 Task: Open Card Sales Call Scheduling in Board Data Analysis to Workspace Content Marketing and add a team member Softage.4@softage.net, a label Red, a checklist Human Resources Management, an attachment from your google drive, a color Red and finally, add a card description 'Develop and launch new customer referral program' and a comment 'This task requires us to be detail-oriented and meticulous, ensuring that we do not overlook anything important.'. Add a start date 'Jan 04, 1900' with a due date 'Jan 11, 1900'
Action: Mouse moved to (513, 213)
Screenshot: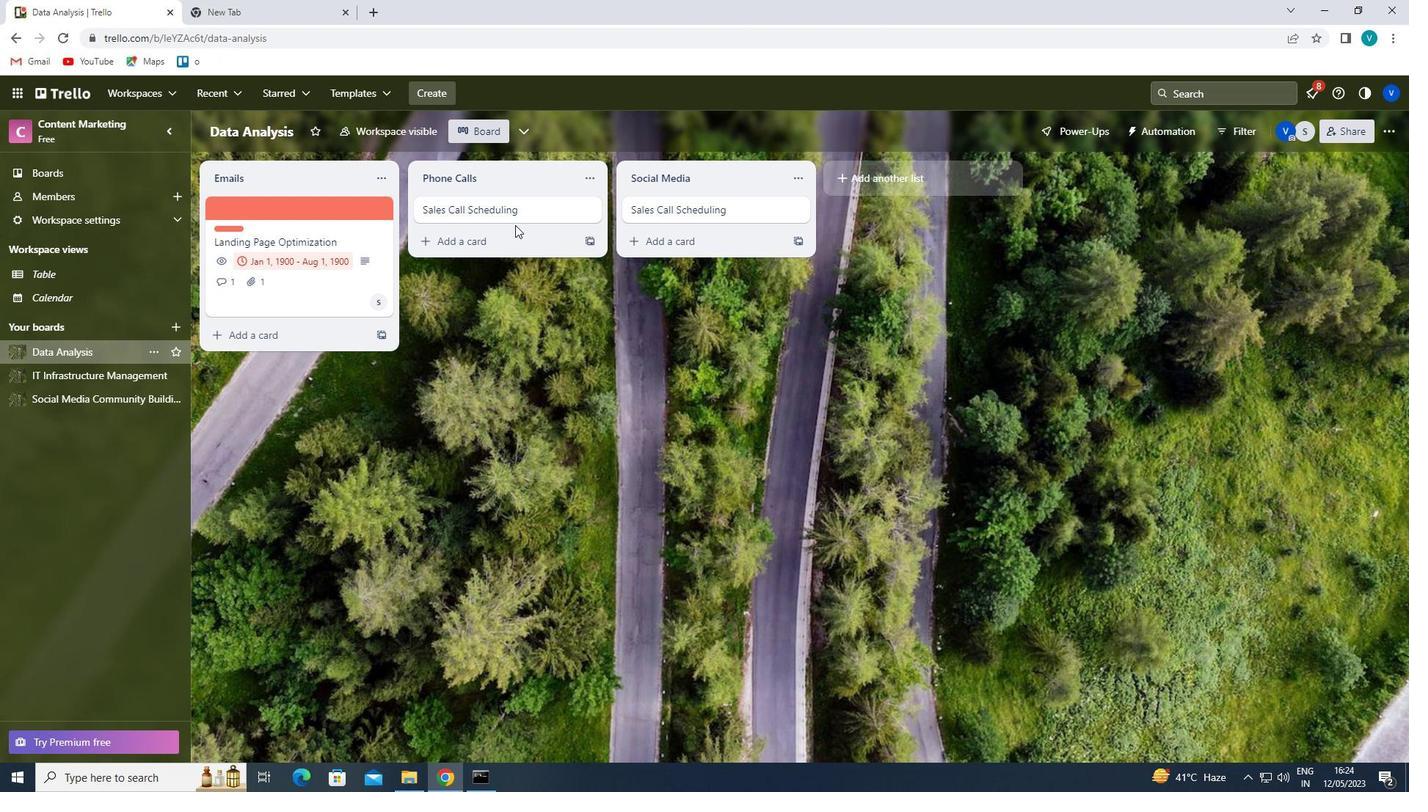 
Action: Mouse pressed left at (513, 213)
Screenshot: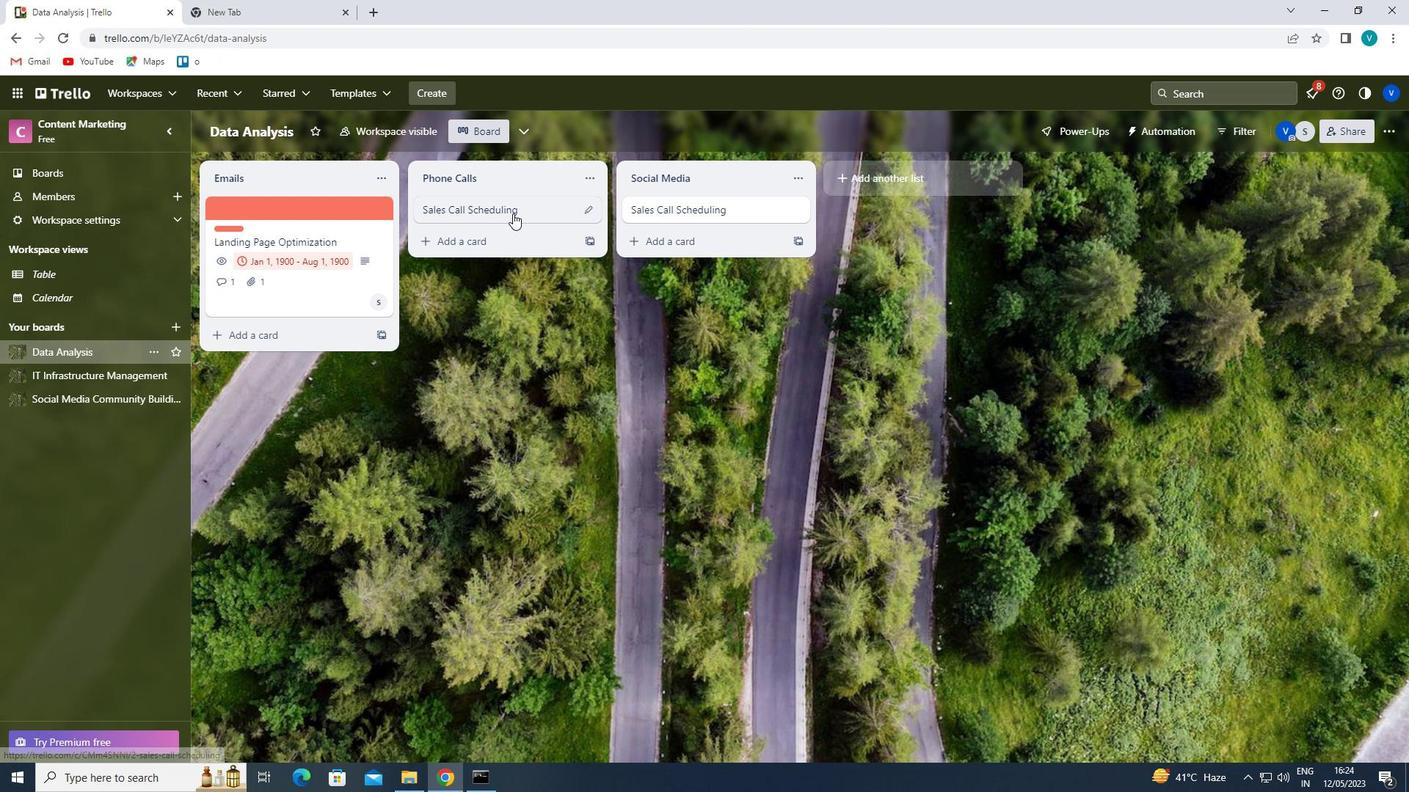 
Action: Mouse moved to (917, 256)
Screenshot: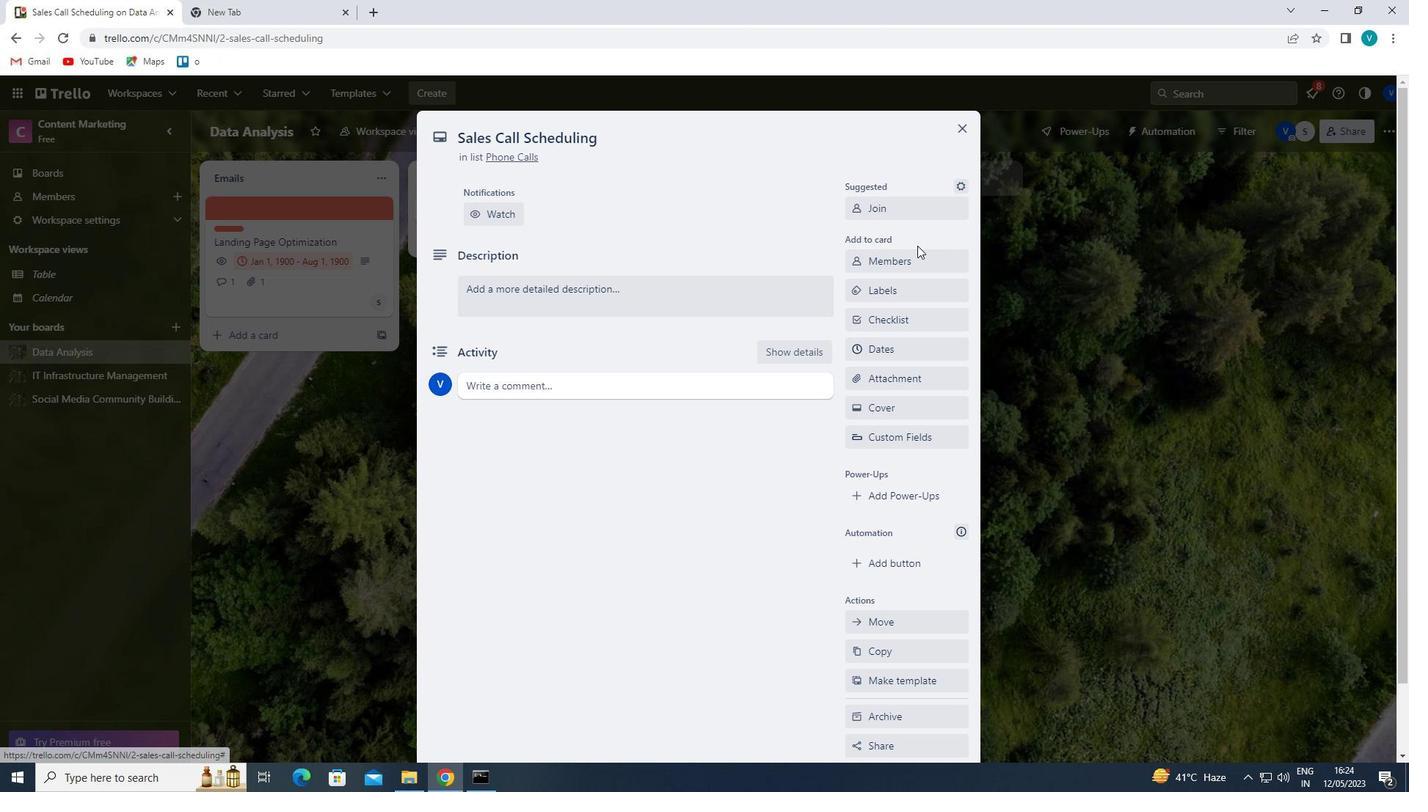 
Action: Mouse pressed left at (917, 256)
Screenshot: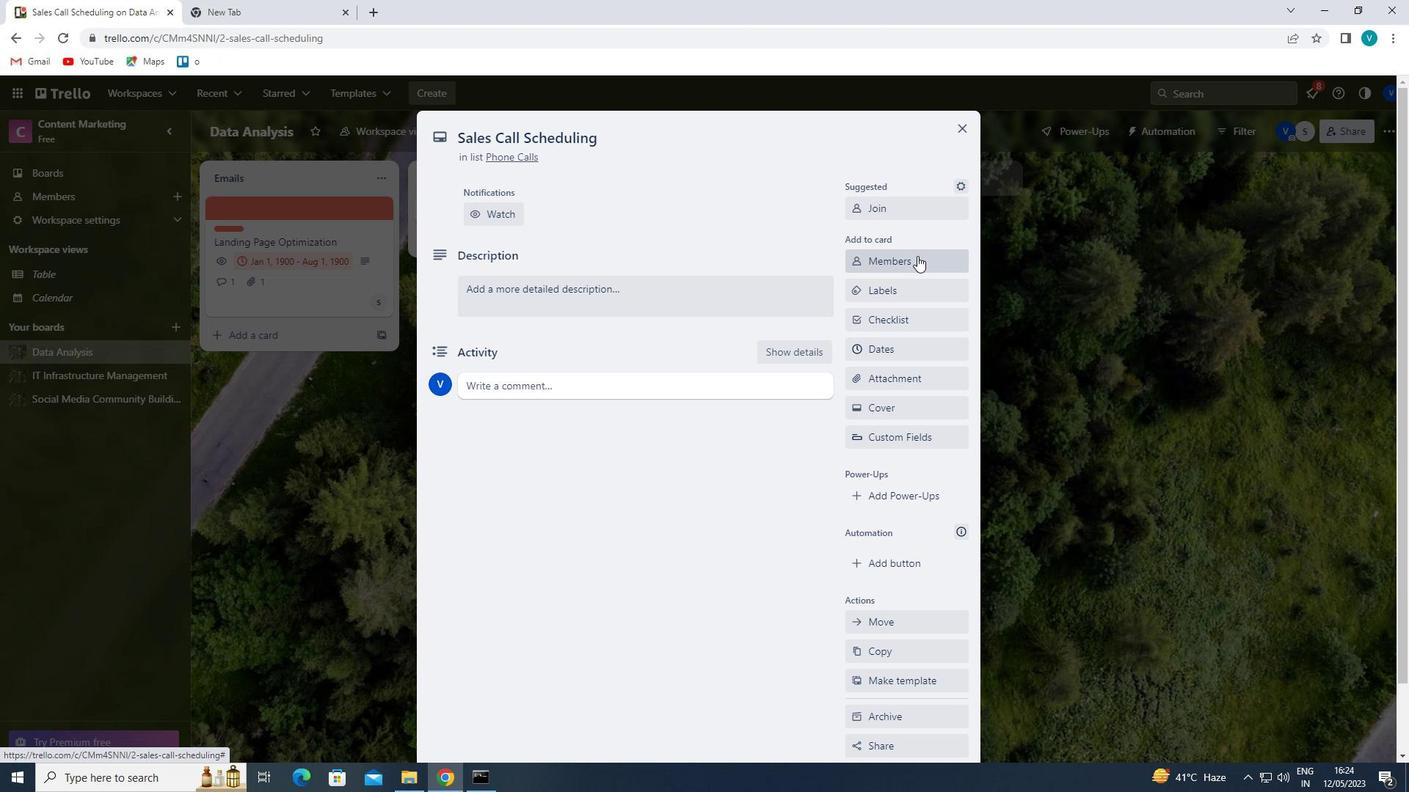 
Action: Key pressed <Key.shift>SOFTAG
Screenshot: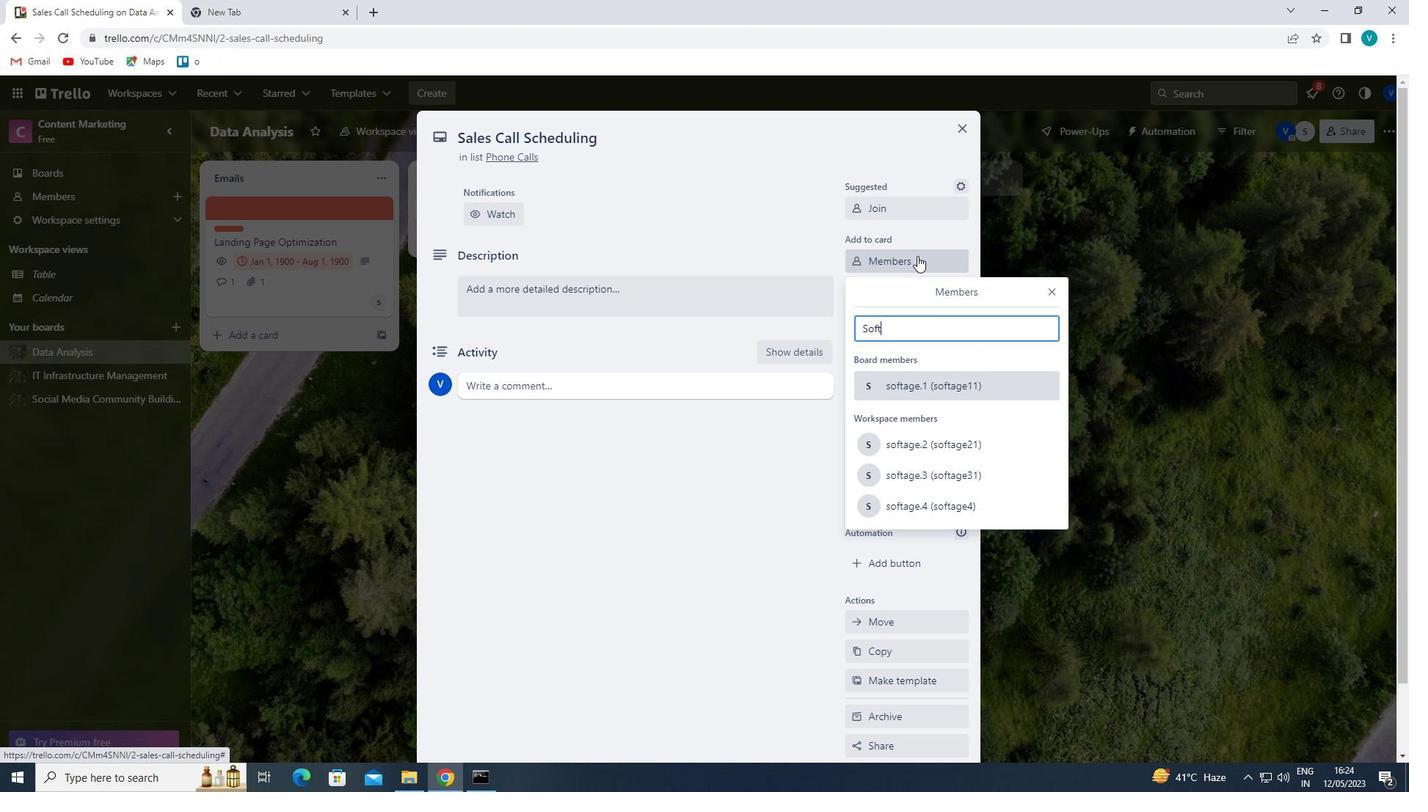 
Action: Mouse moved to (920, 502)
Screenshot: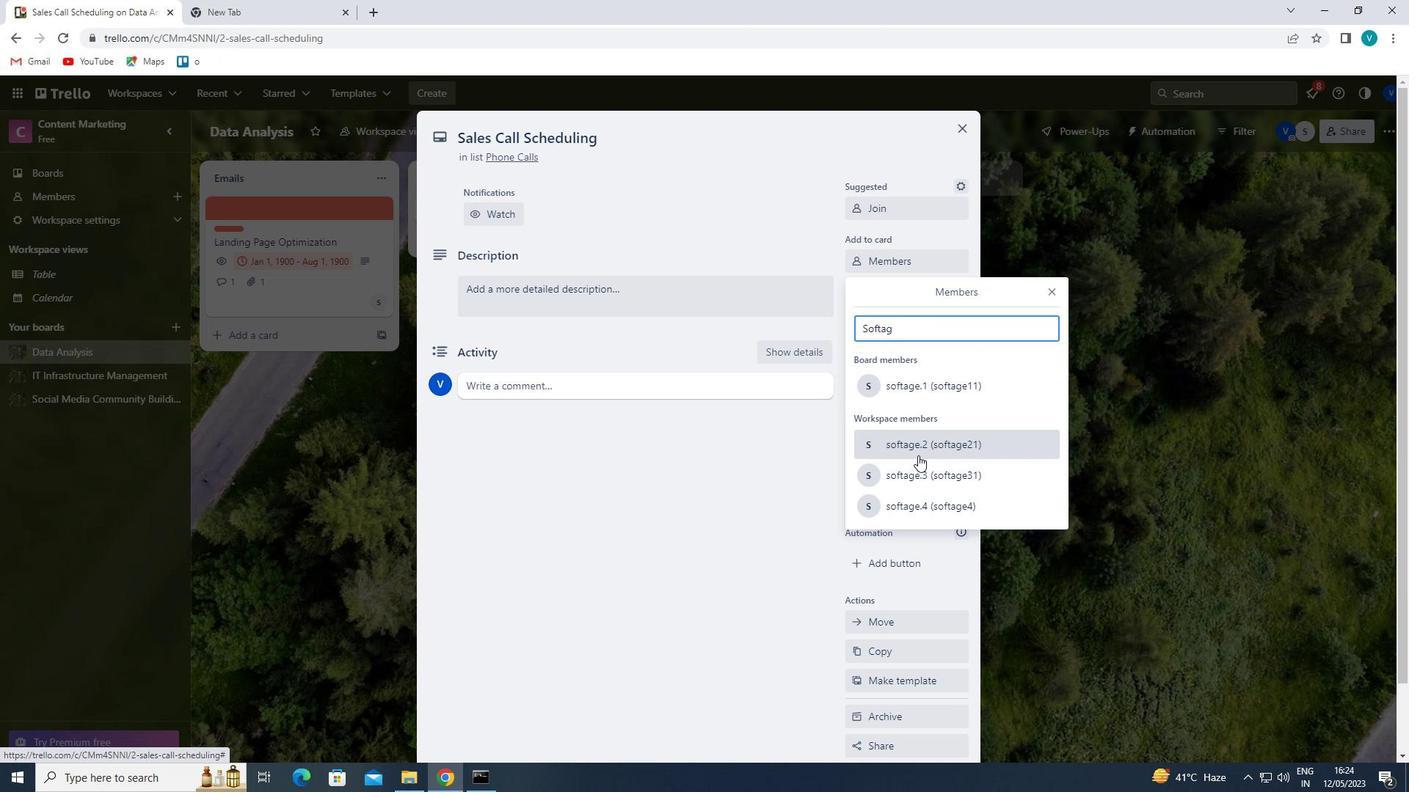 
Action: Mouse pressed left at (920, 502)
Screenshot: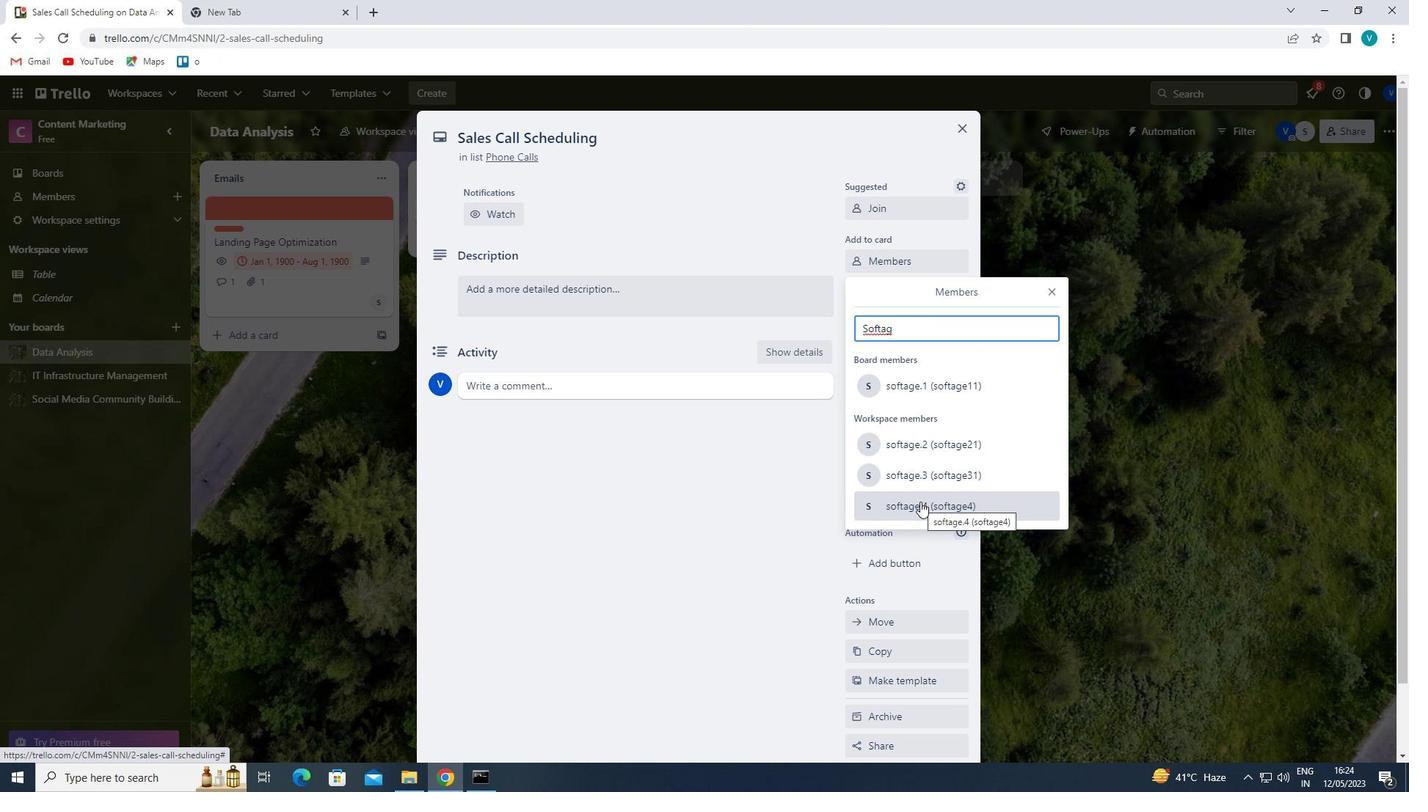 
Action: Mouse moved to (1052, 284)
Screenshot: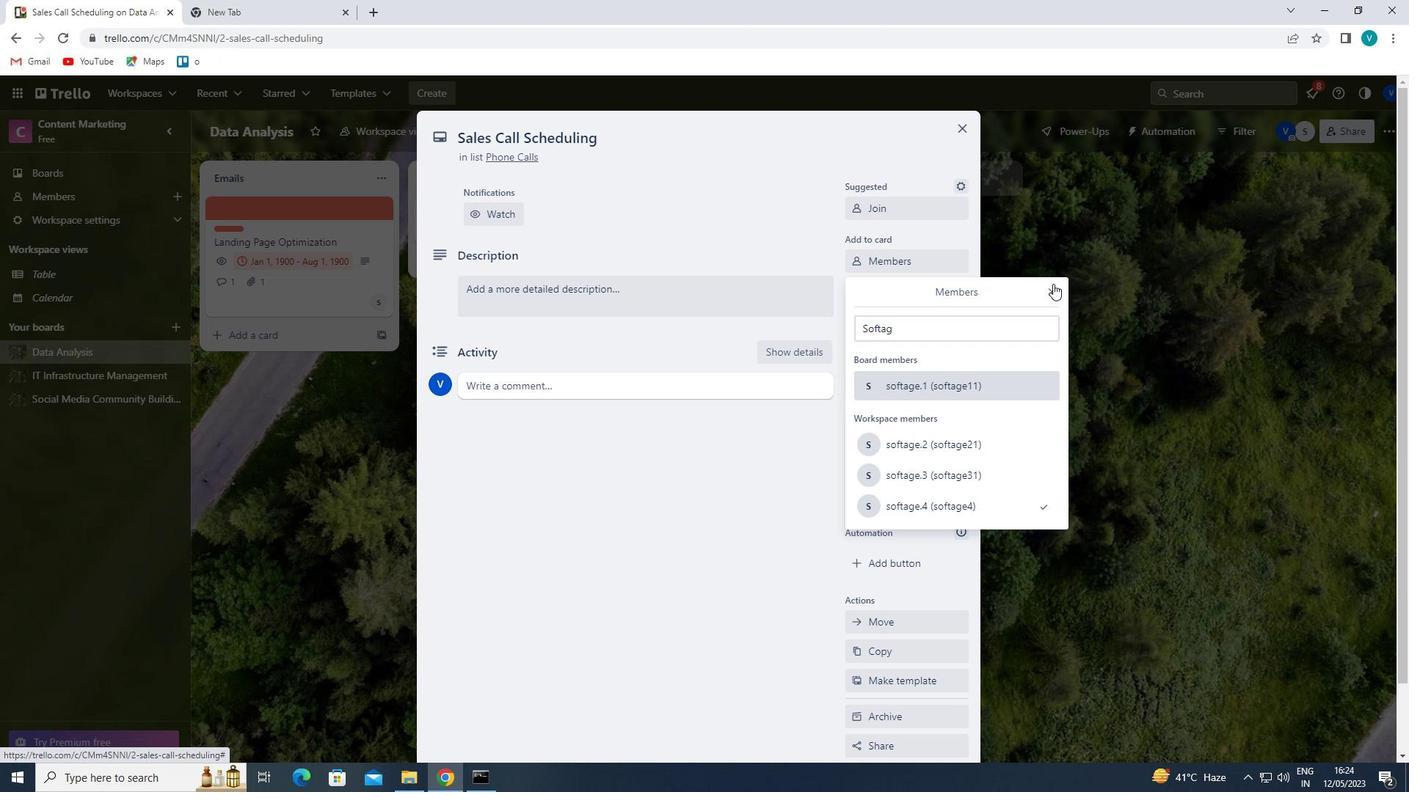
Action: Mouse pressed left at (1052, 284)
Screenshot: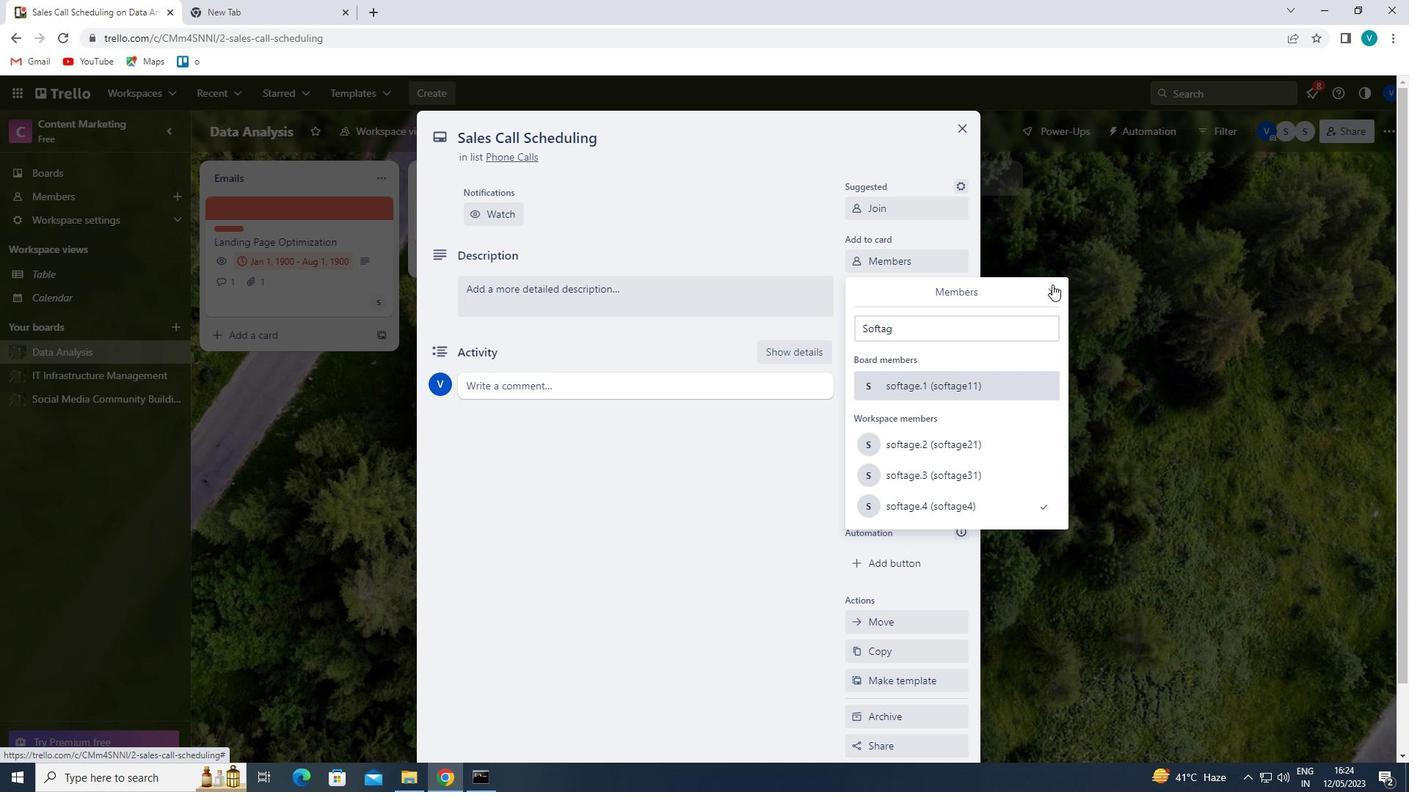 
Action: Mouse moved to (911, 301)
Screenshot: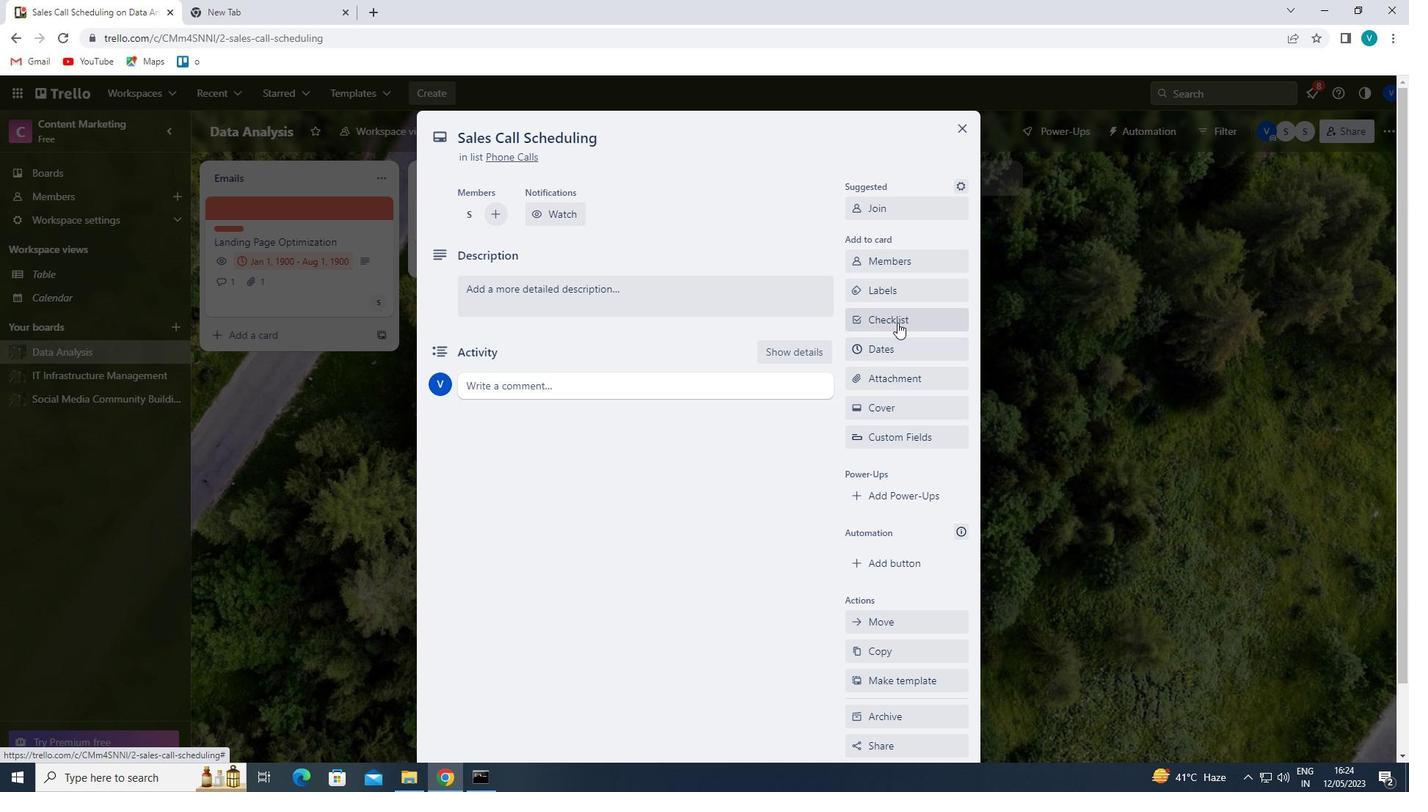 
Action: Mouse pressed left at (911, 301)
Screenshot: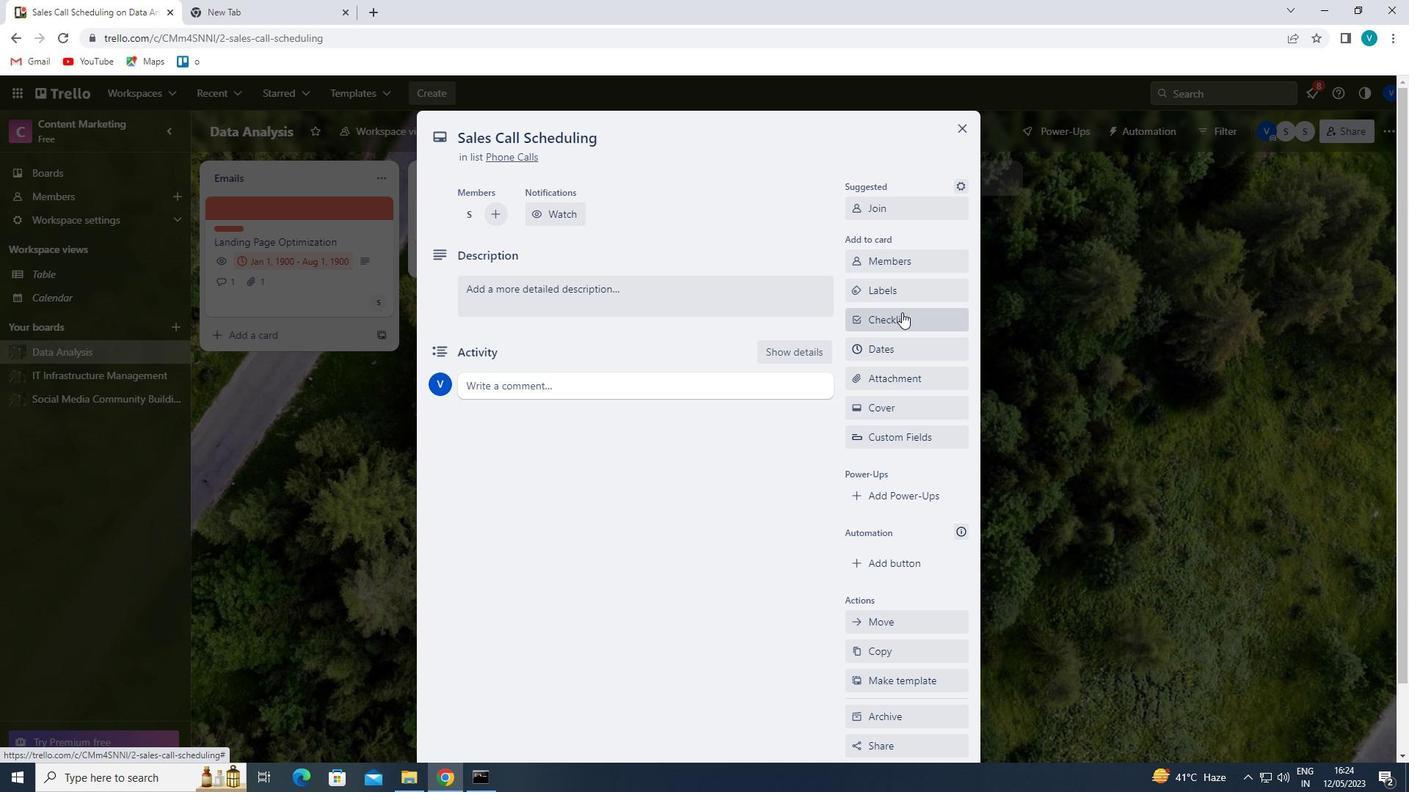 
Action: Mouse moved to (907, 487)
Screenshot: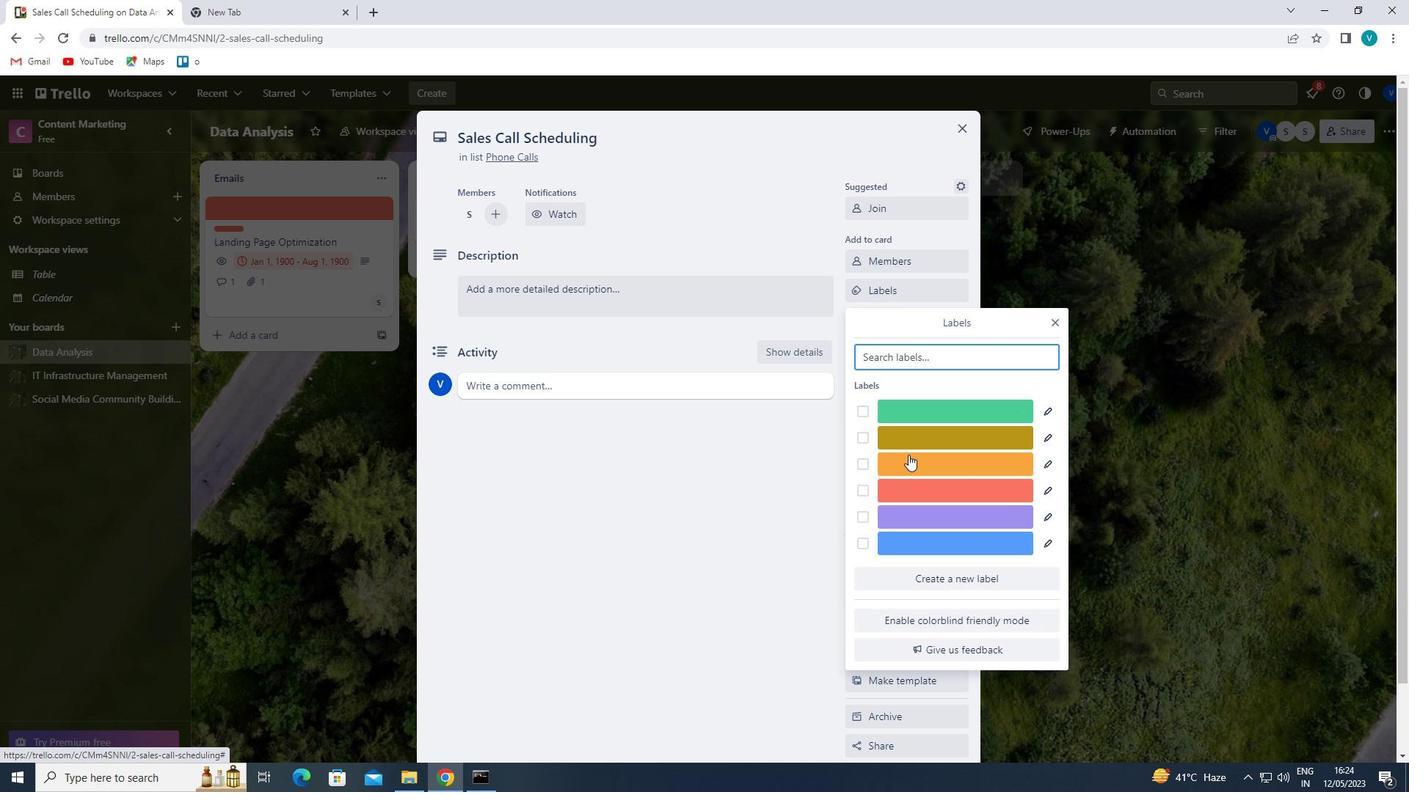 
Action: Mouse pressed left at (907, 487)
Screenshot: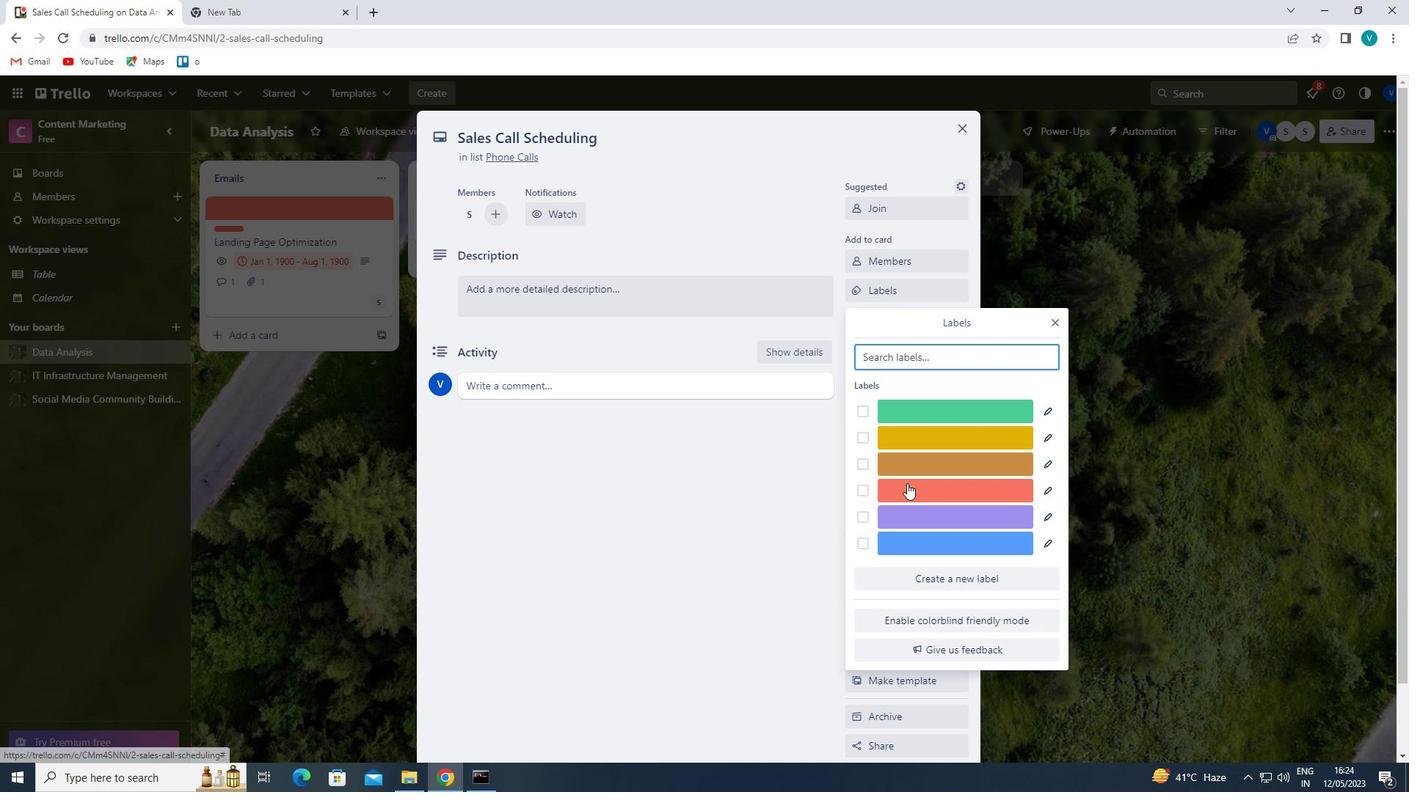 
Action: Mouse moved to (1052, 319)
Screenshot: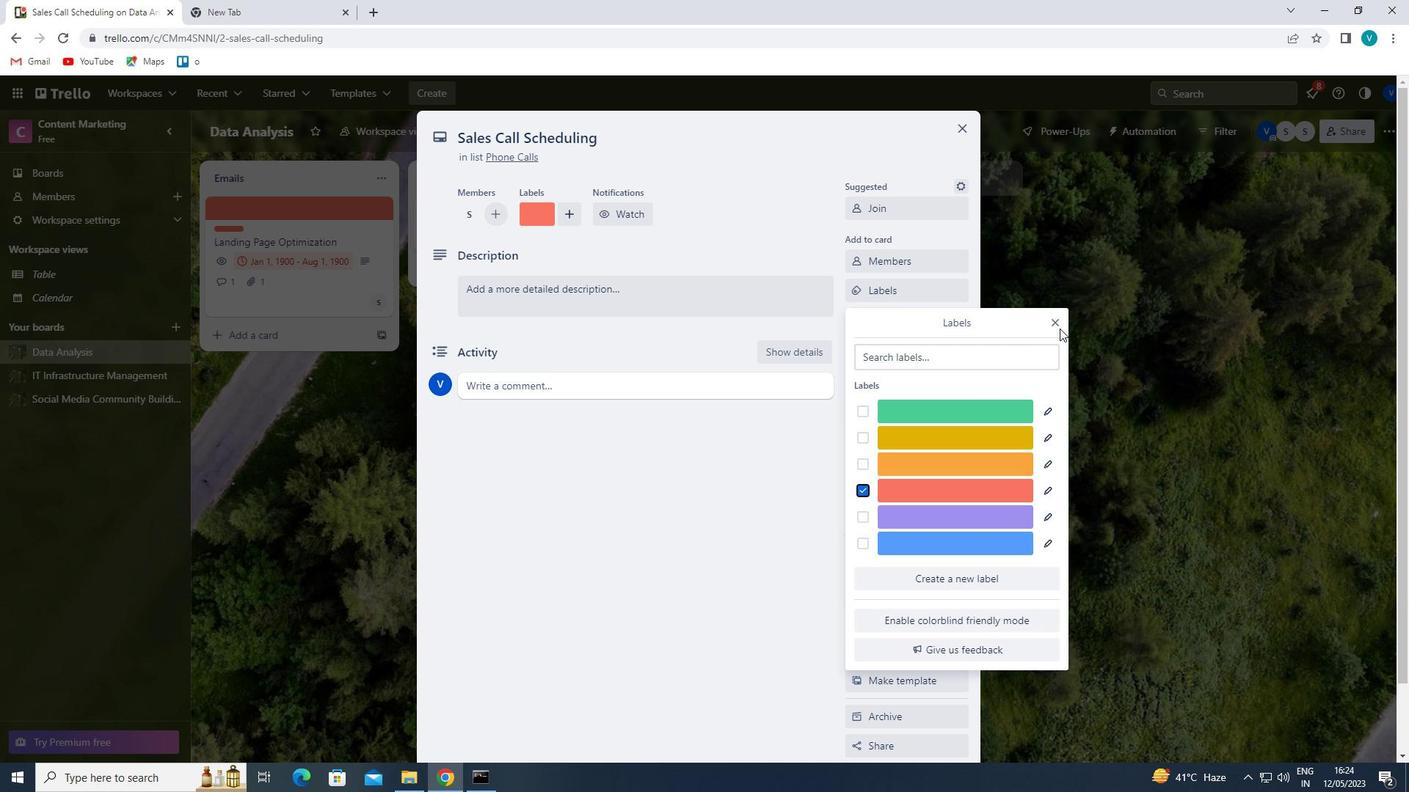 
Action: Mouse pressed left at (1052, 319)
Screenshot: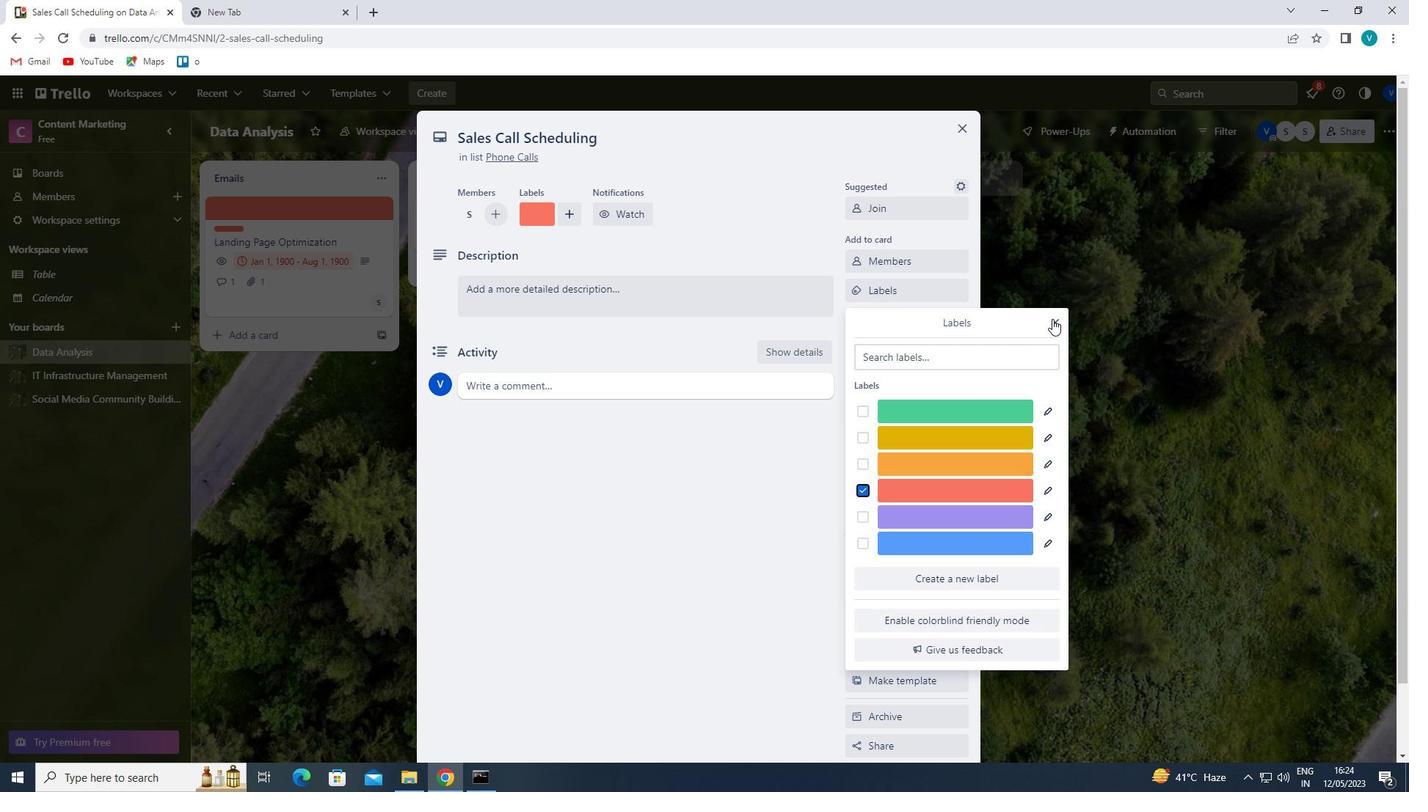 
Action: Mouse moved to (939, 316)
Screenshot: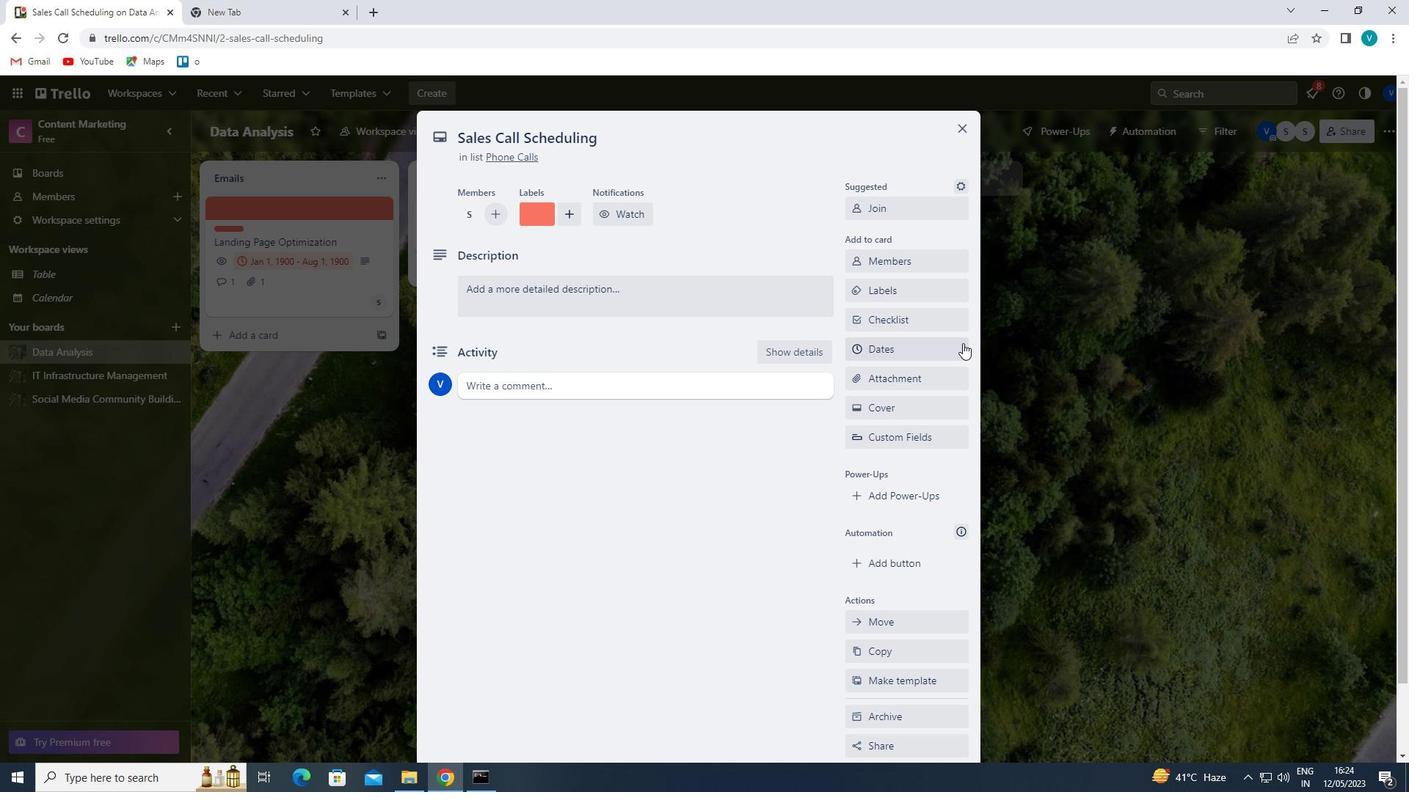 
Action: Mouse pressed left at (939, 316)
Screenshot: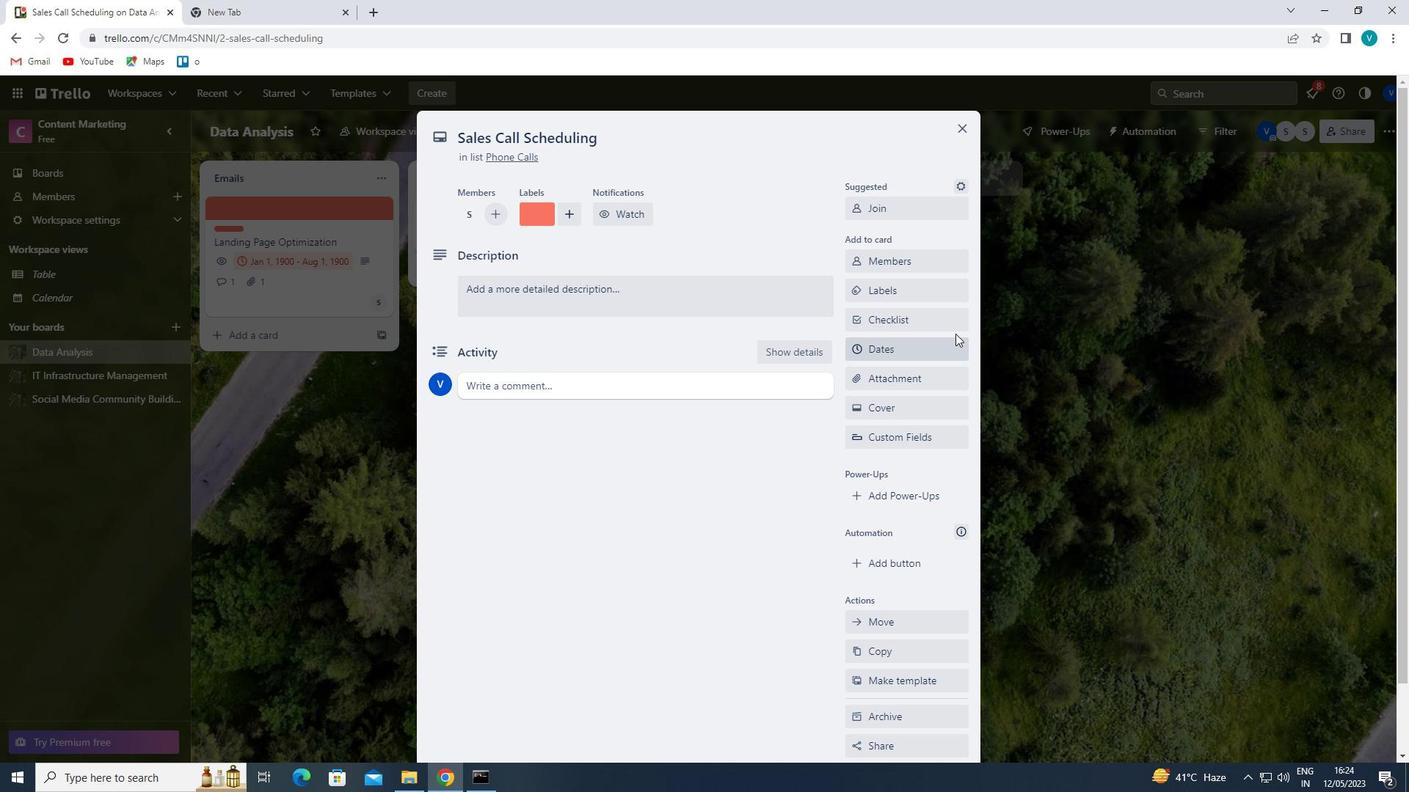 
Action: Mouse moved to (928, 352)
Screenshot: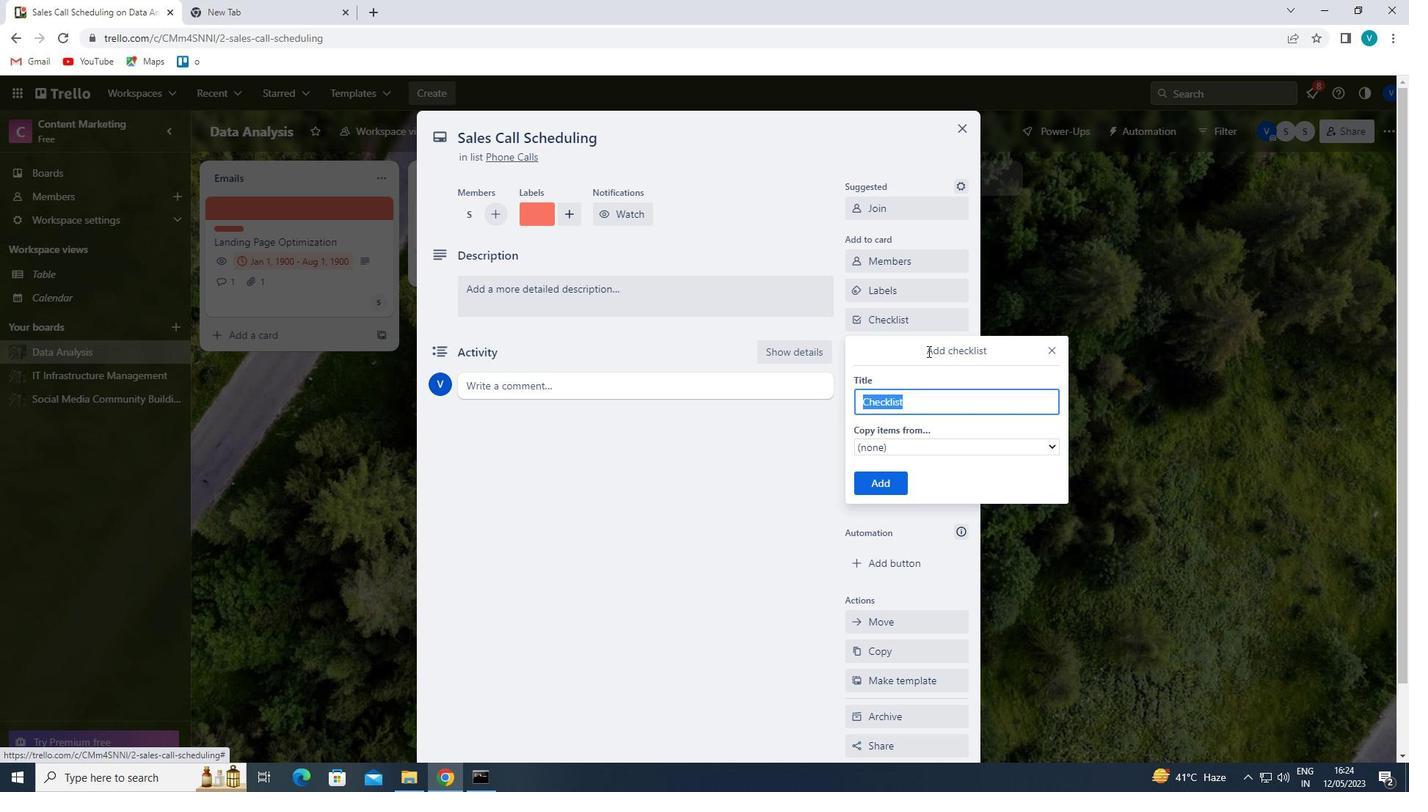 
Action: Key pressed <Key.shift>HUMAN<Key.space><Key.shift>RESOURCES<Key.space>
Screenshot: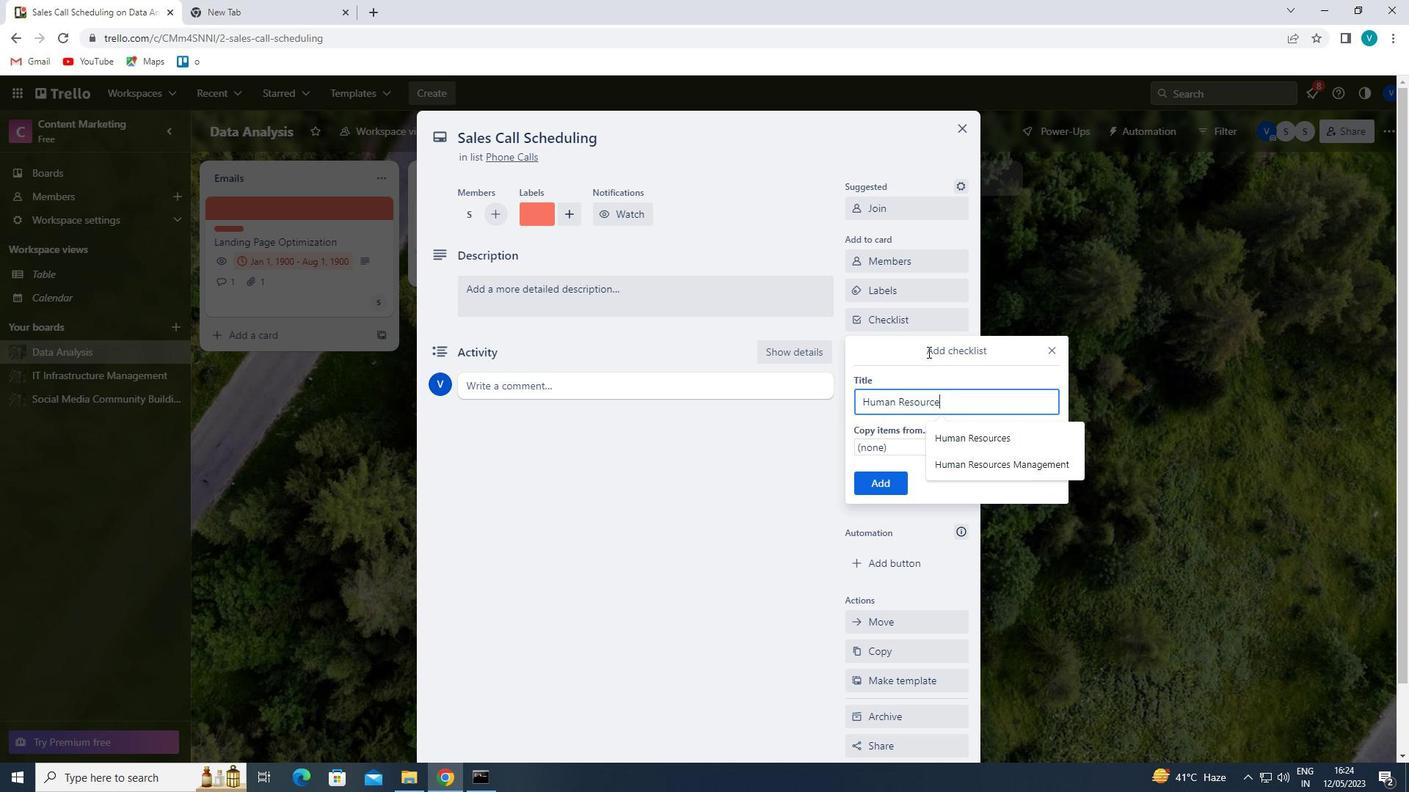 
Action: Mouse moved to (1007, 450)
Screenshot: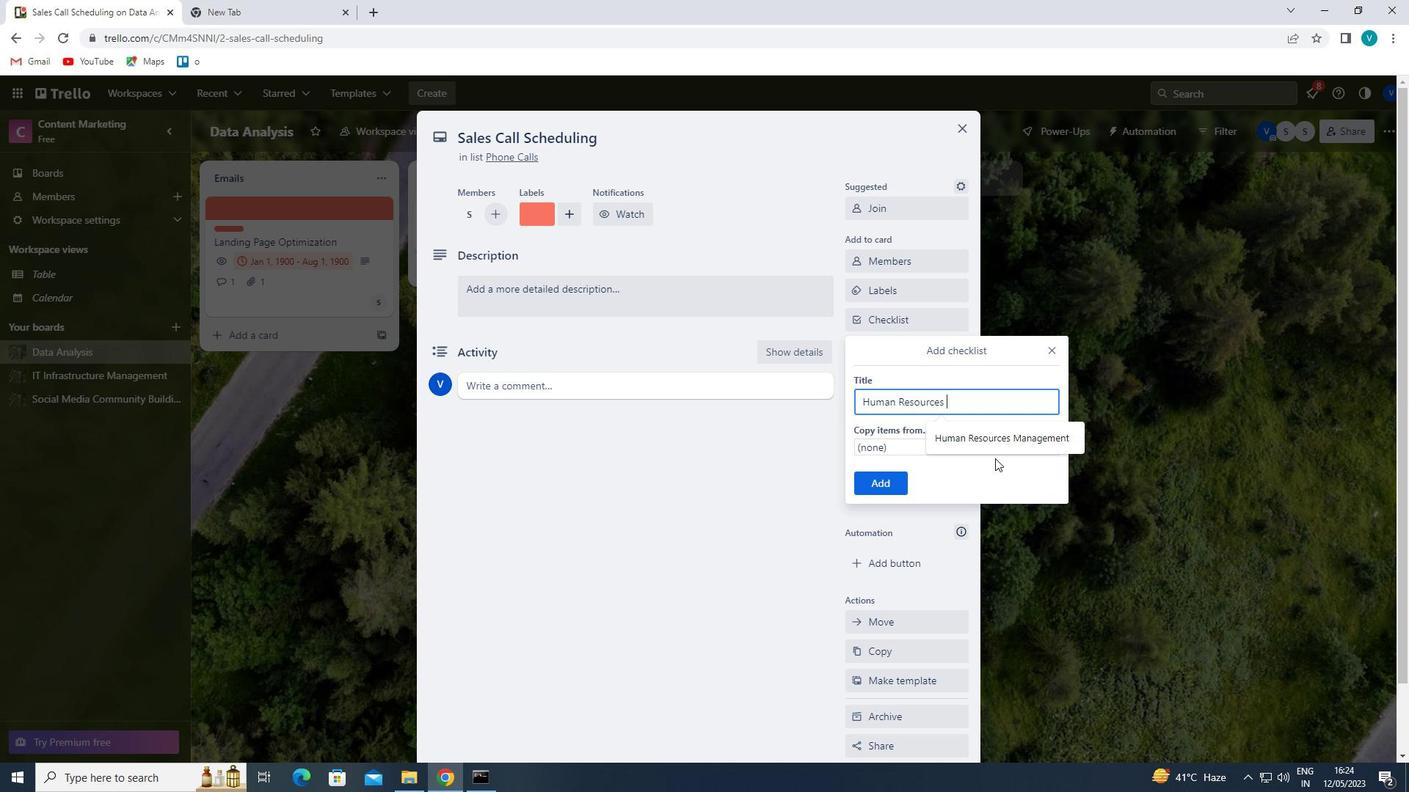 
Action: Mouse pressed left at (1007, 450)
Screenshot: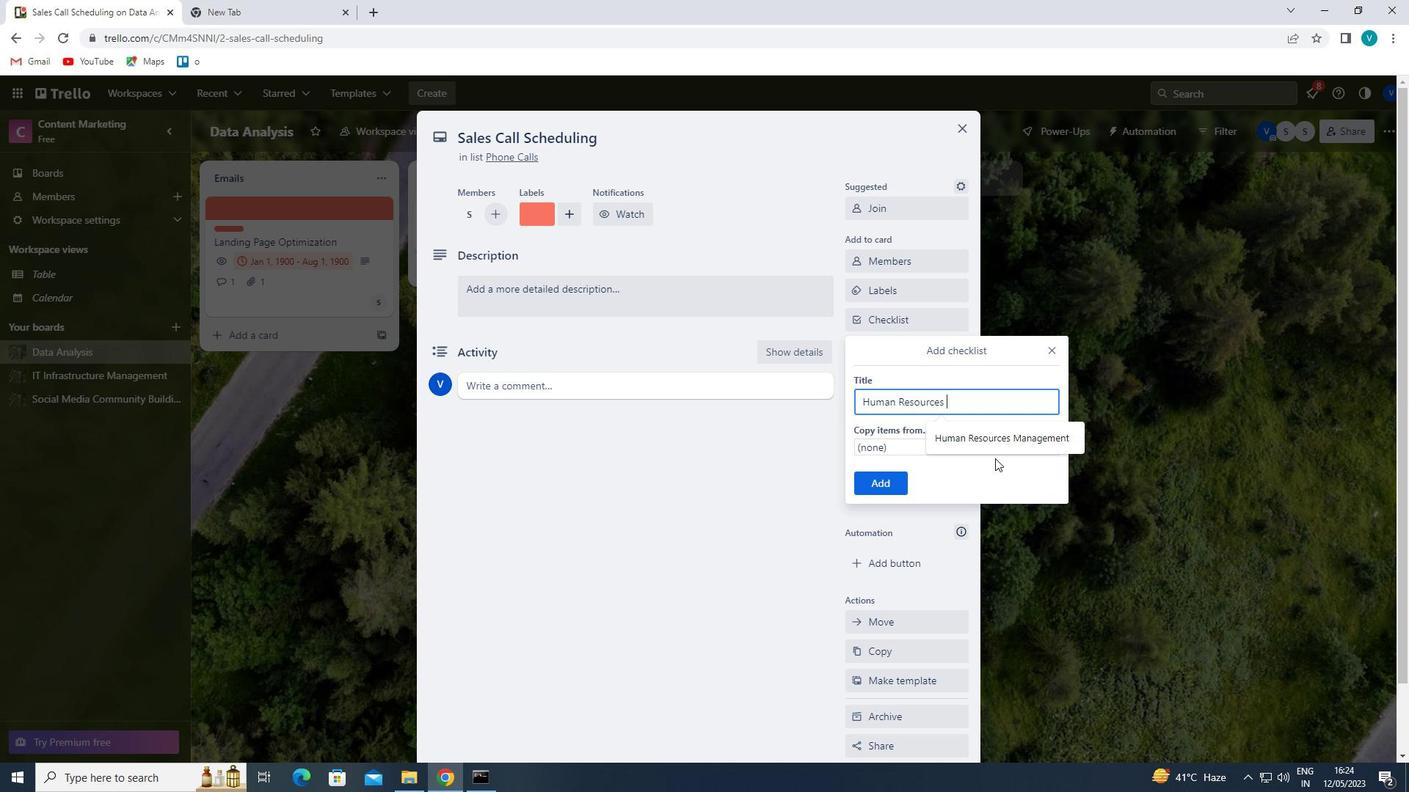 
Action: Mouse moved to (880, 484)
Screenshot: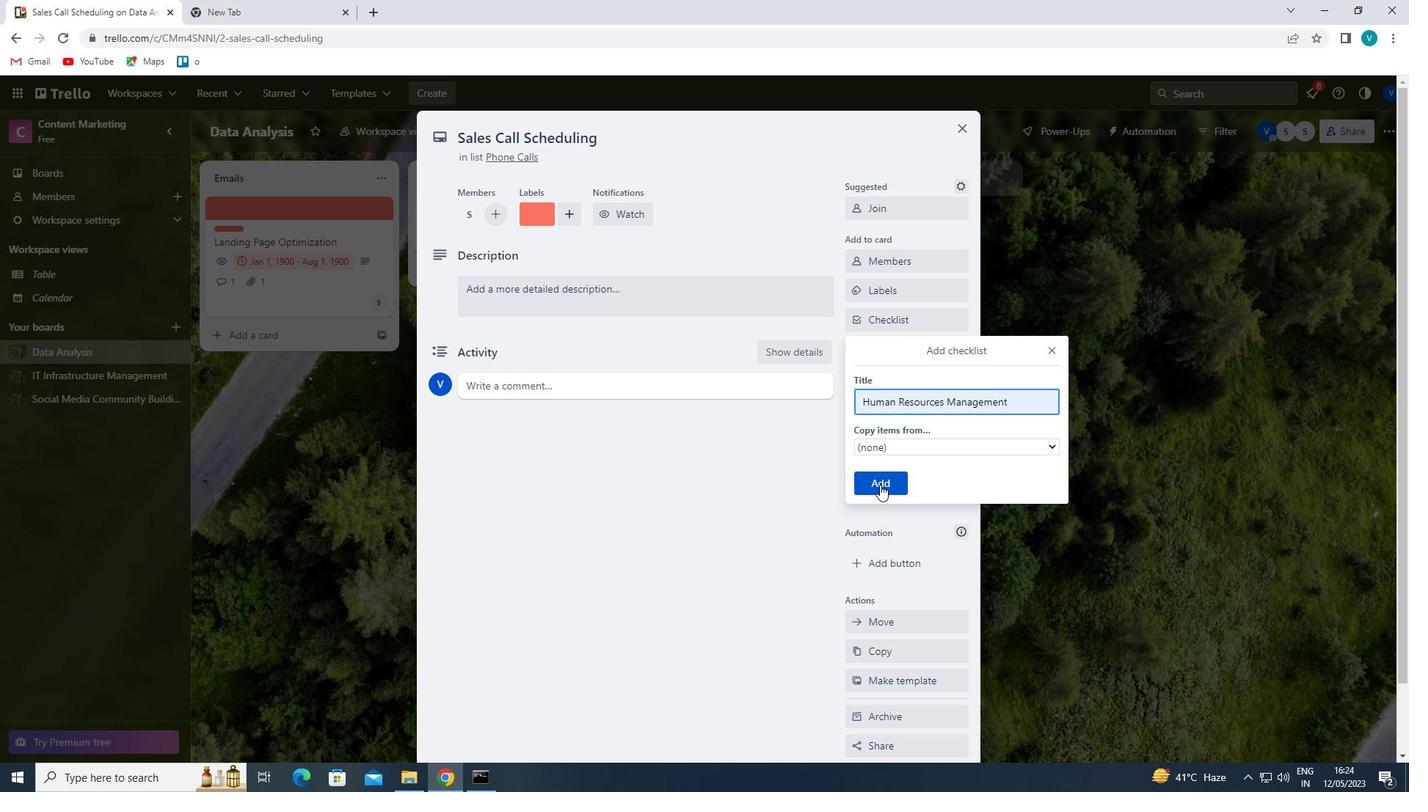 
Action: Mouse pressed left at (880, 484)
Screenshot: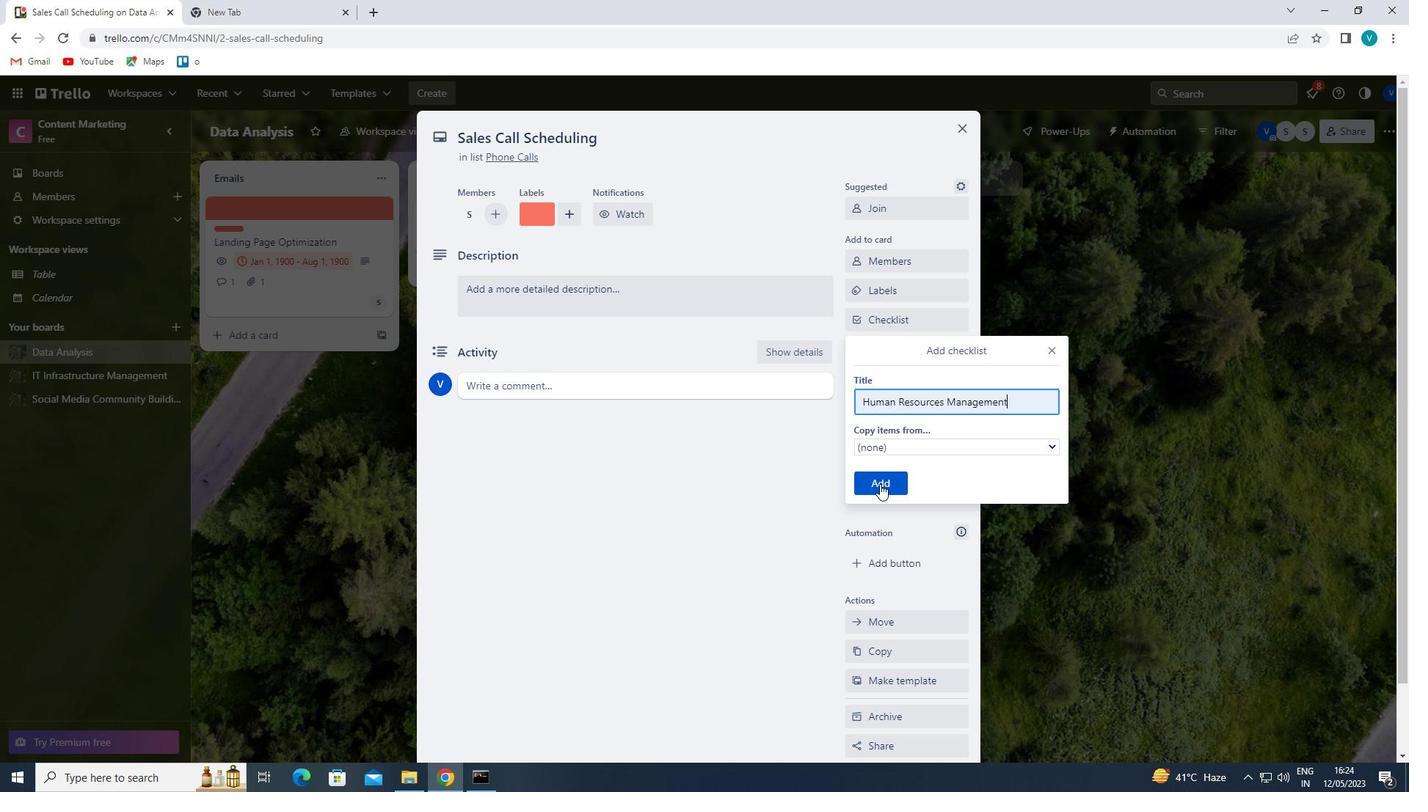 
Action: Mouse moved to (892, 376)
Screenshot: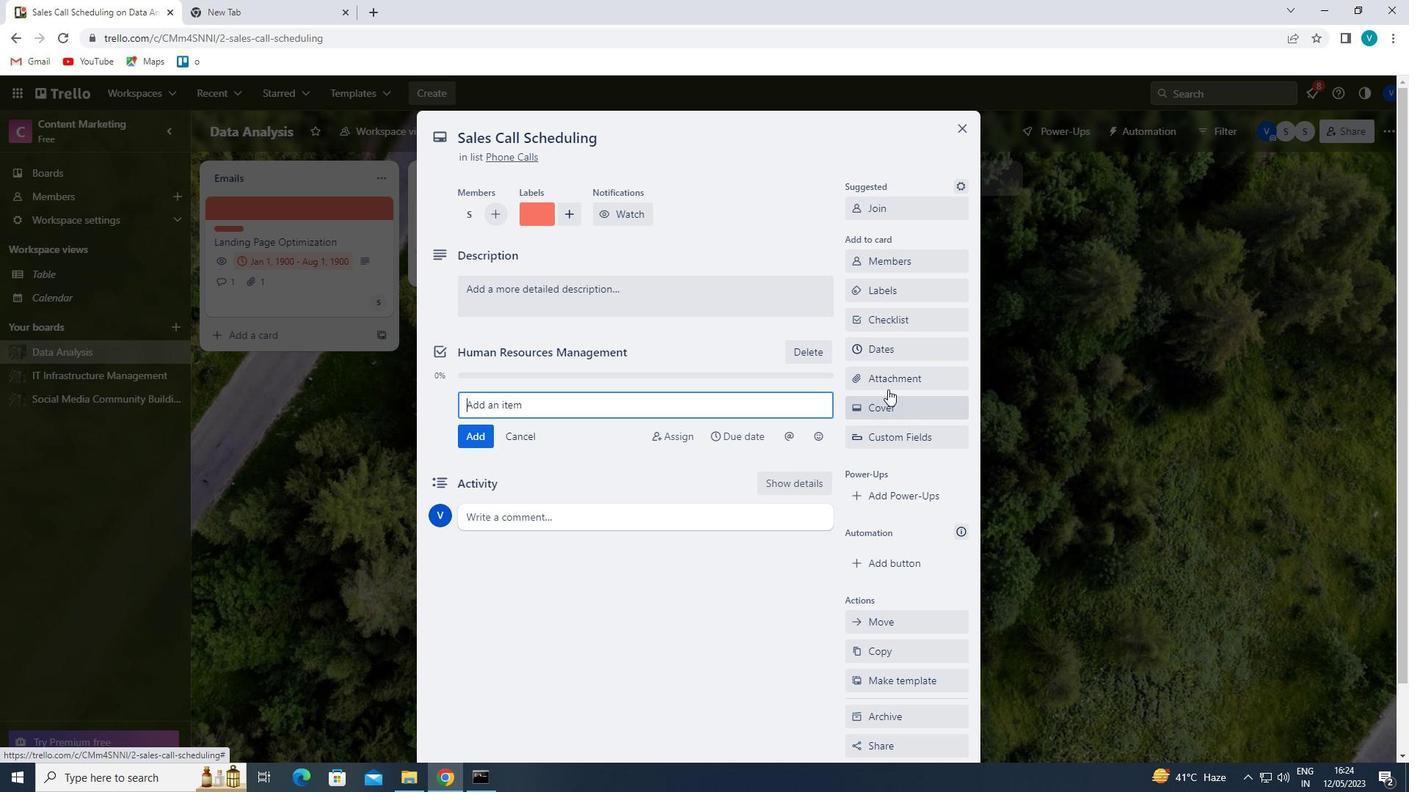 
Action: Mouse pressed left at (892, 376)
Screenshot: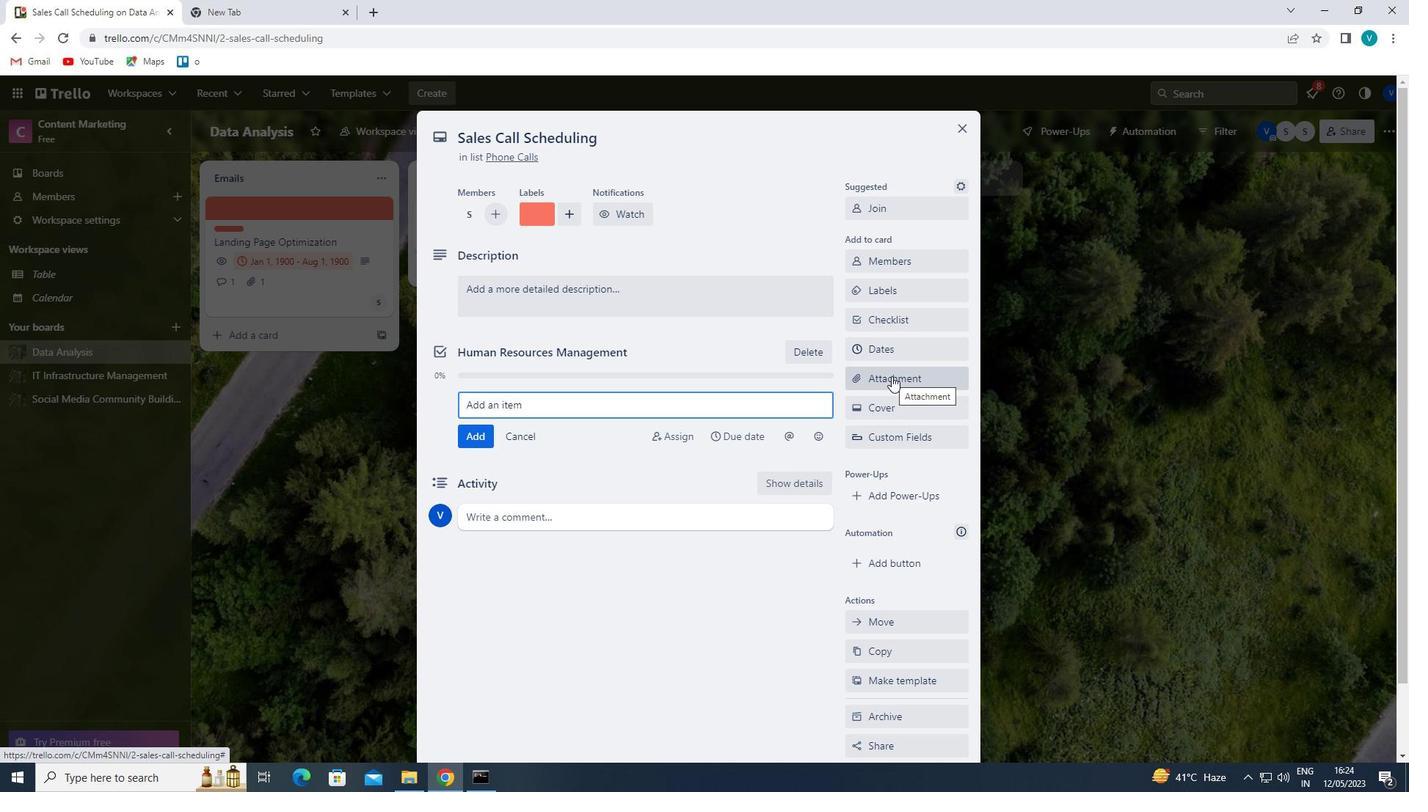 
Action: Mouse moved to (884, 485)
Screenshot: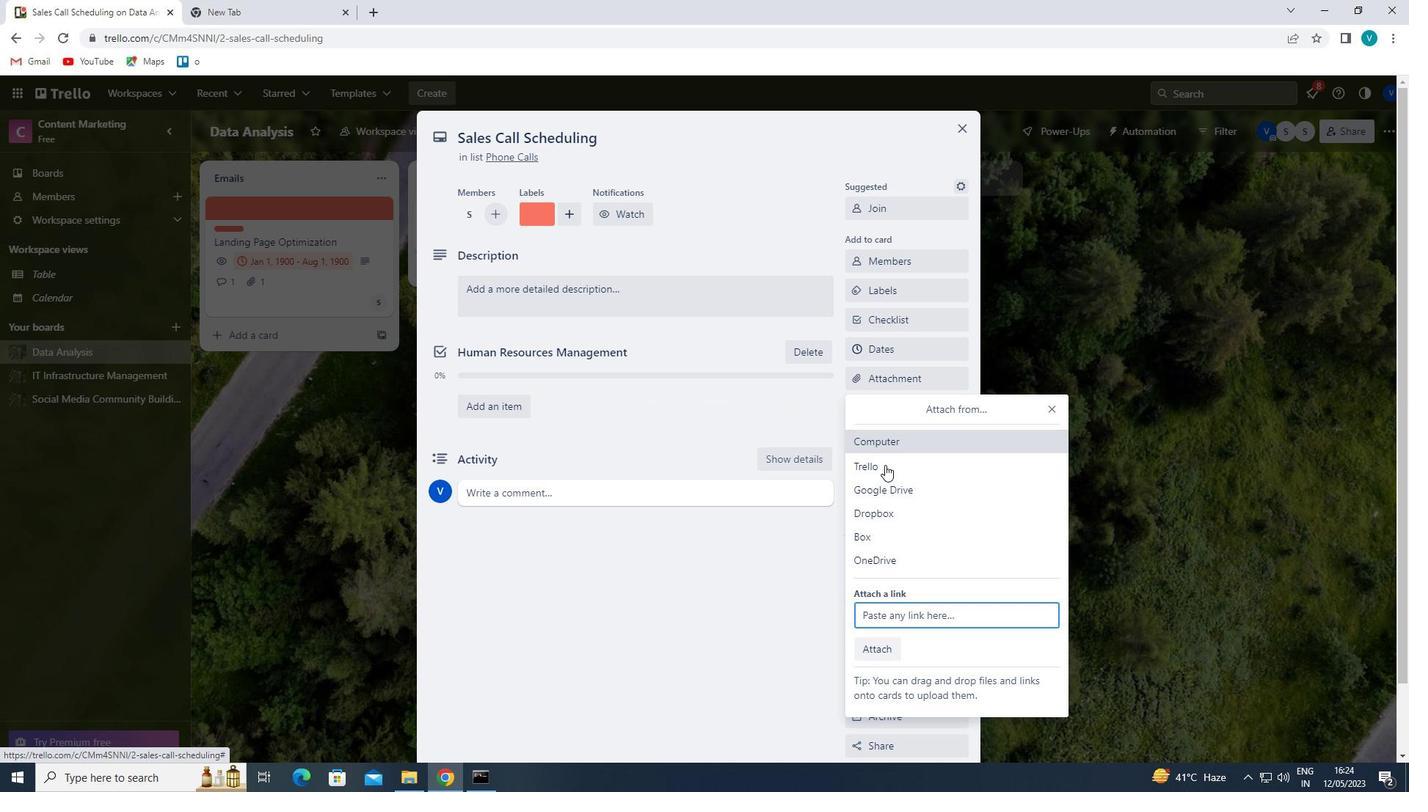 
Action: Mouse pressed left at (884, 485)
Screenshot: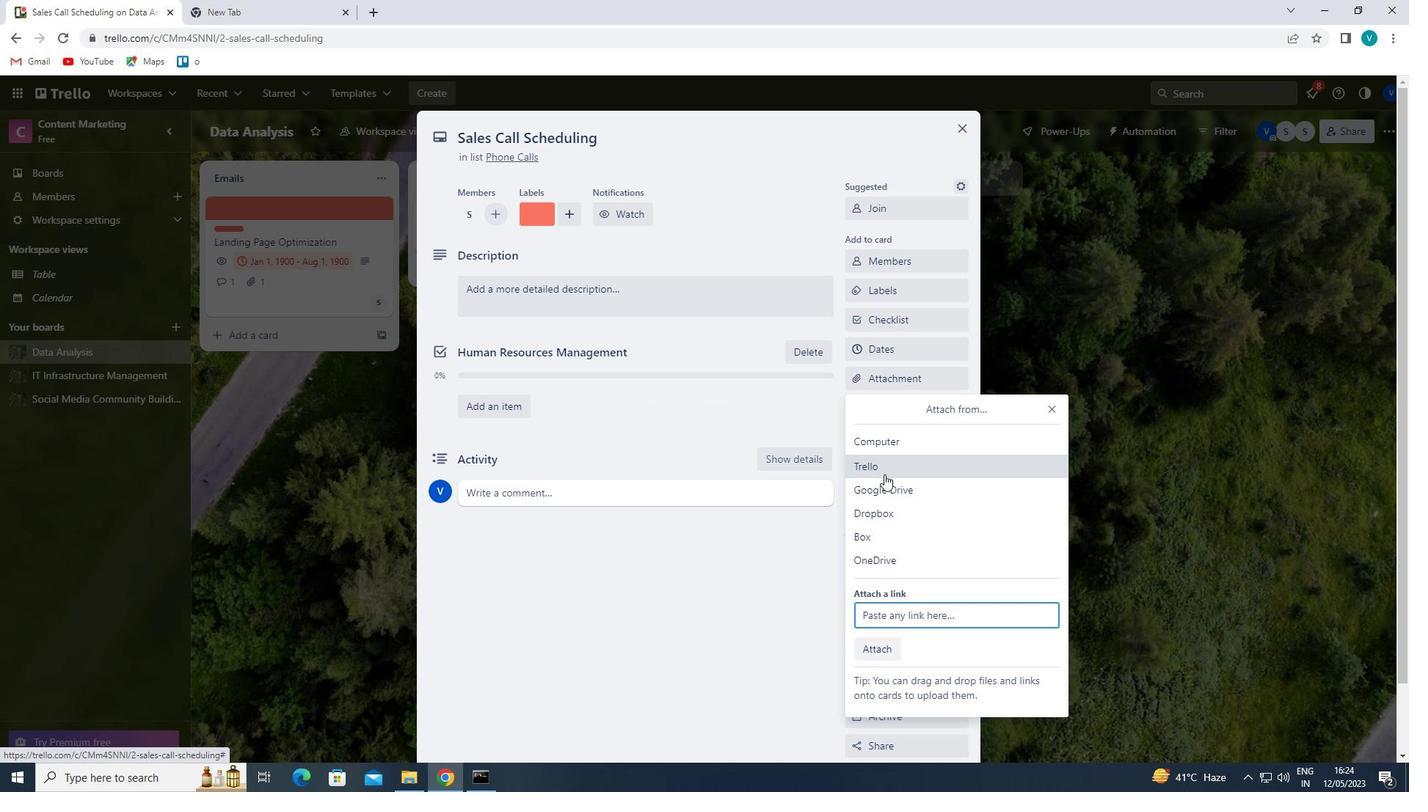 
Action: Mouse moved to (798, 378)
Screenshot: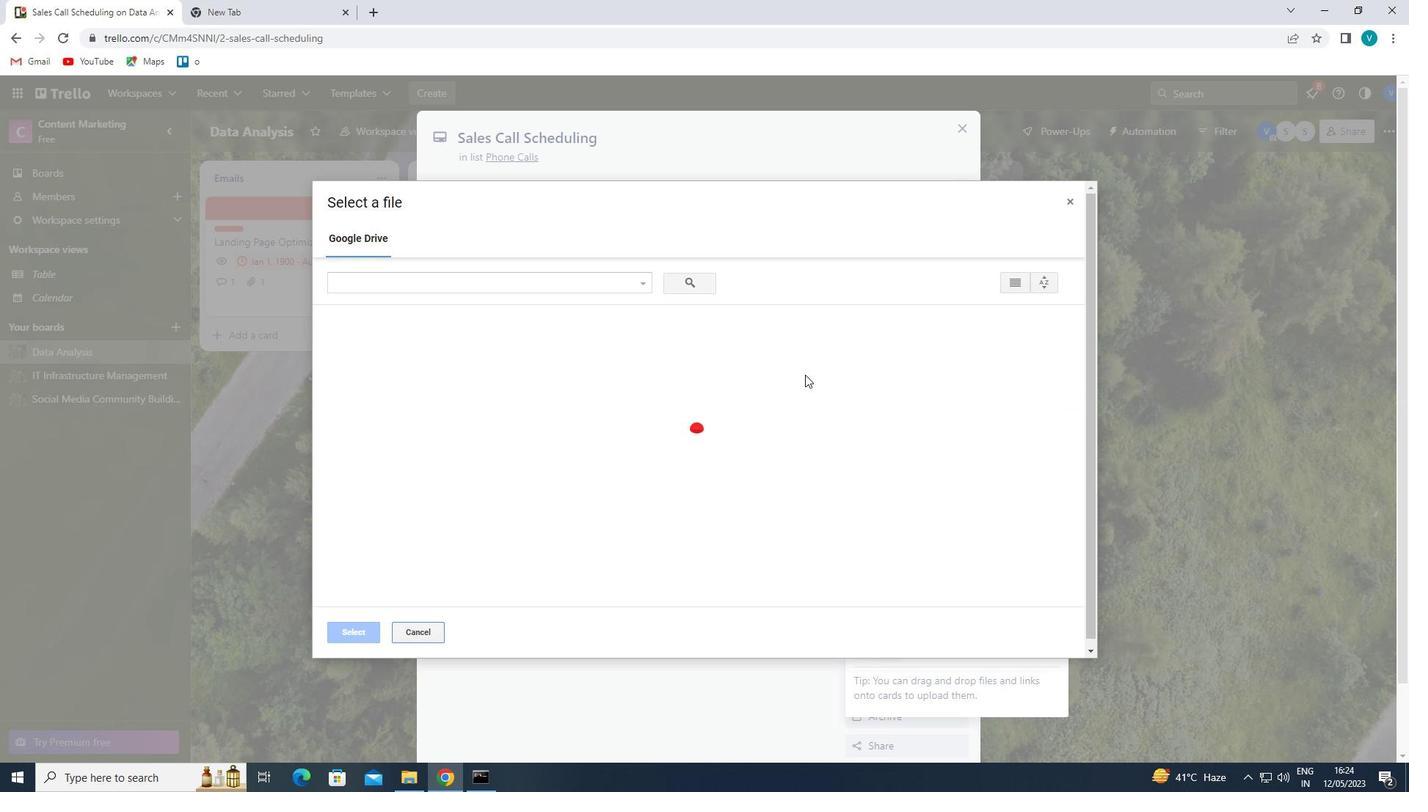 
Action: Mouse pressed left at (798, 378)
Screenshot: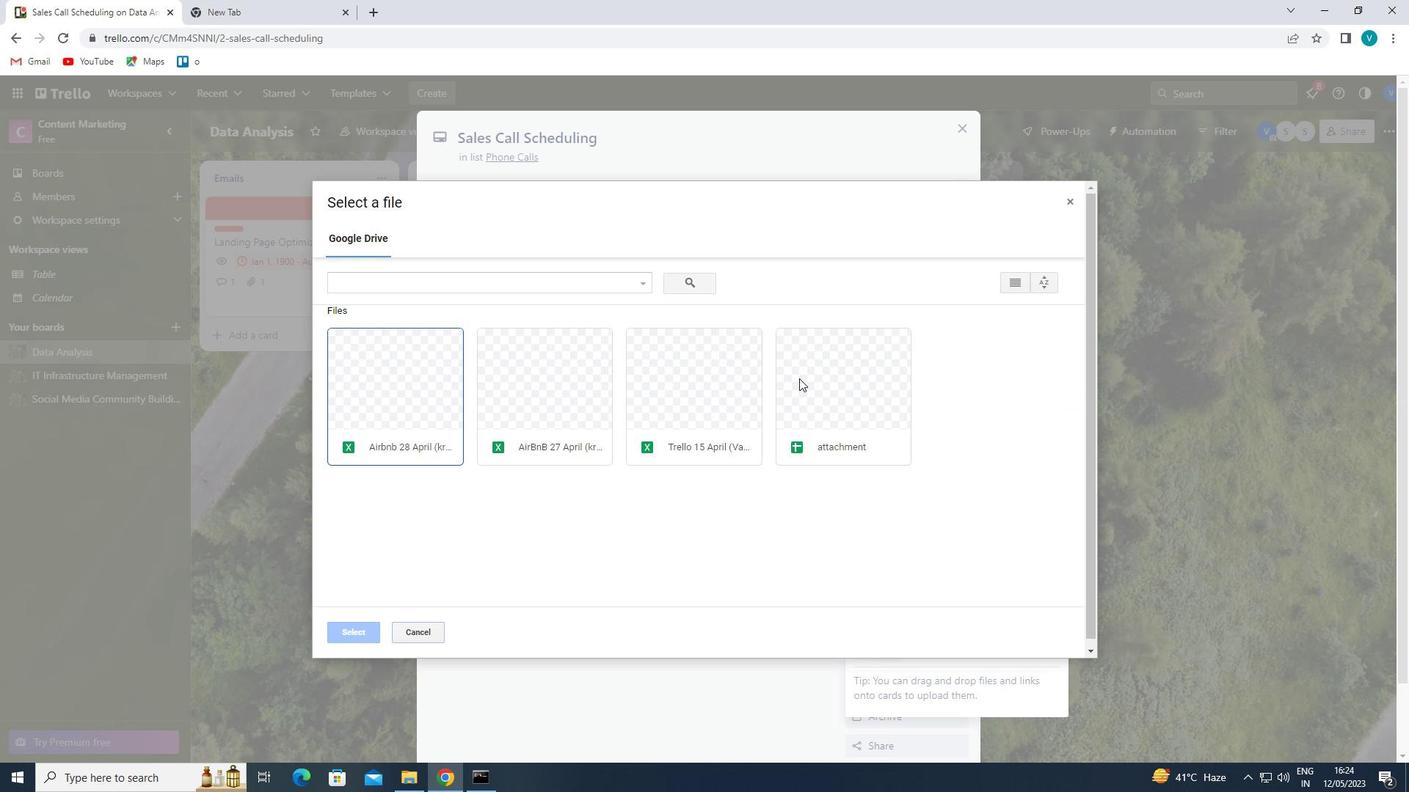 
Action: Mouse moved to (345, 636)
Screenshot: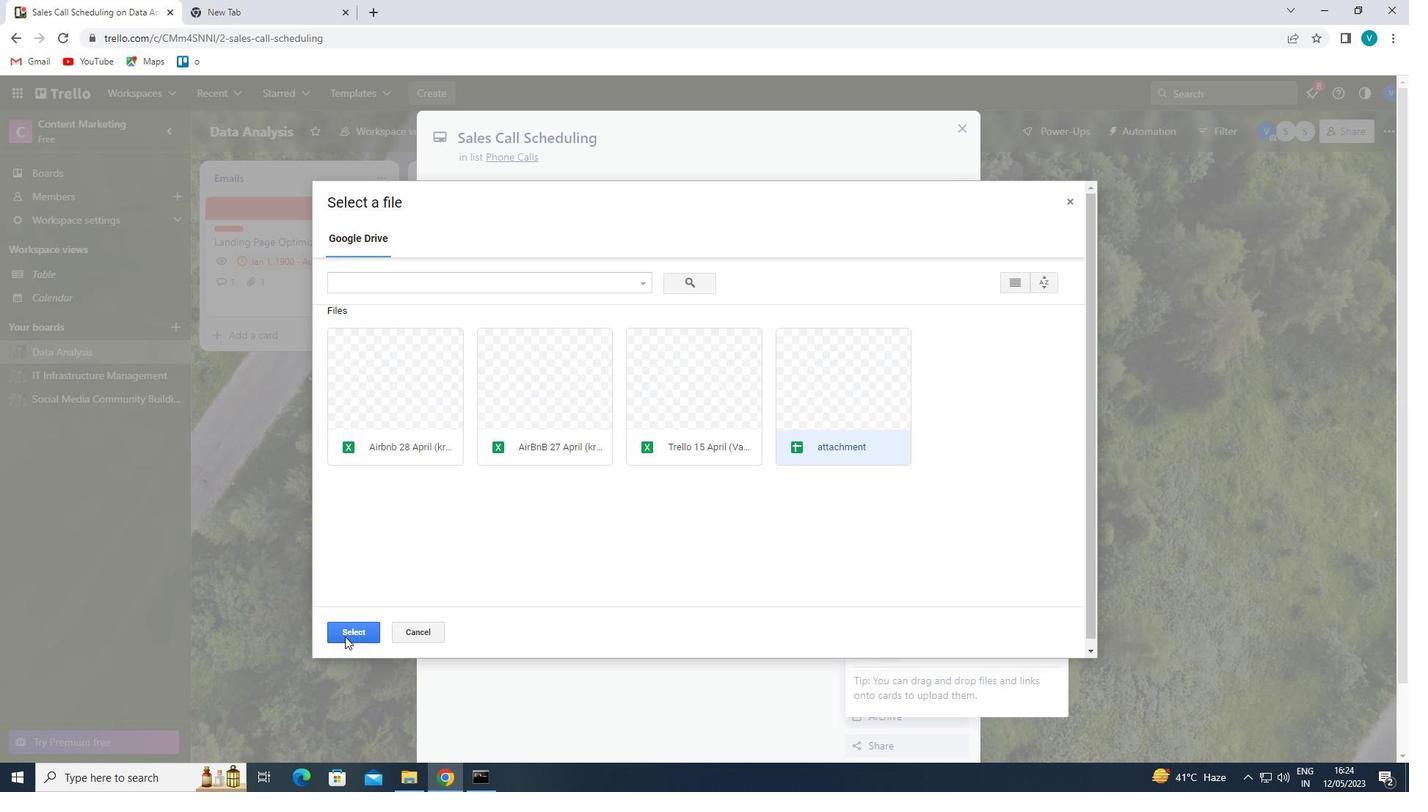 
Action: Mouse pressed left at (345, 636)
Screenshot: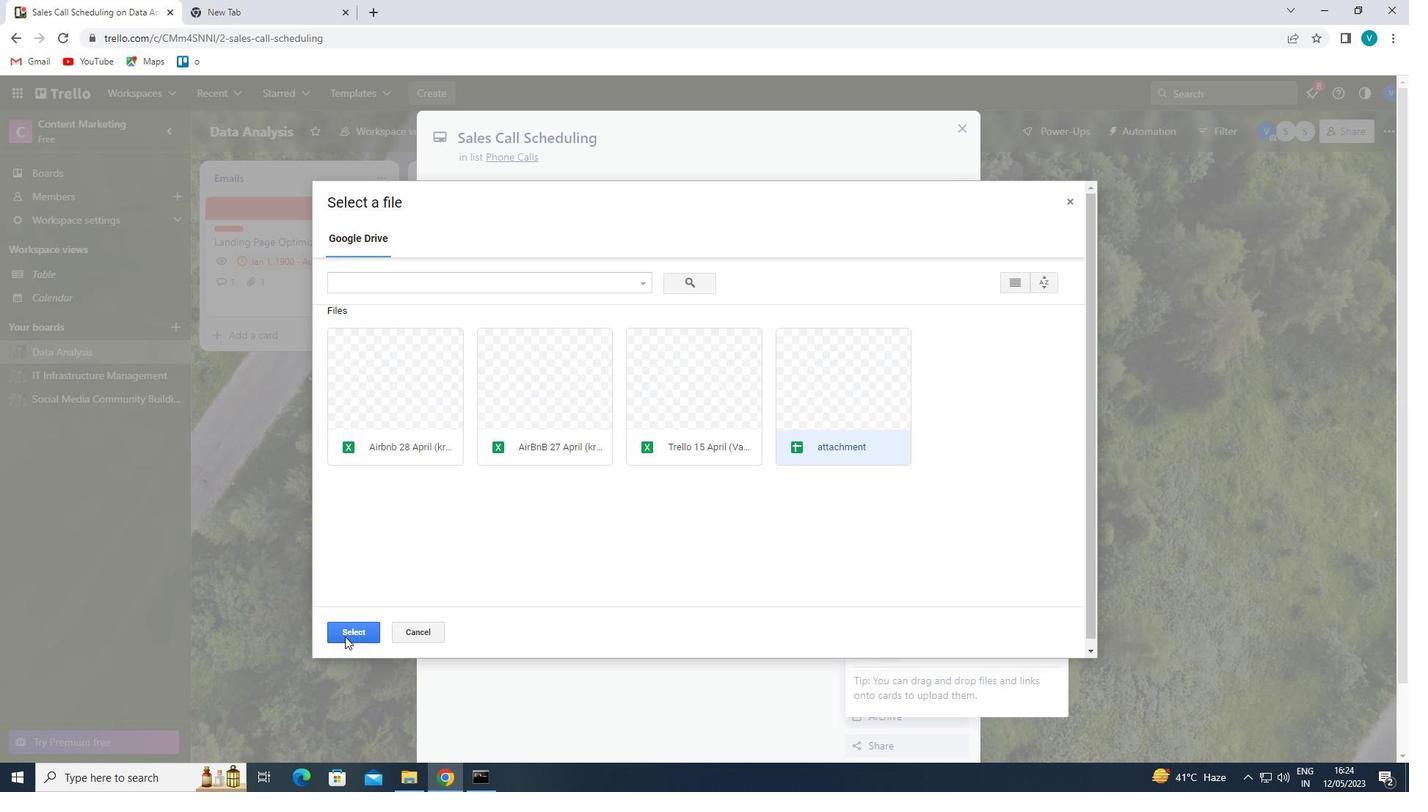 
Action: Mouse moved to (872, 411)
Screenshot: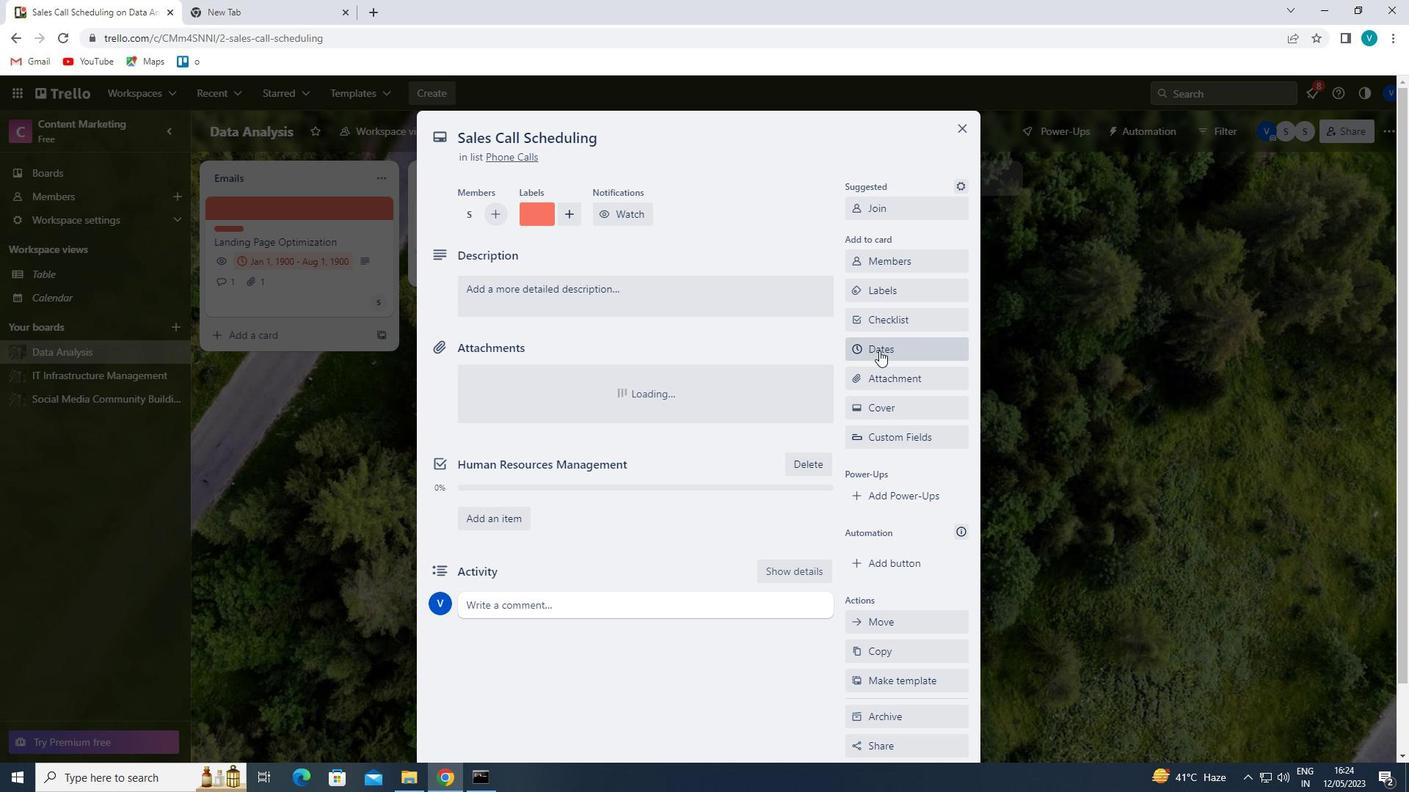 
Action: Mouse pressed left at (872, 411)
Screenshot: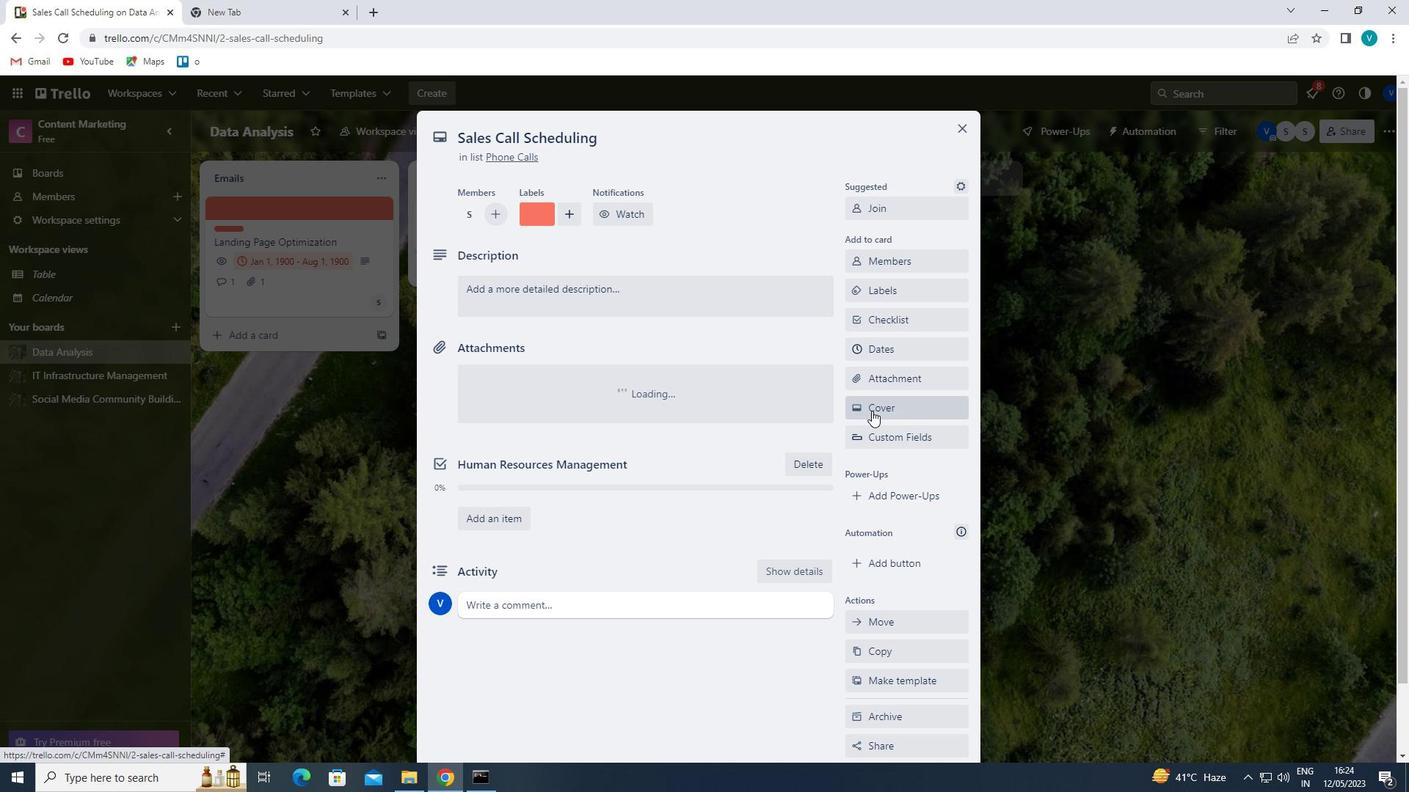 
Action: Mouse moved to (1011, 466)
Screenshot: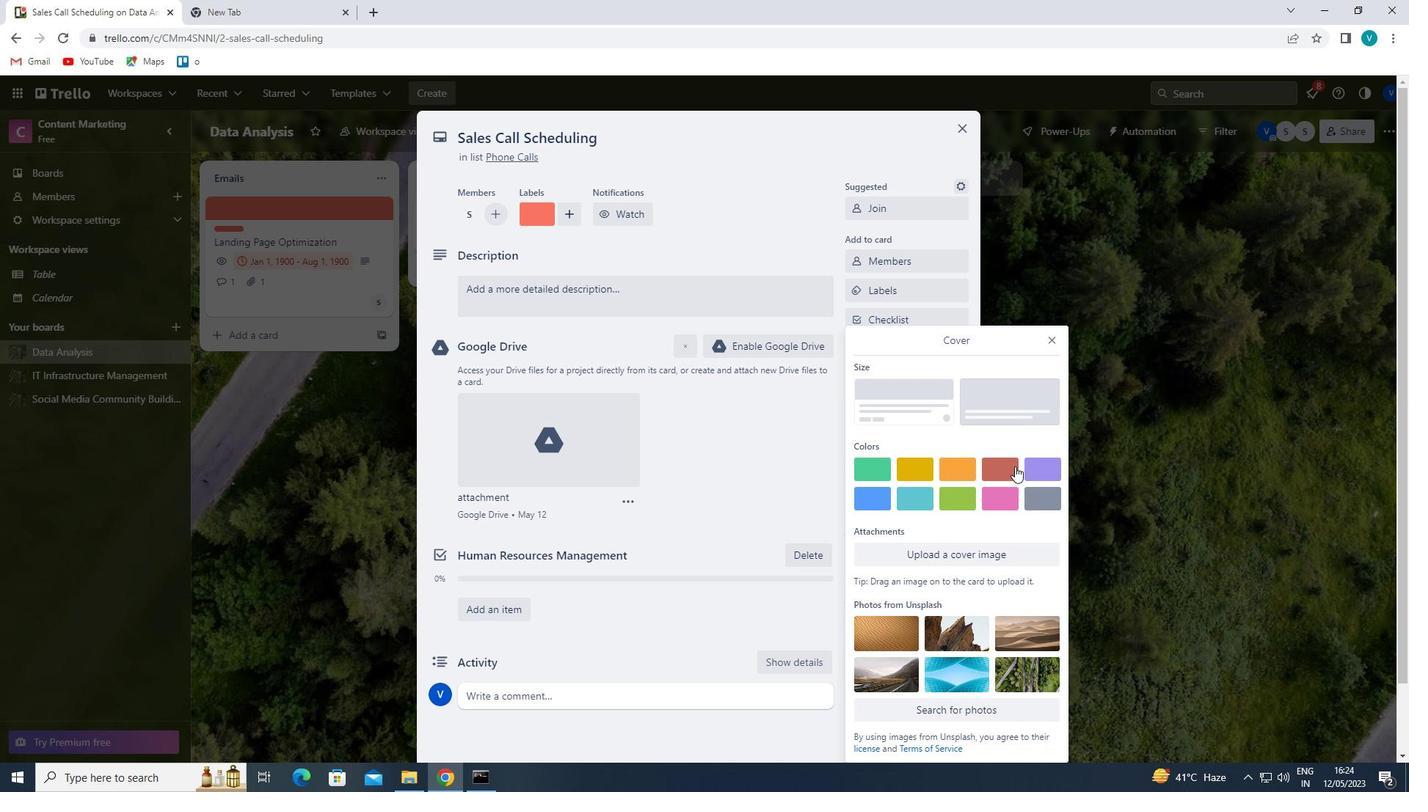 
Action: Mouse pressed left at (1011, 466)
Screenshot: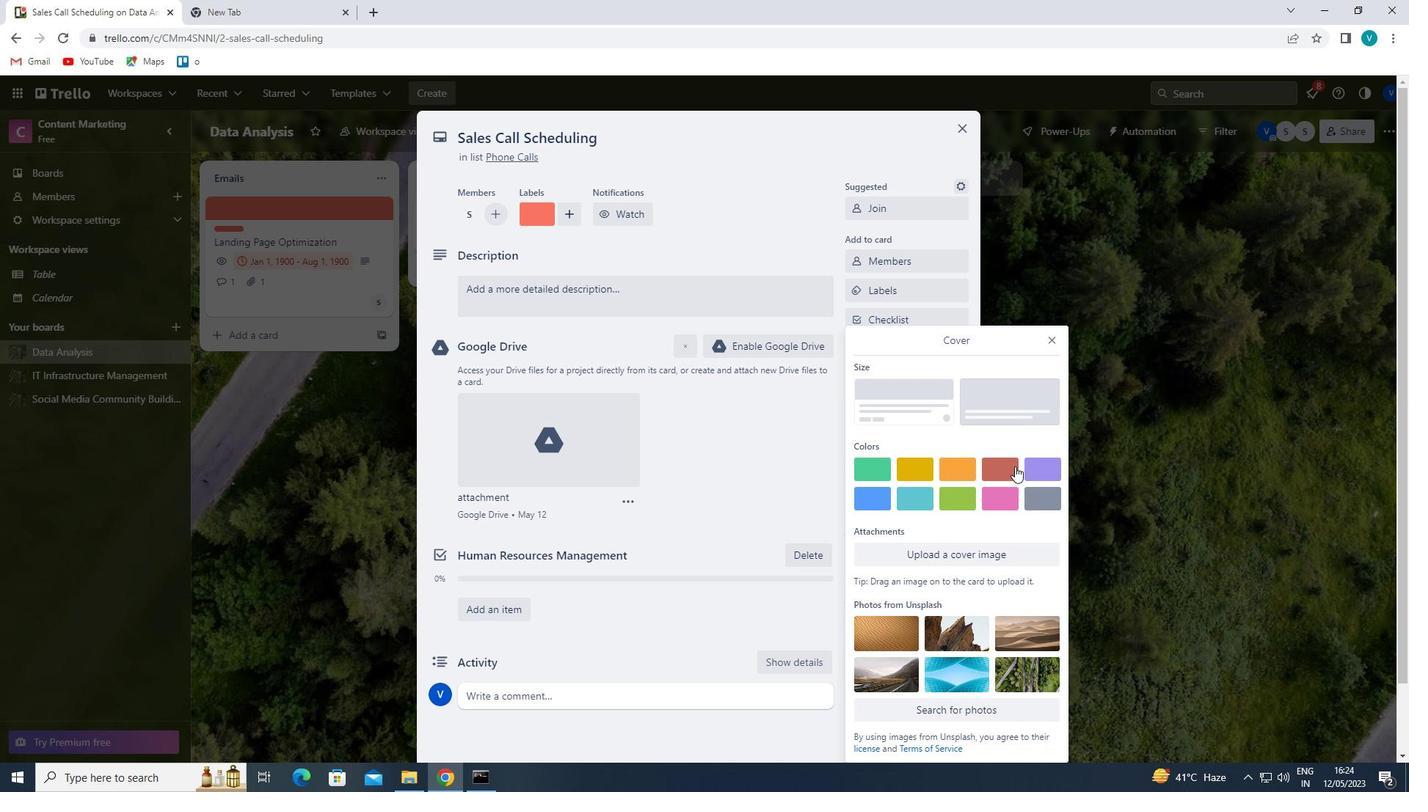 
Action: Mouse moved to (1050, 317)
Screenshot: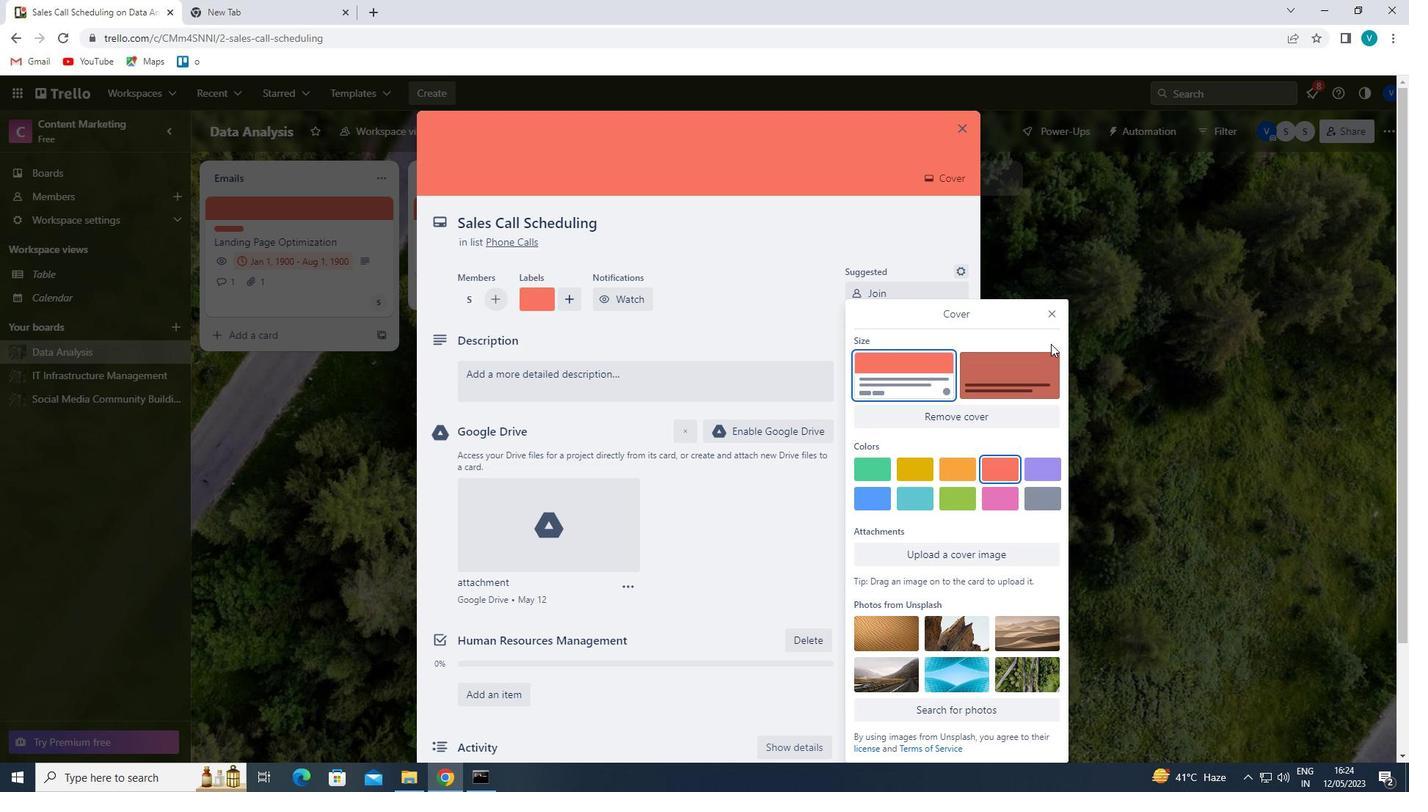 
Action: Mouse pressed left at (1050, 317)
Screenshot: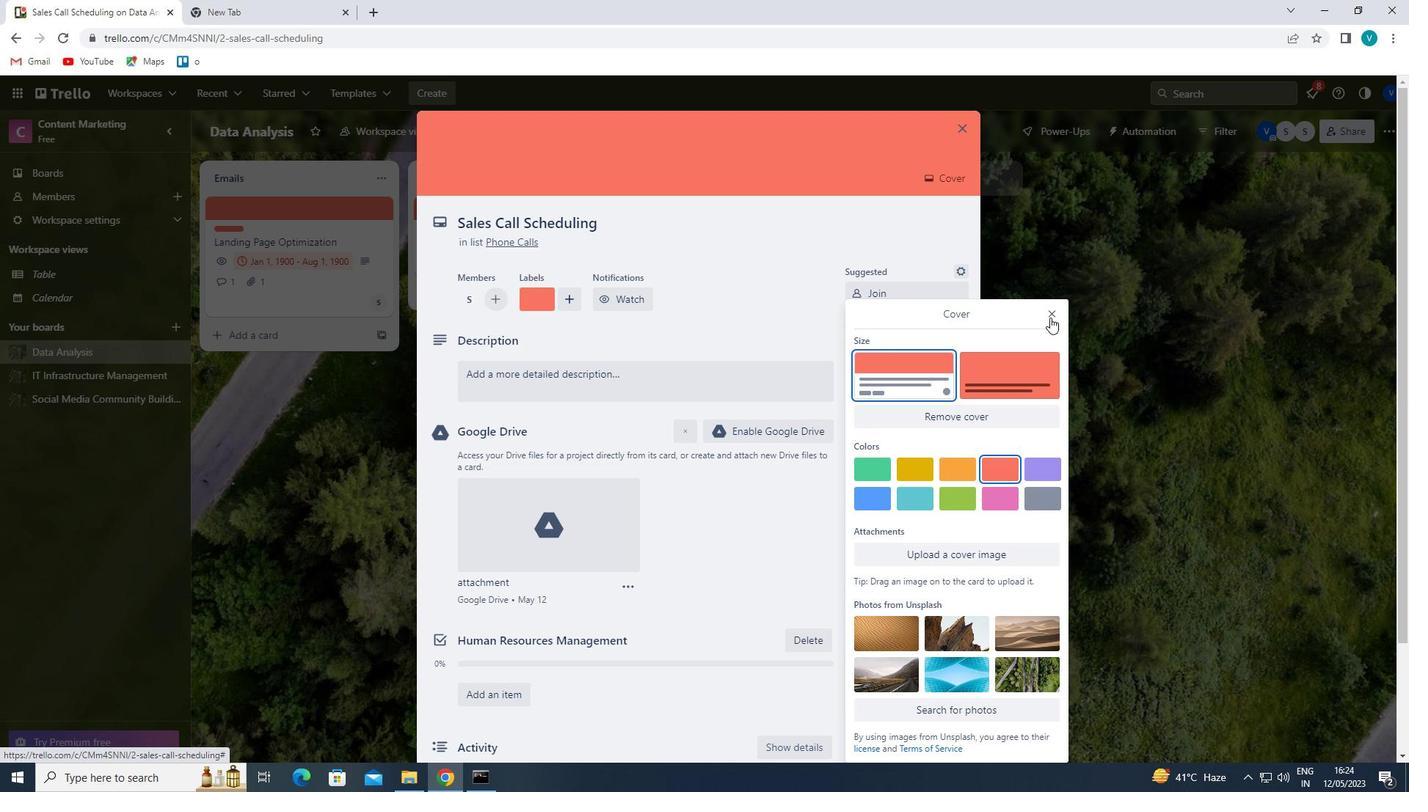 
Action: Mouse moved to (718, 396)
Screenshot: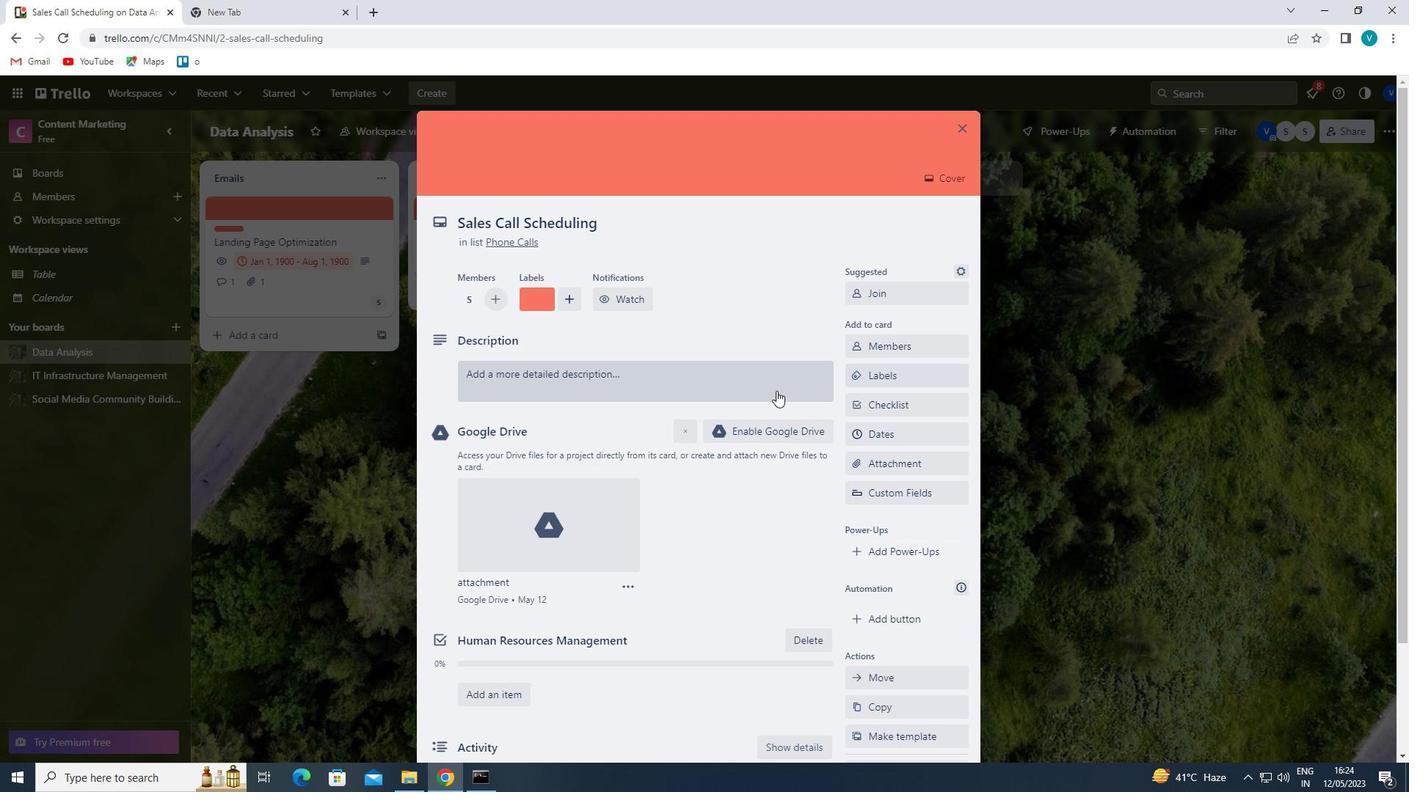 
Action: Mouse pressed left at (718, 396)
Screenshot: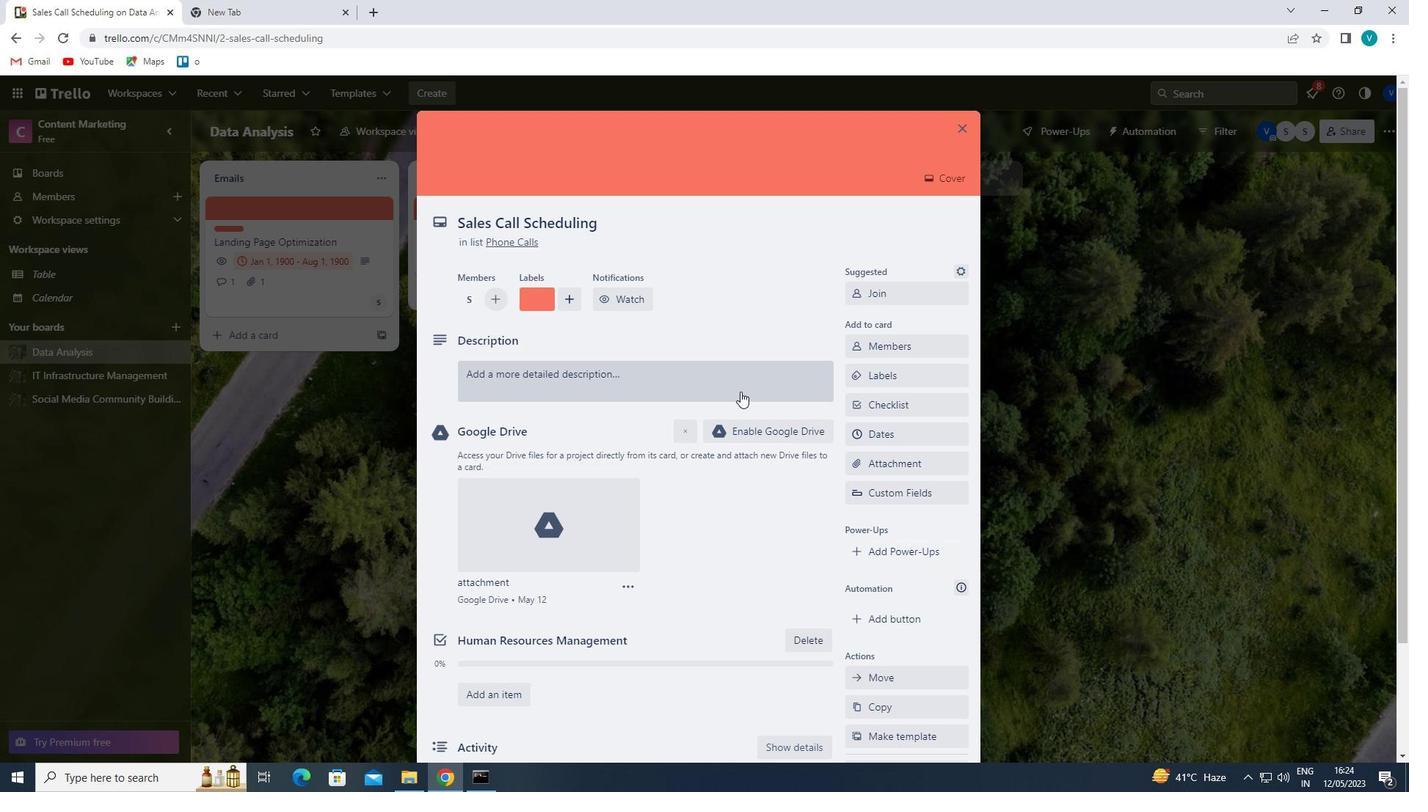 
Action: Key pressed '<Key.shift>DEVELOP<Key.space>AND<Key.space>LAUNCH<Key.space>NEW<Key.space>CUSTOMER<Key.space>REFERRAL<Key.space>PROGRAM'
Screenshot: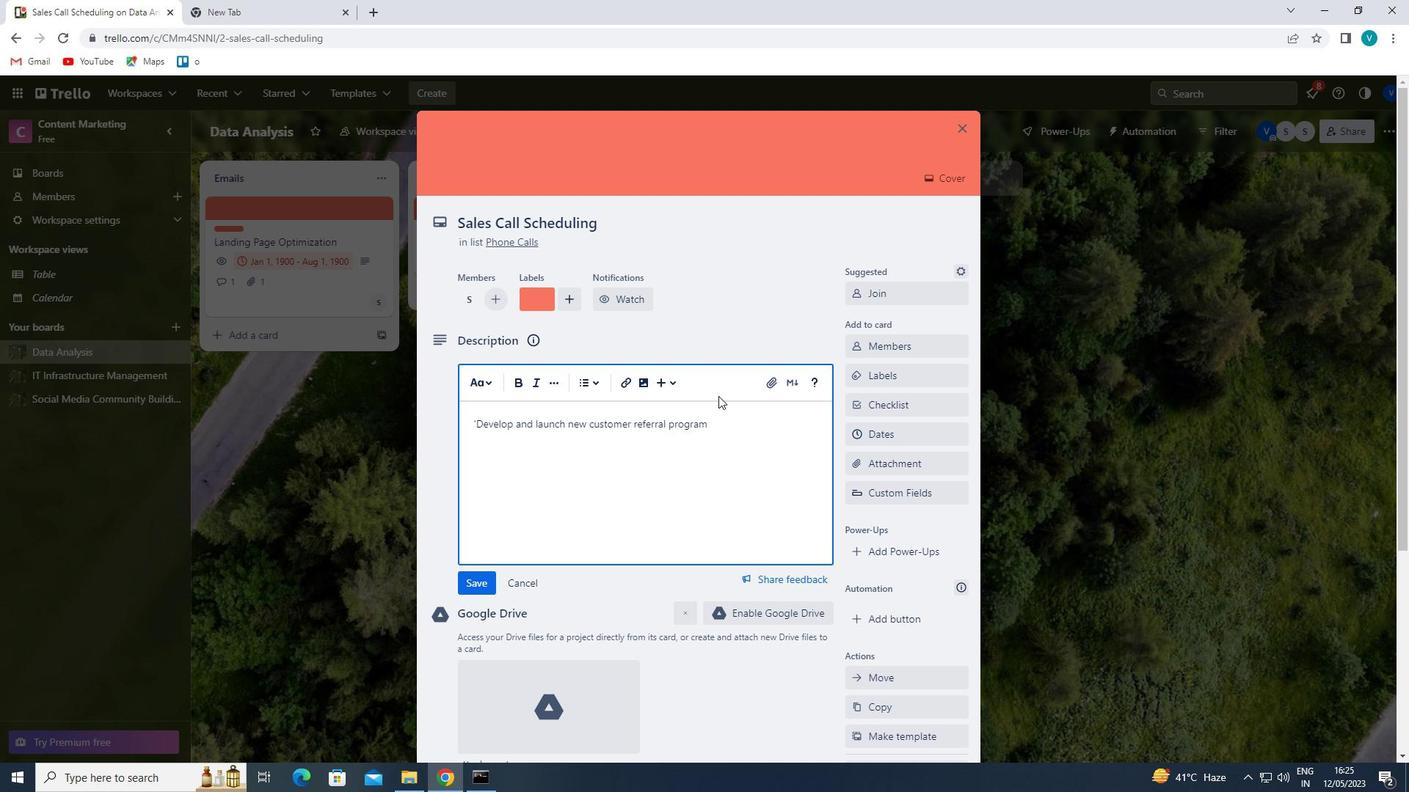 
Action: Mouse moved to (483, 580)
Screenshot: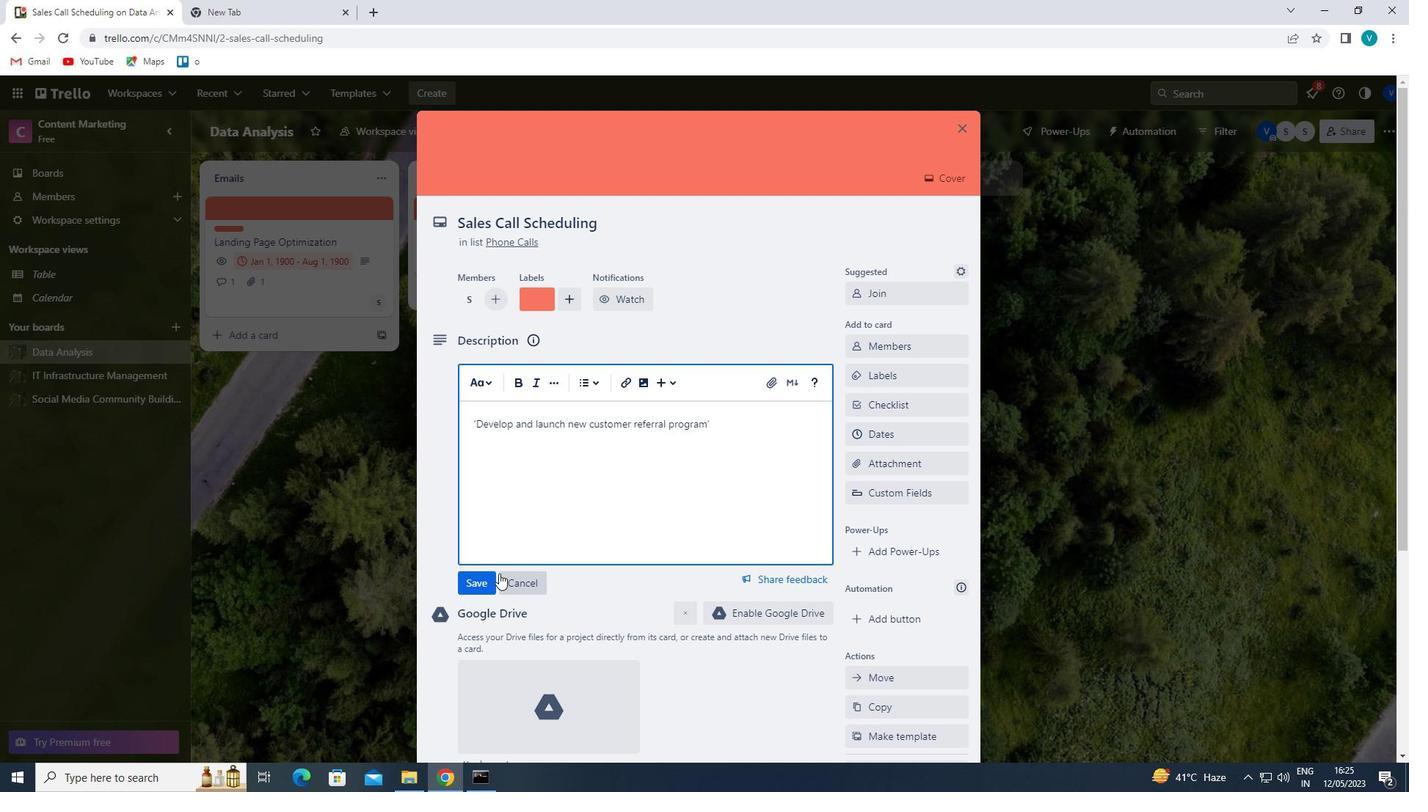 
Action: Mouse pressed left at (483, 580)
Screenshot: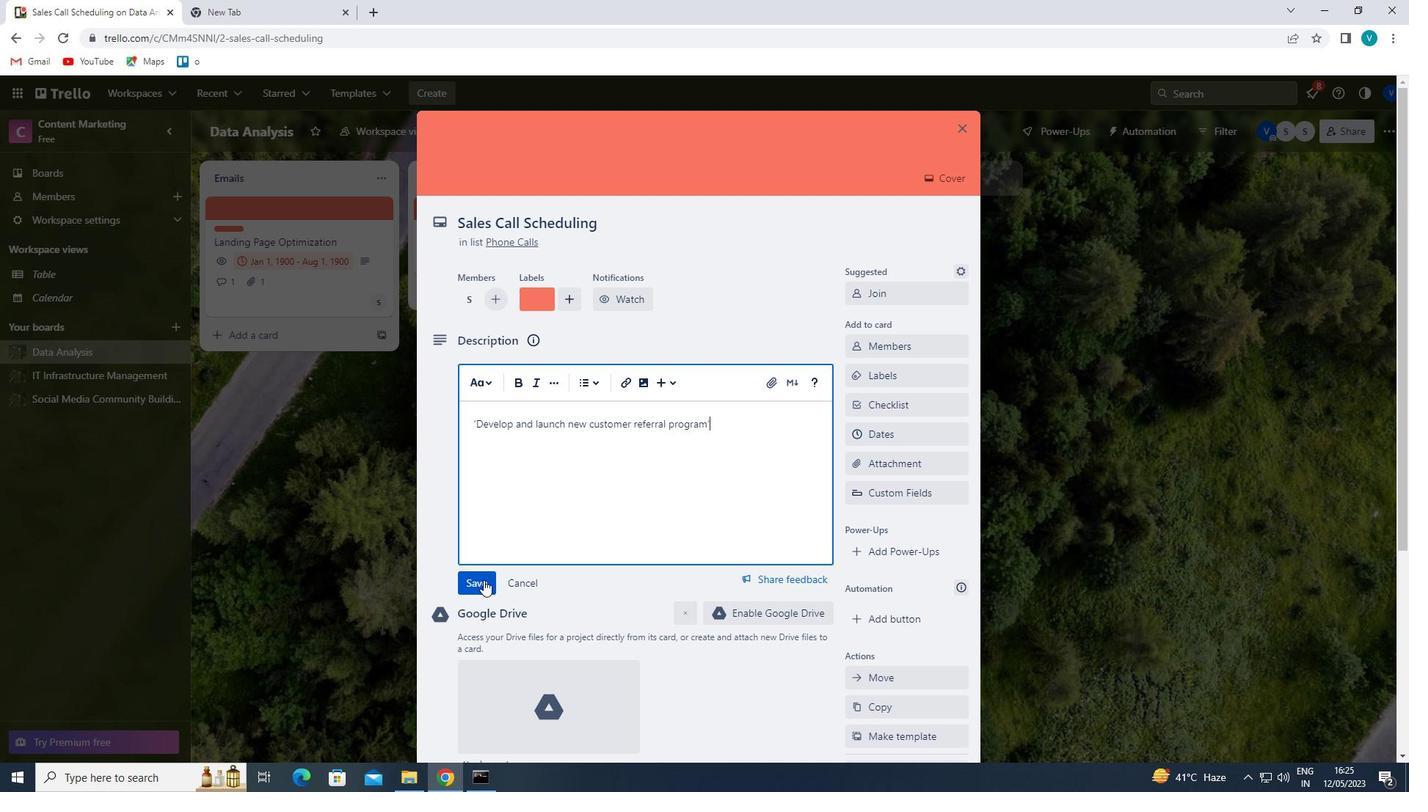 
Action: Mouse moved to (487, 580)
Screenshot: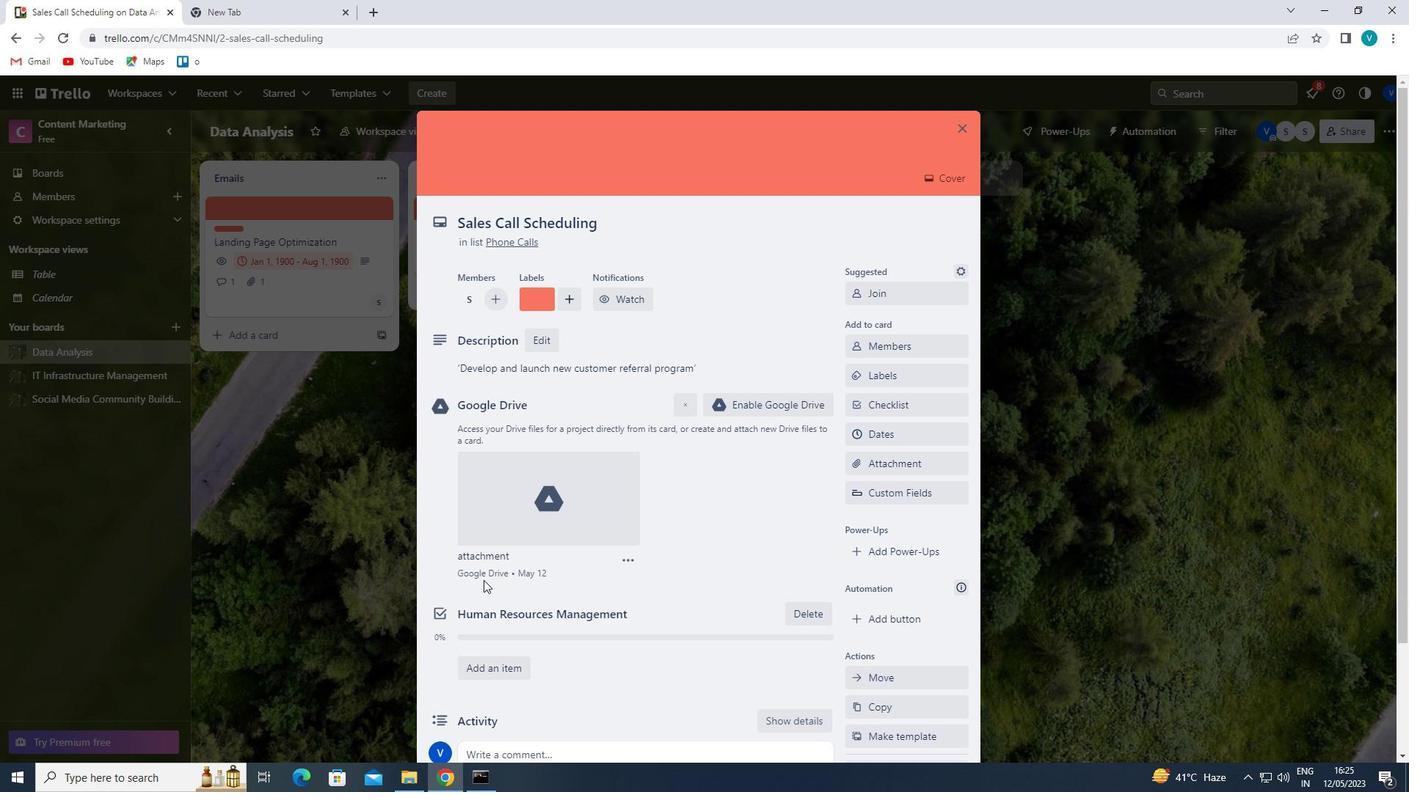 
Action: Mouse scrolled (487, 579) with delta (0, 0)
Screenshot: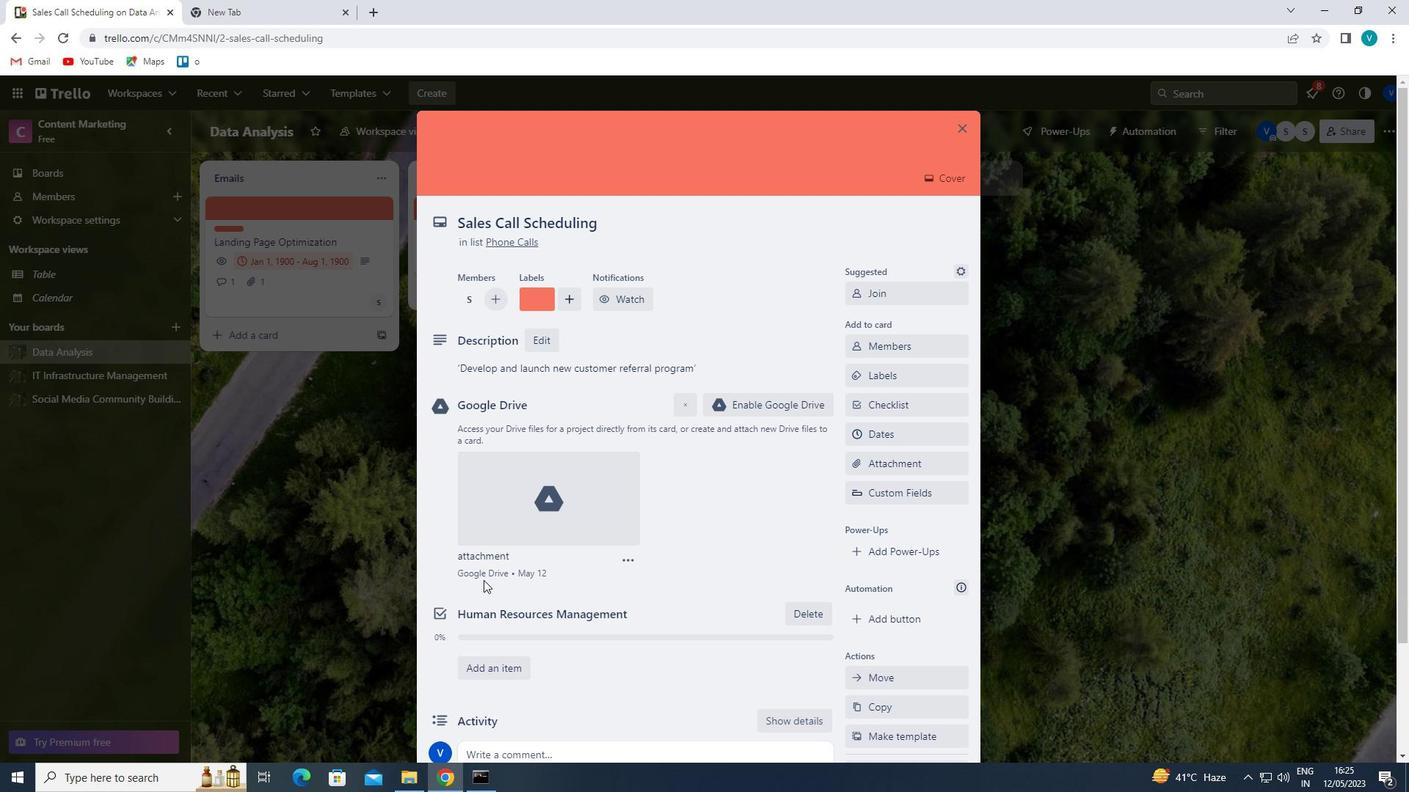 
Action: Mouse scrolled (487, 579) with delta (0, 0)
Screenshot: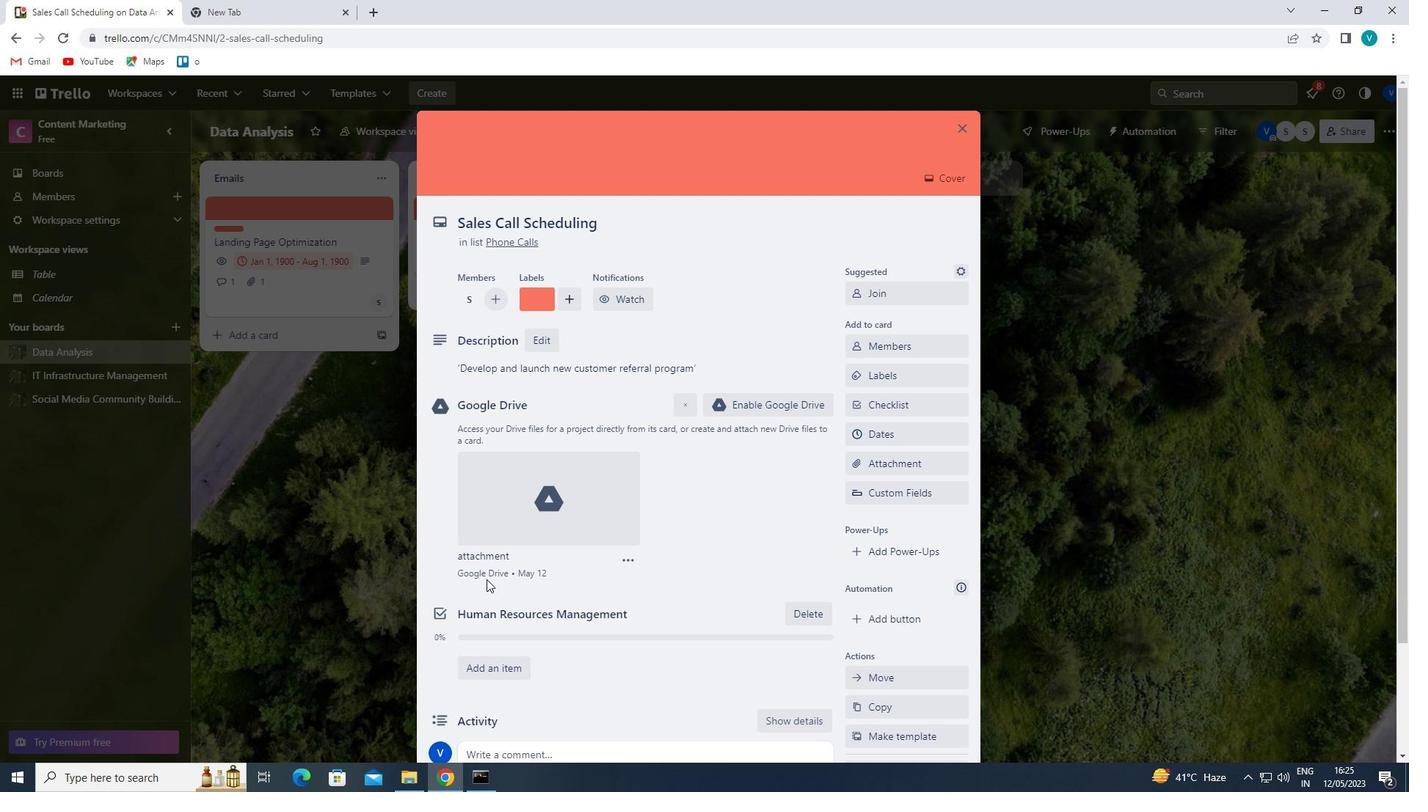 
Action: Mouse scrolled (487, 579) with delta (0, 0)
Screenshot: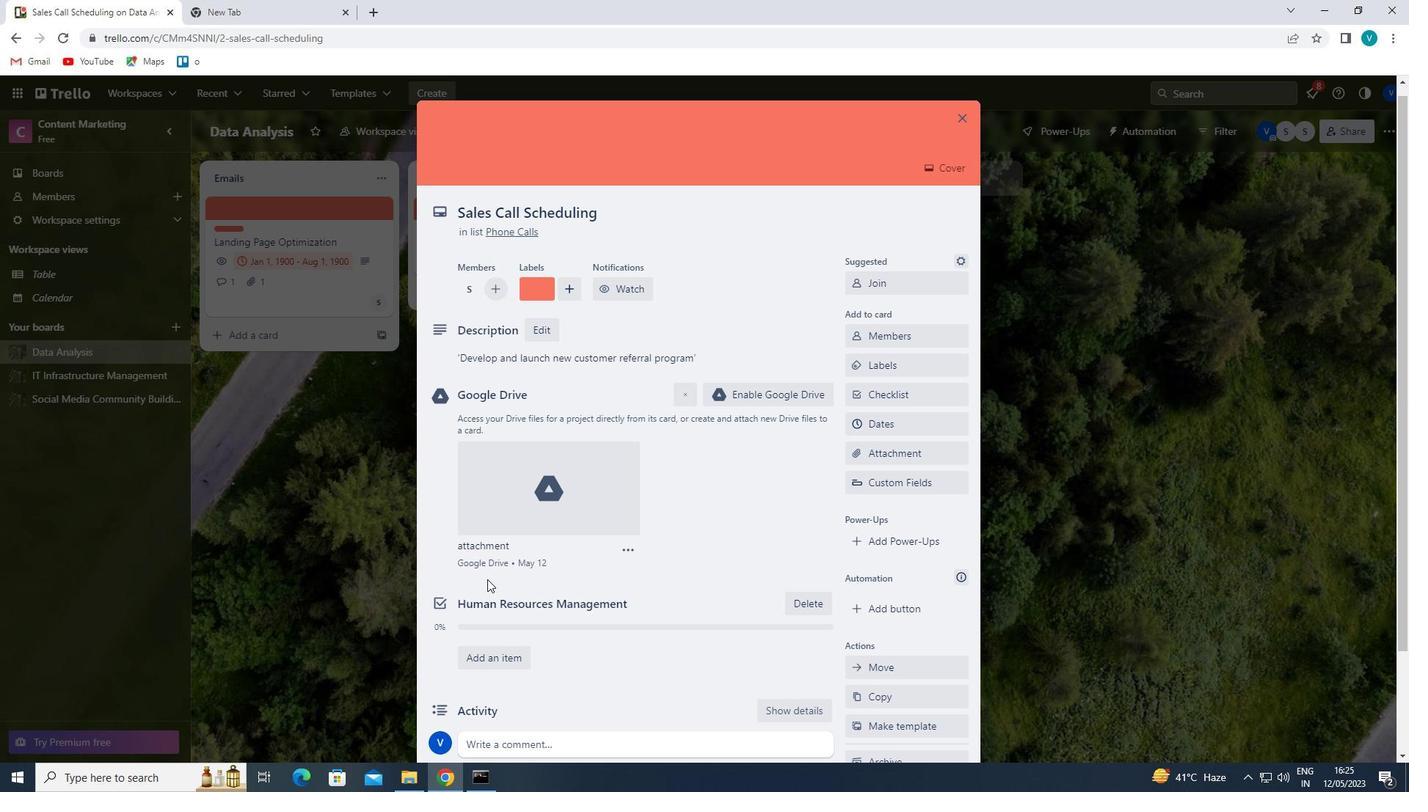 
Action: Mouse moved to (511, 613)
Screenshot: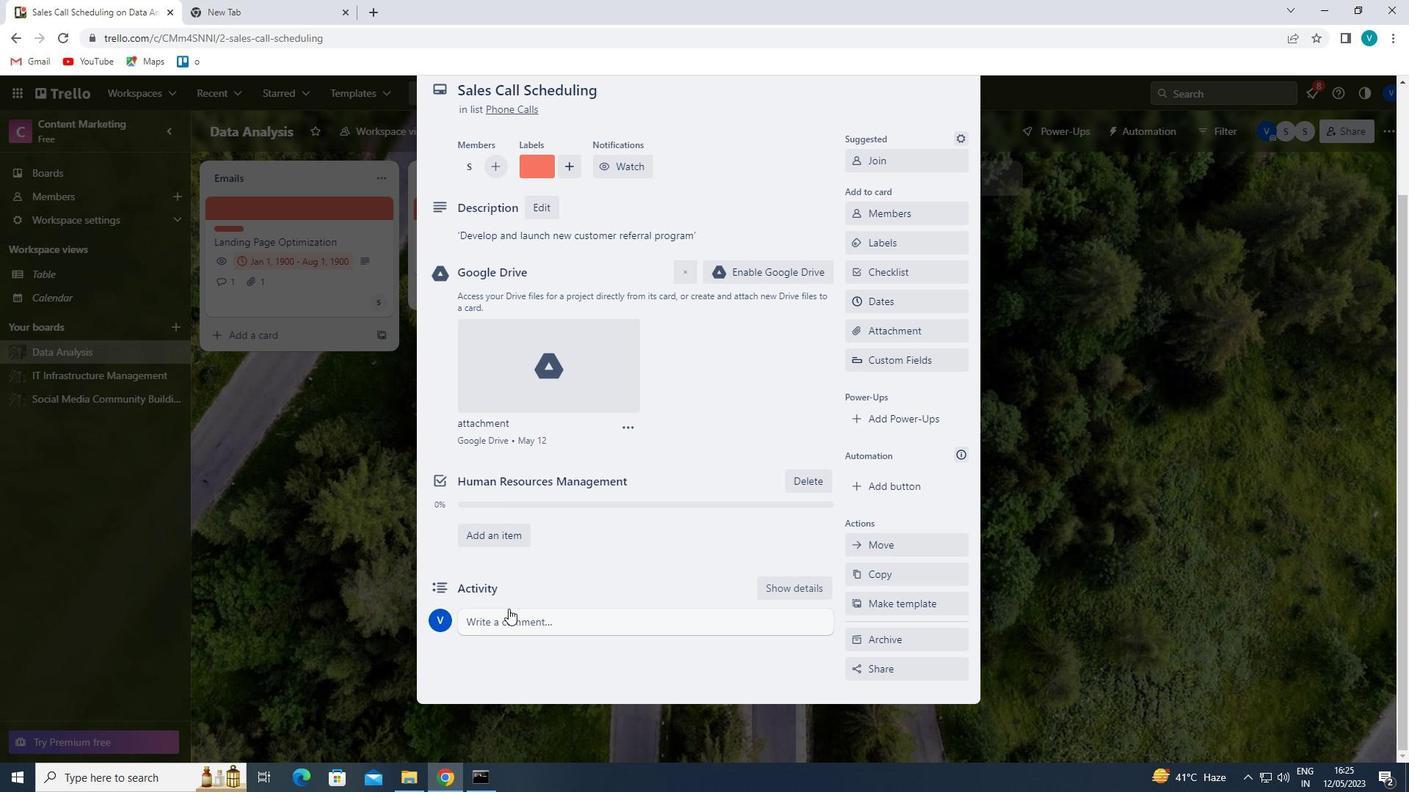 
Action: Mouse pressed left at (511, 613)
Screenshot: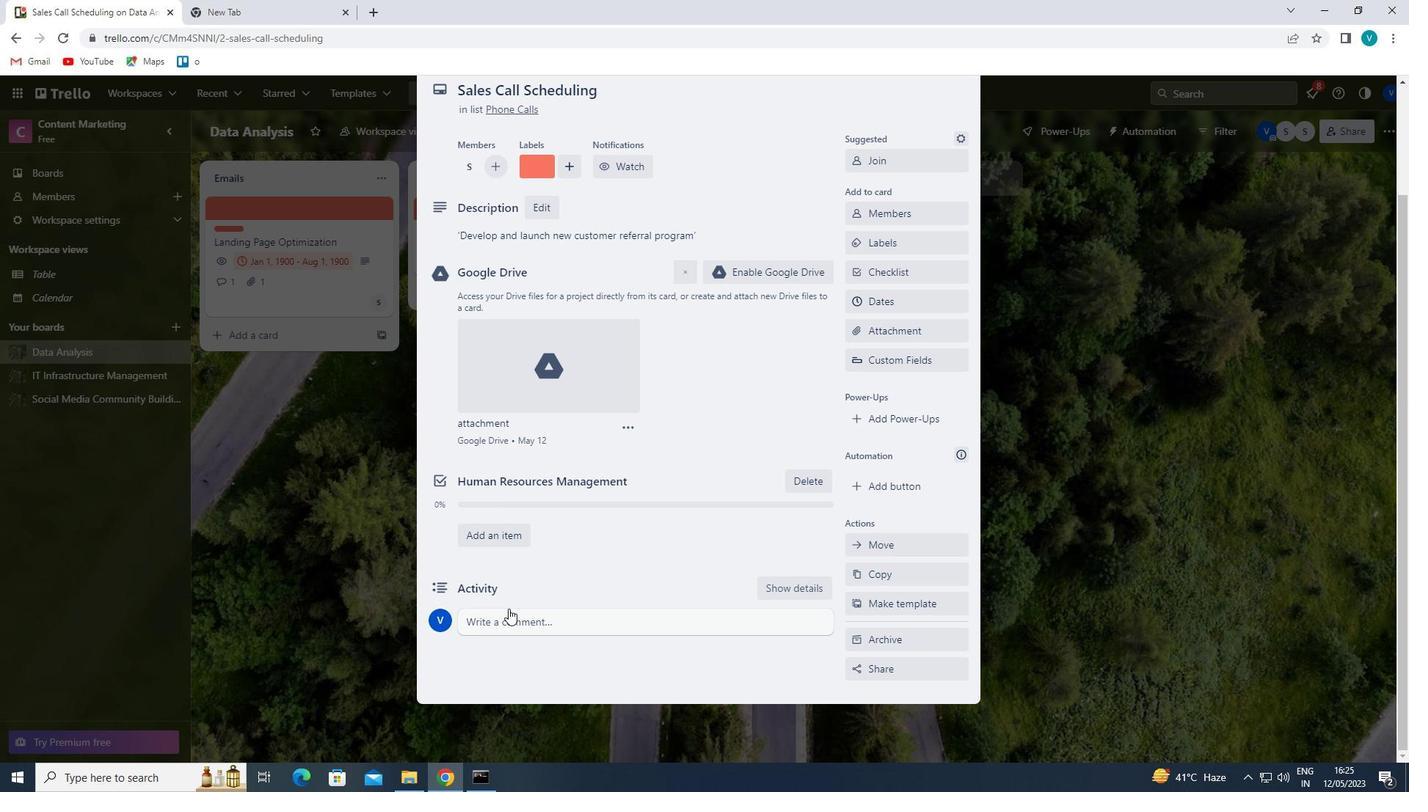 
Action: Key pressed '<Key.shift>THIS<Key.space><Key.backspace><Key.backspace><Key.backspace><Key.backspace>HIS<Key.space>TASK<Key.space>REQUIRES<Key.space>US<Key.space>TO<Key.space>BE<Key.space>DEATIL-ORIENTED<Key.space>AND<Key.space>METRICULOUS,<Key.space>ENSURING<Key.space>THAT<Key.space>WE<Key.space>DO<Key.space>NOT<Key.space>
Screenshot: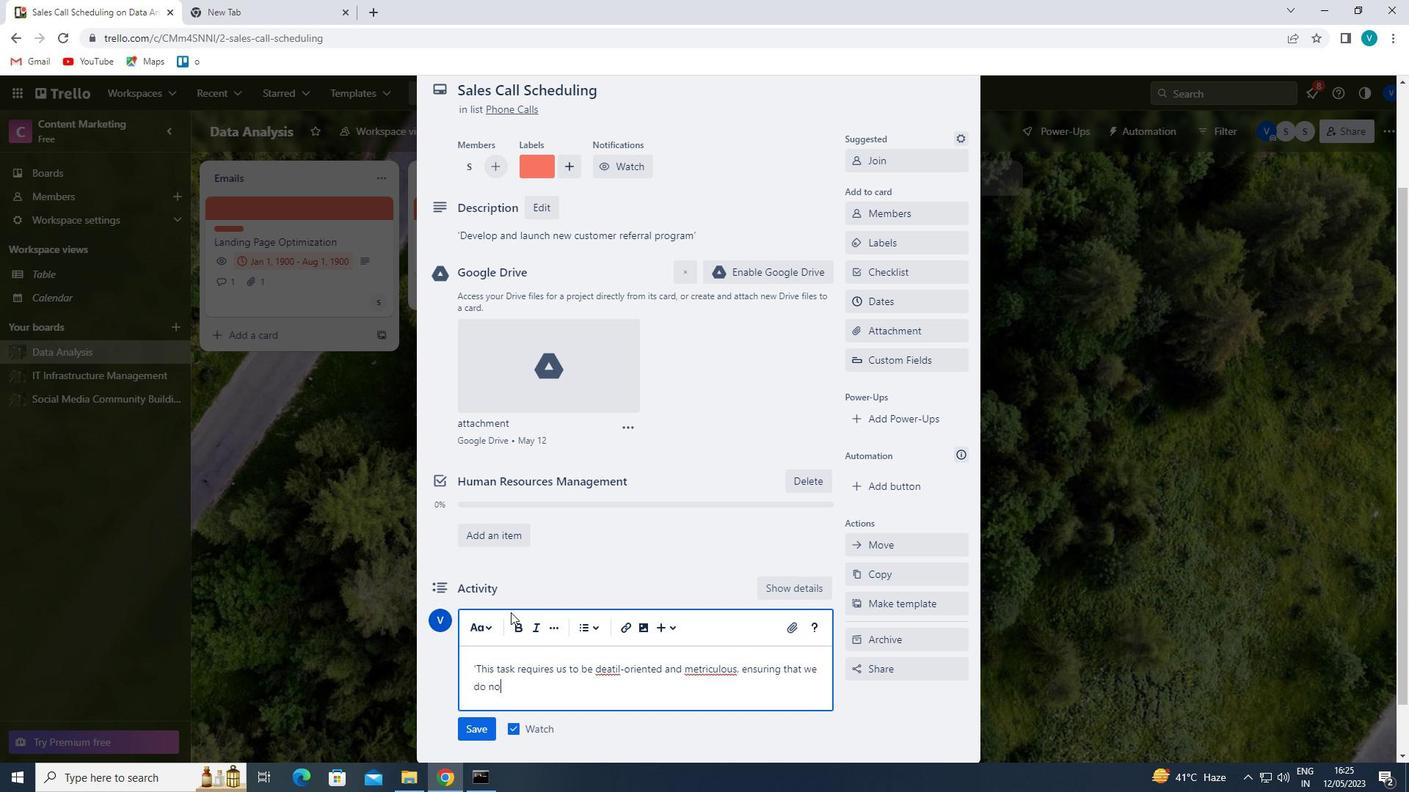 
Action: Mouse moved to (619, 666)
Screenshot: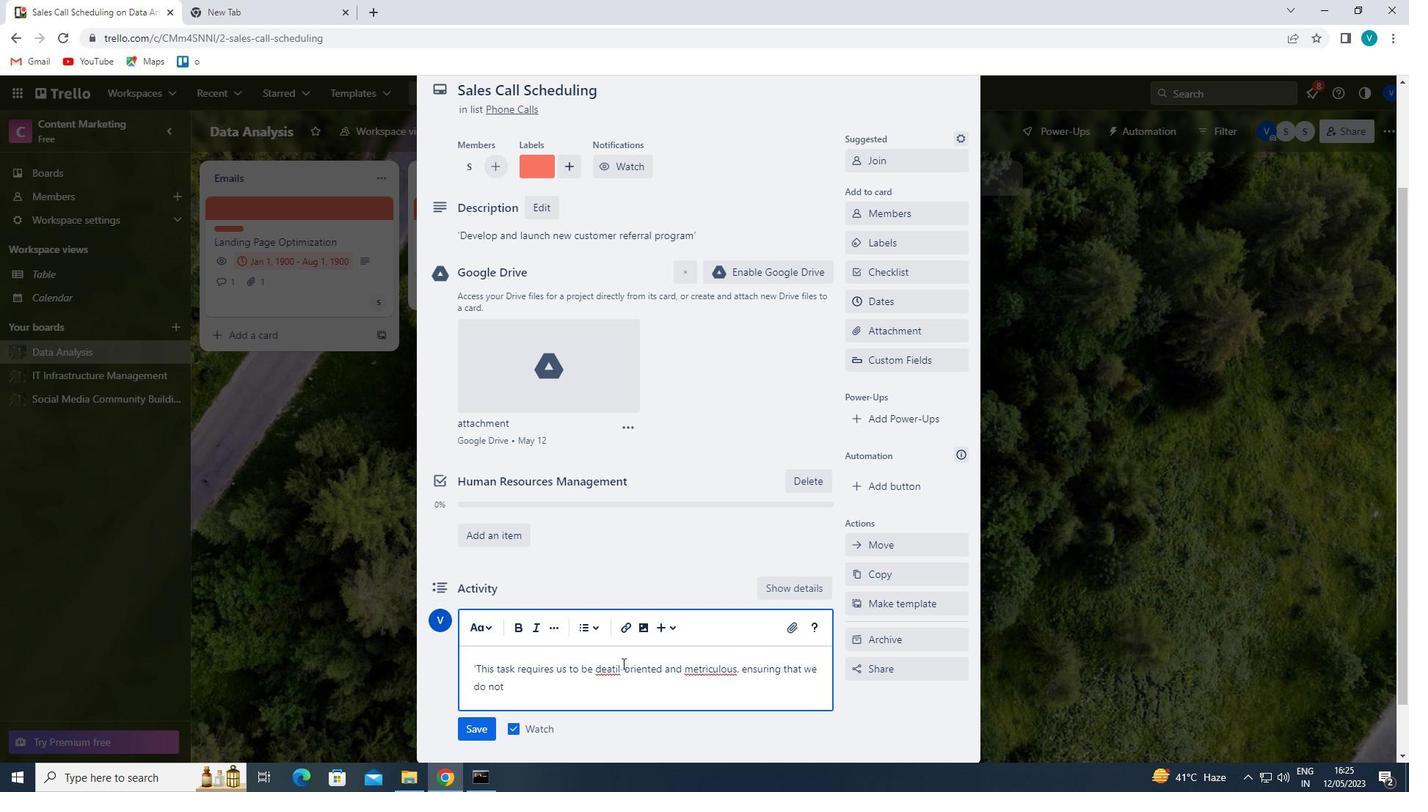 
Action: Mouse pressed left at (619, 666)
Screenshot: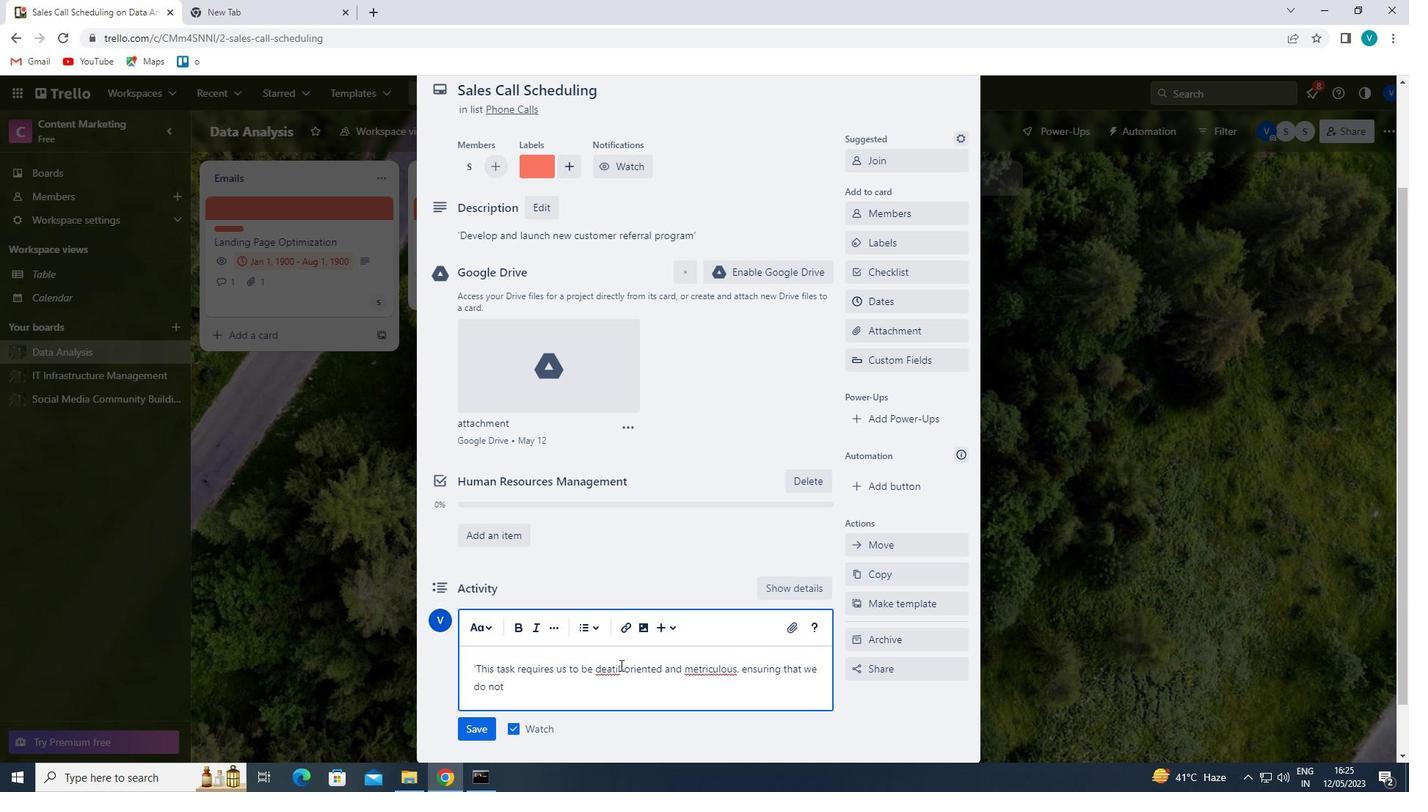 
Action: Mouse moved to (613, 695)
Screenshot: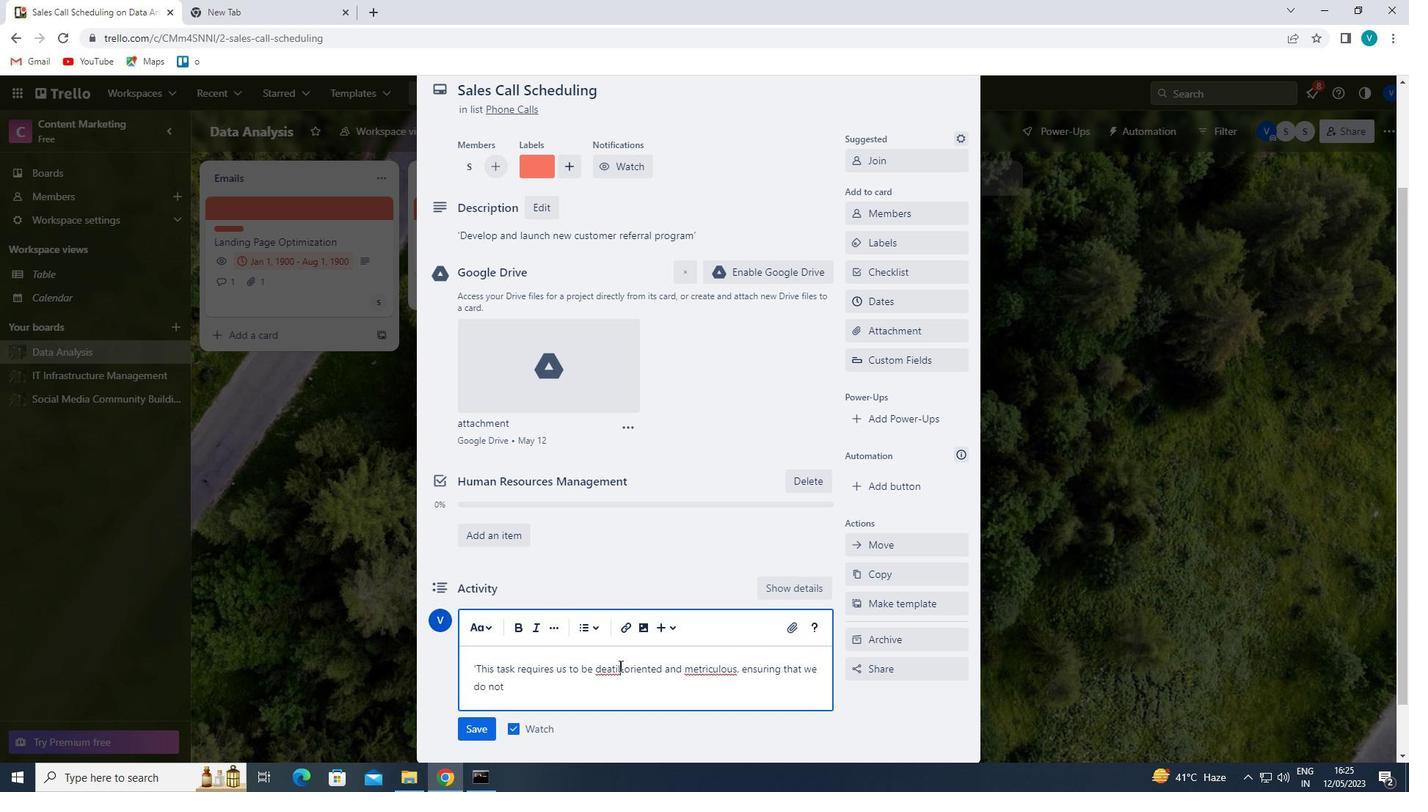 
Action: Key pressed <Key.backspace><Key.backspace><Key.backspace><Key.backspace>TAIL
Screenshot: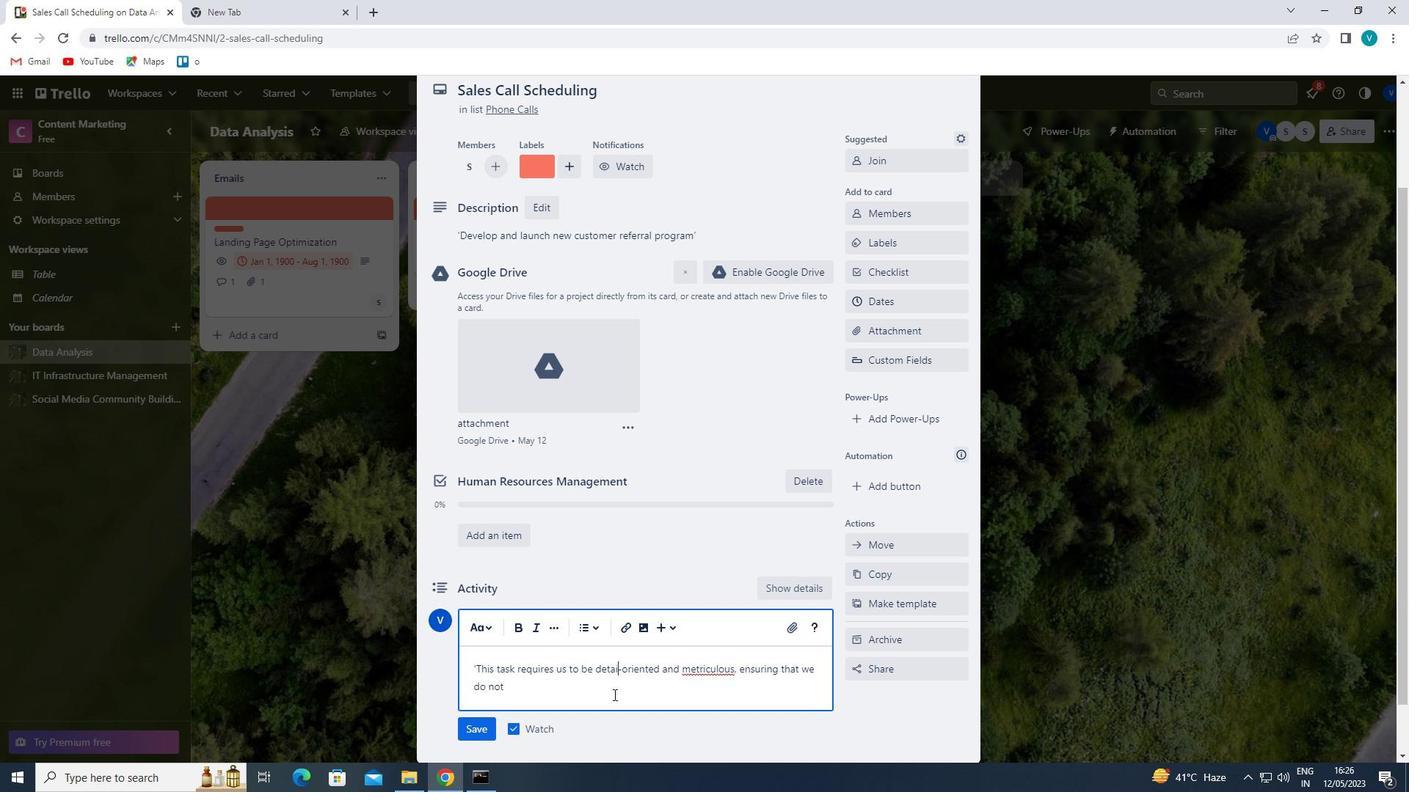 
Action: Mouse moved to (704, 668)
Screenshot: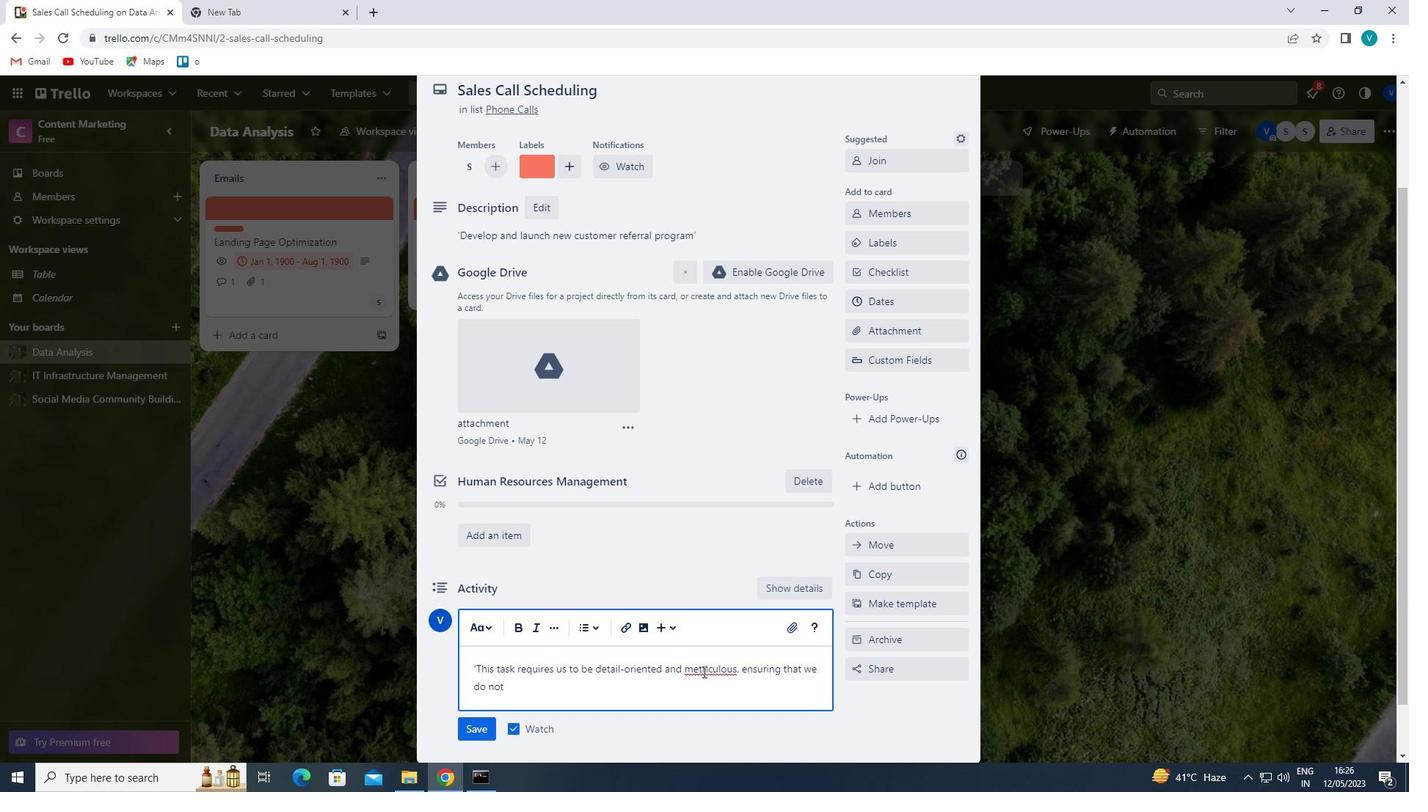 
Action: Mouse pressed left at (704, 668)
Screenshot: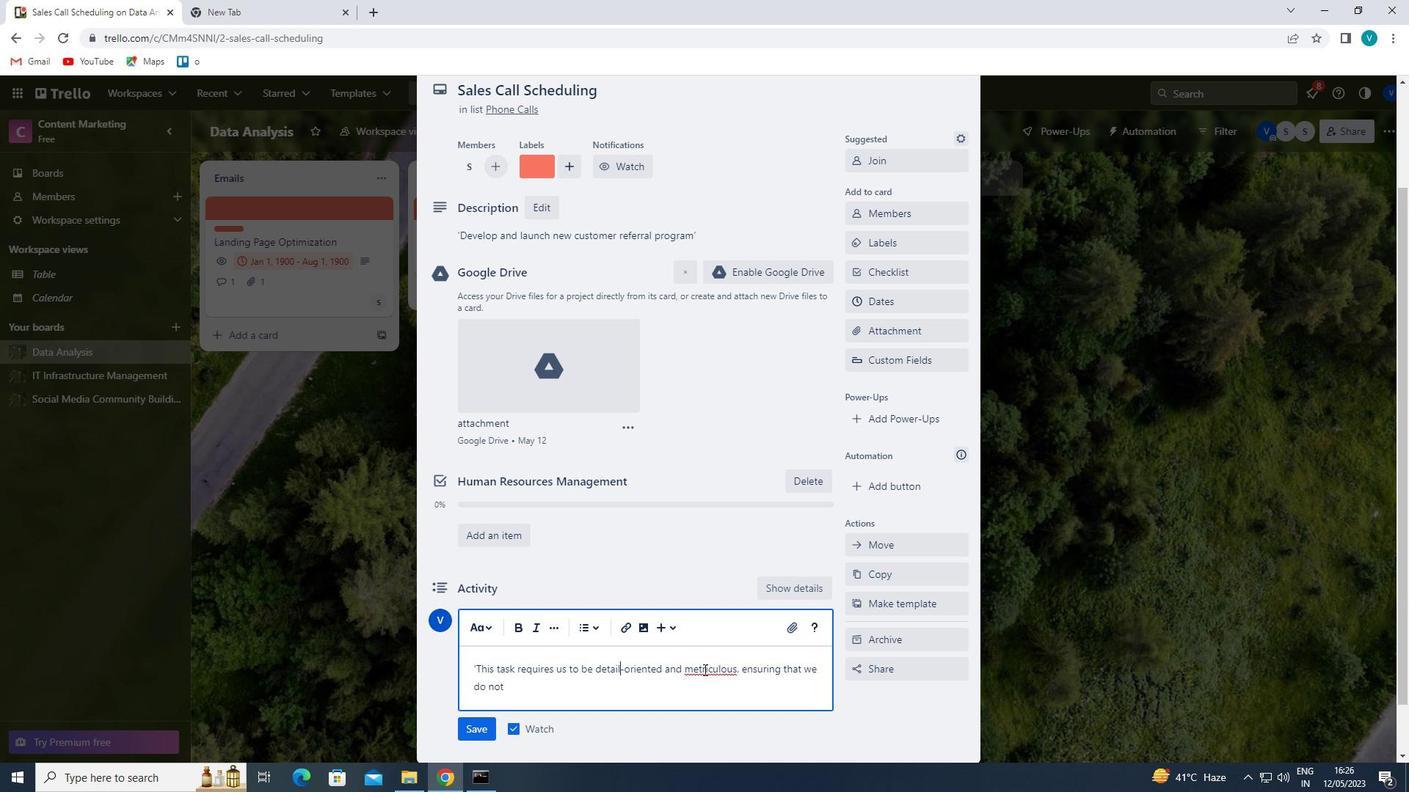 
Action: Mouse moved to (742, 704)
Screenshot: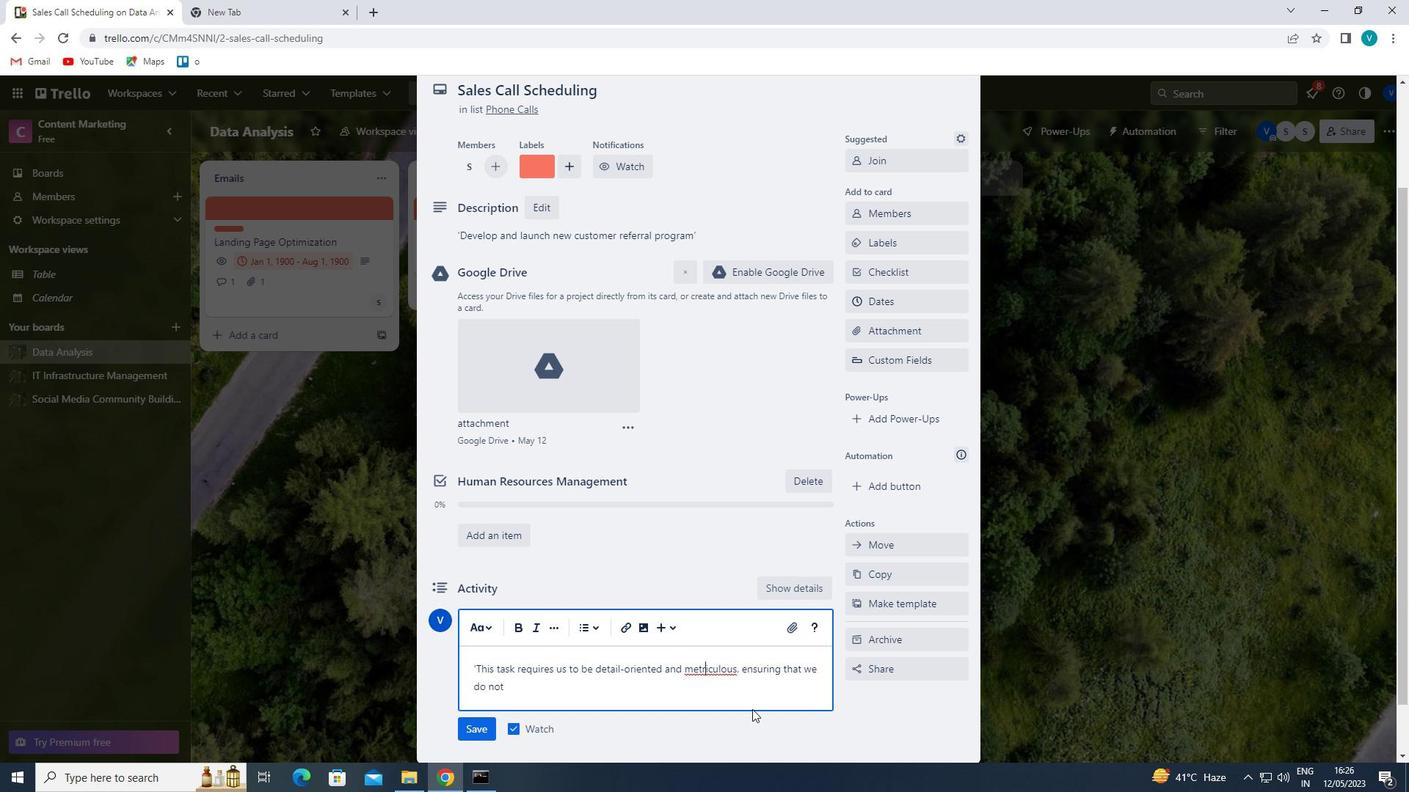 
Action: Key pressed <Key.backspace>
Screenshot: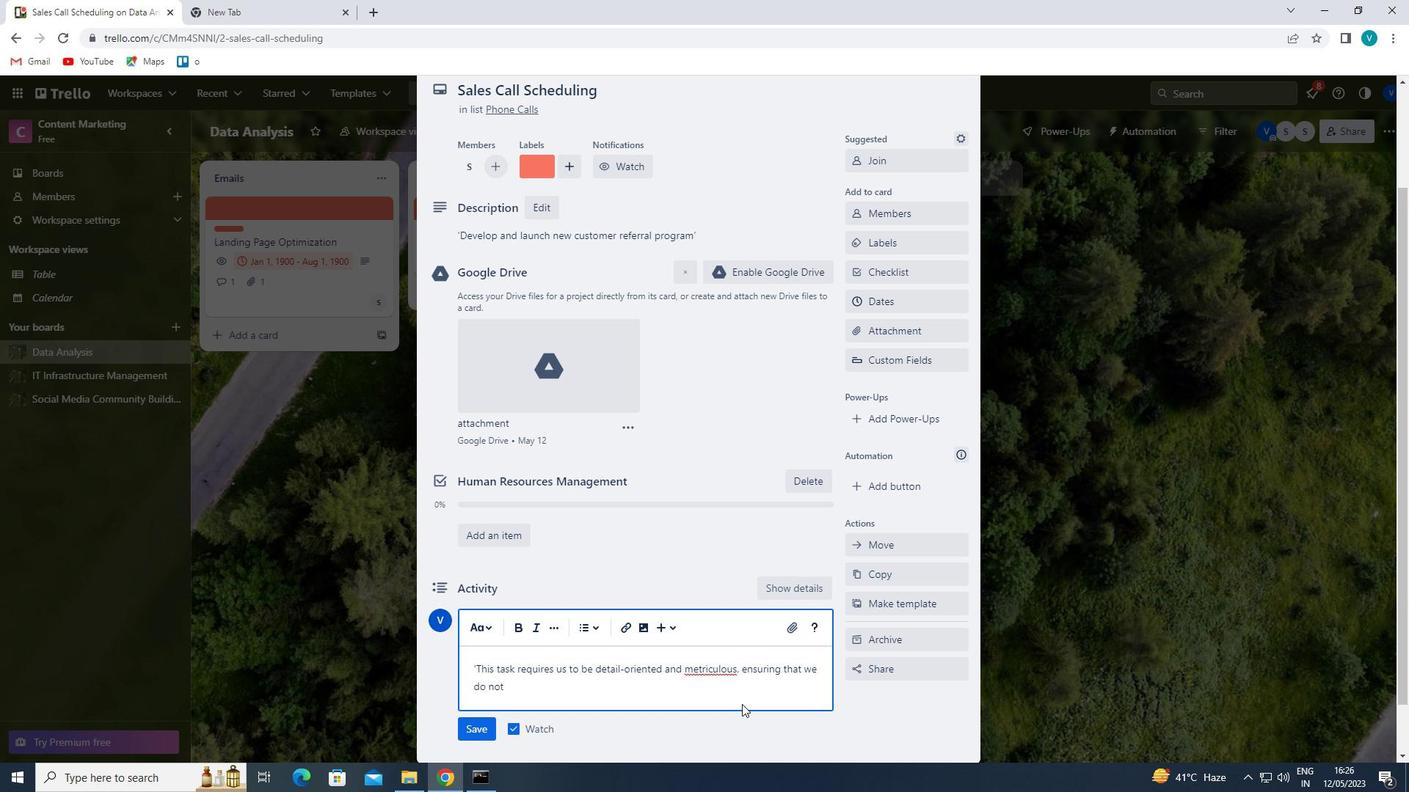 
Action: Mouse moved to (537, 688)
Screenshot: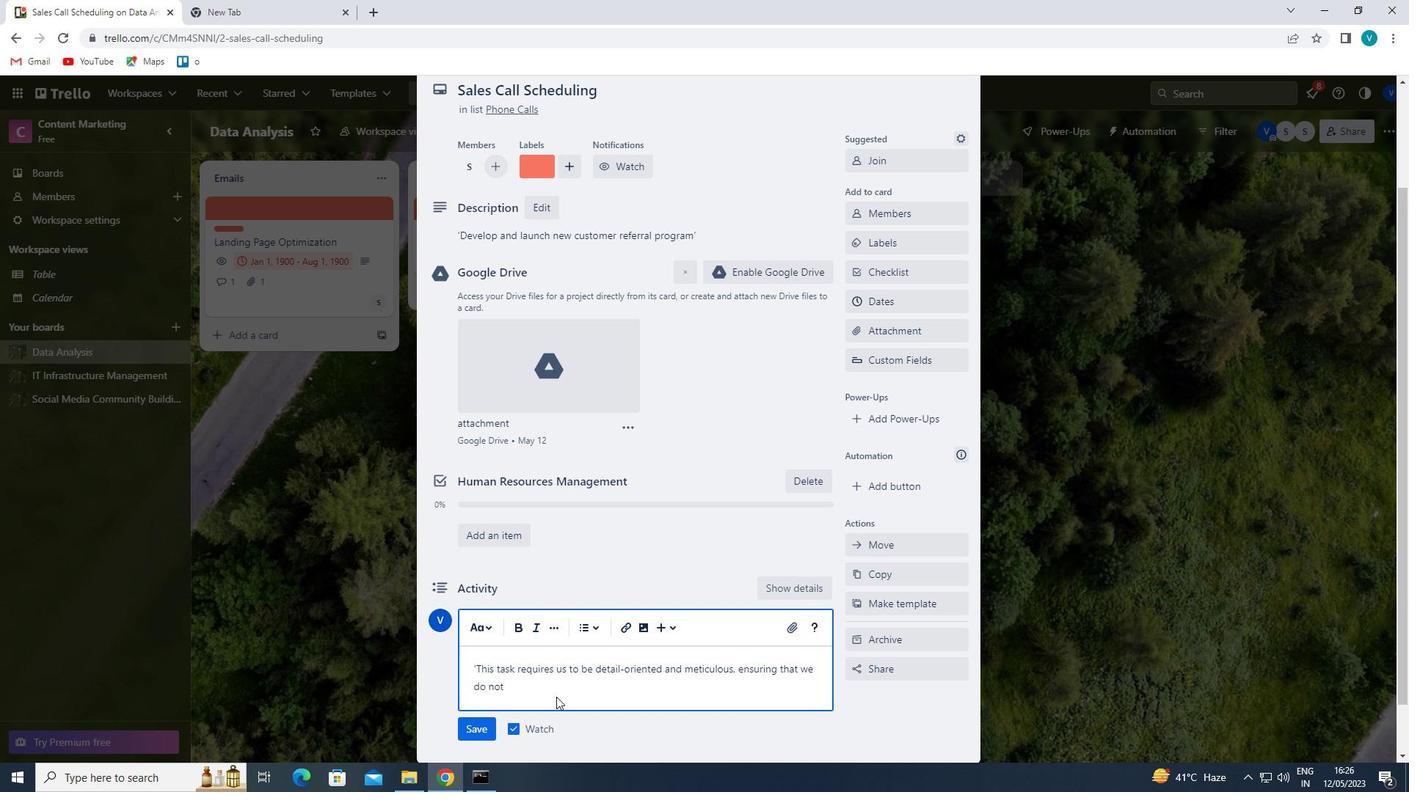 
Action: Mouse pressed left at (537, 688)
Screenshot: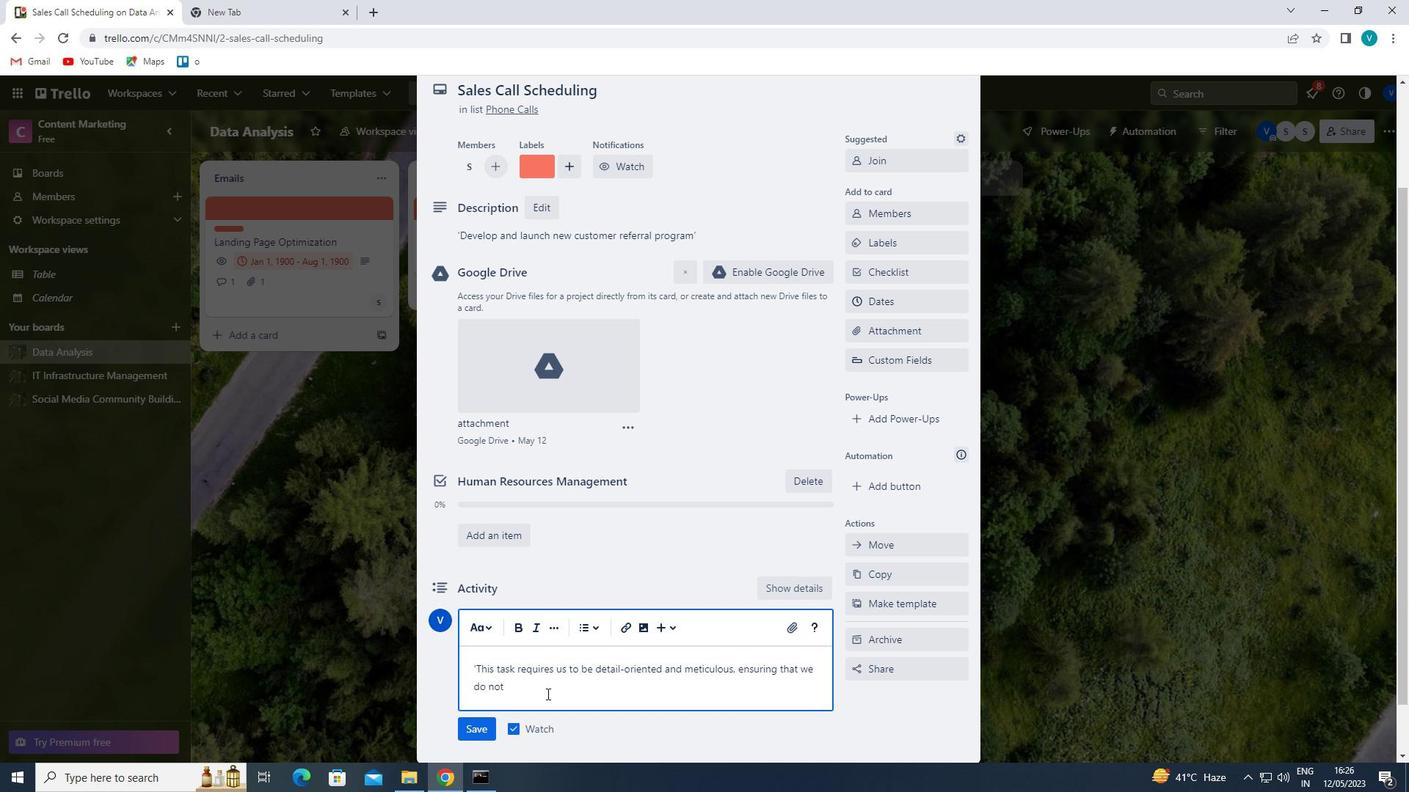 
Action: Mouse moved to (537, 687)
Screenshot: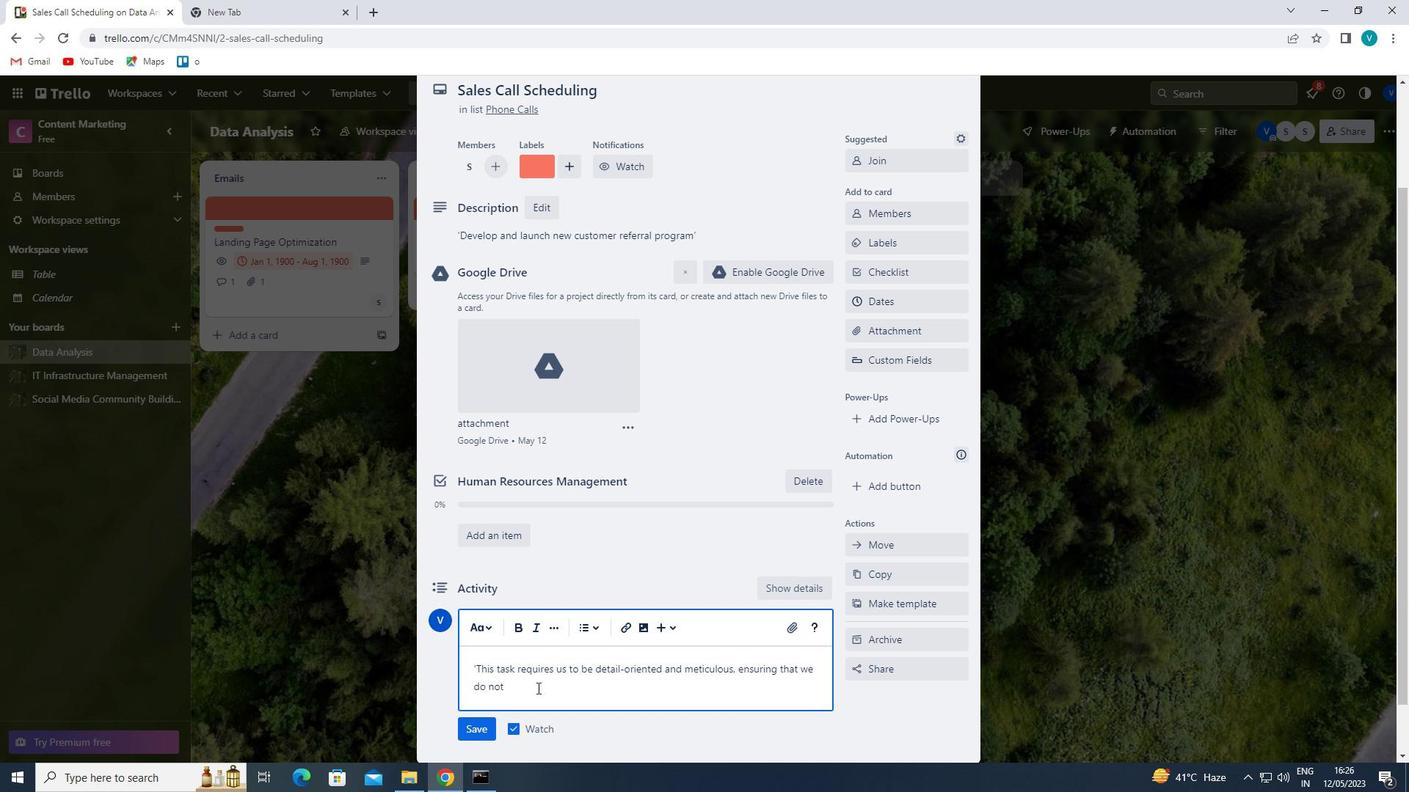 
Action: Key pressed OVERLOOK<Key.space>ANYTHING<Key.space>IMPORTANT
Screenshot: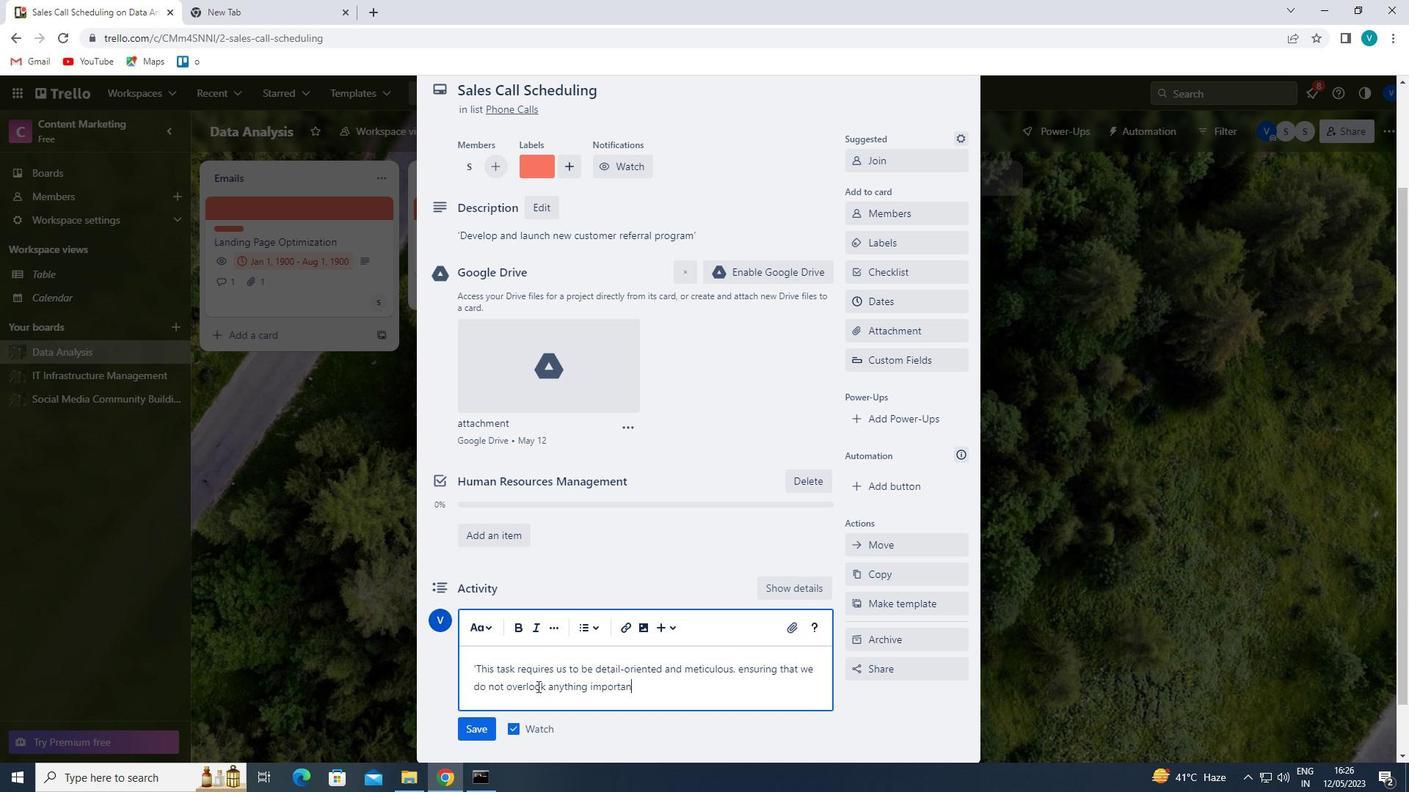 
Action: Mouse moved to (486, 726)
Screenshot: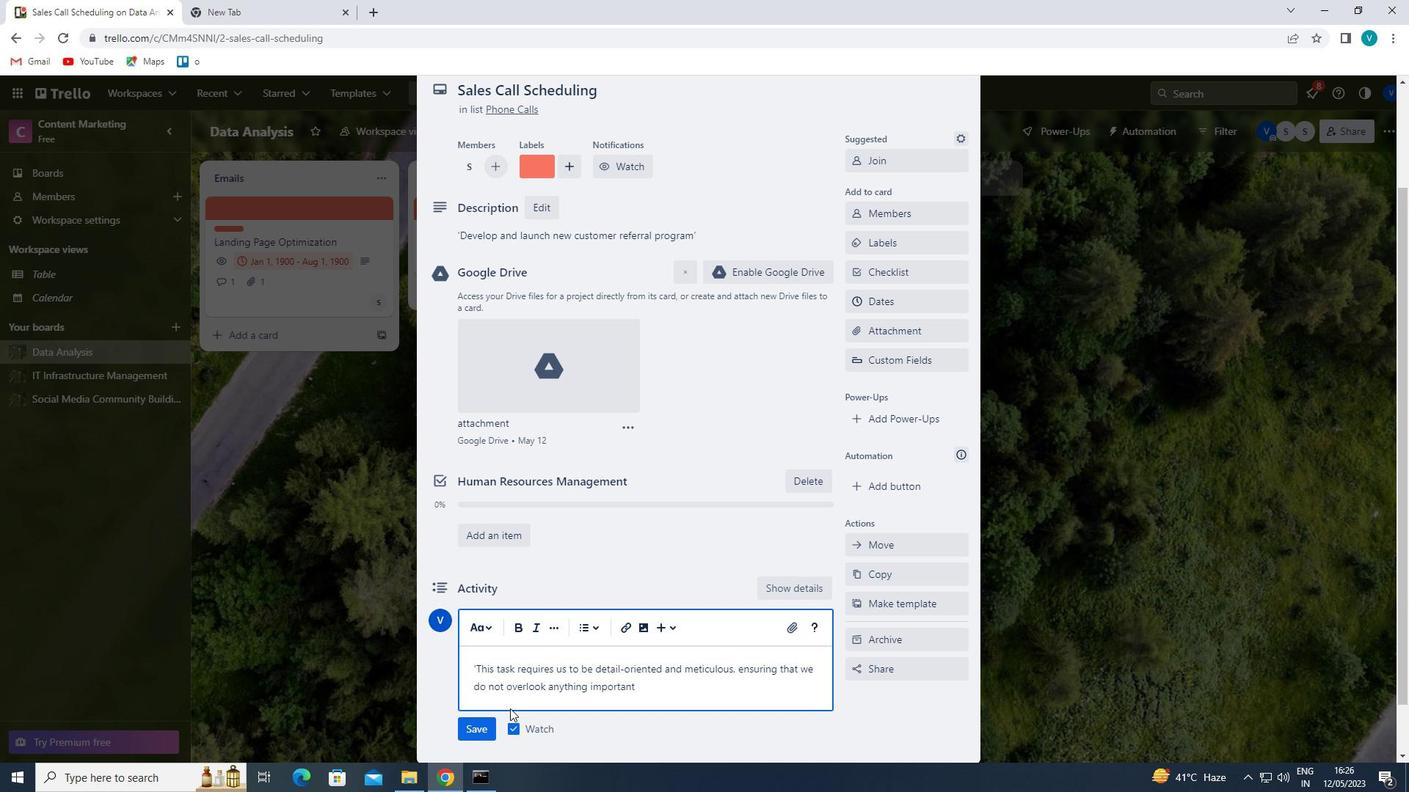 
Action: Mouse pressed left at (486, 726)
Screenshot: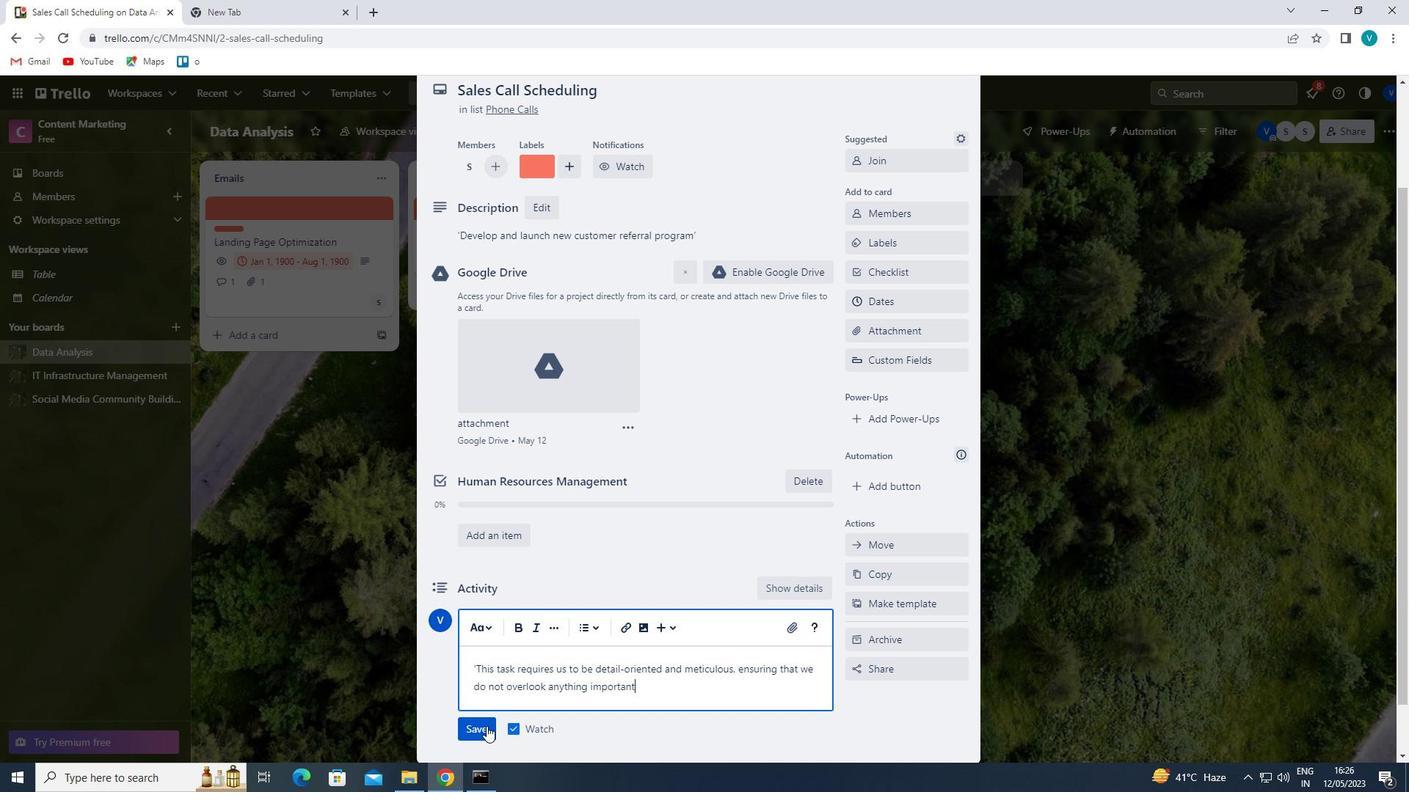 
Action: Mouse moved to (923, 314)
Screenshot: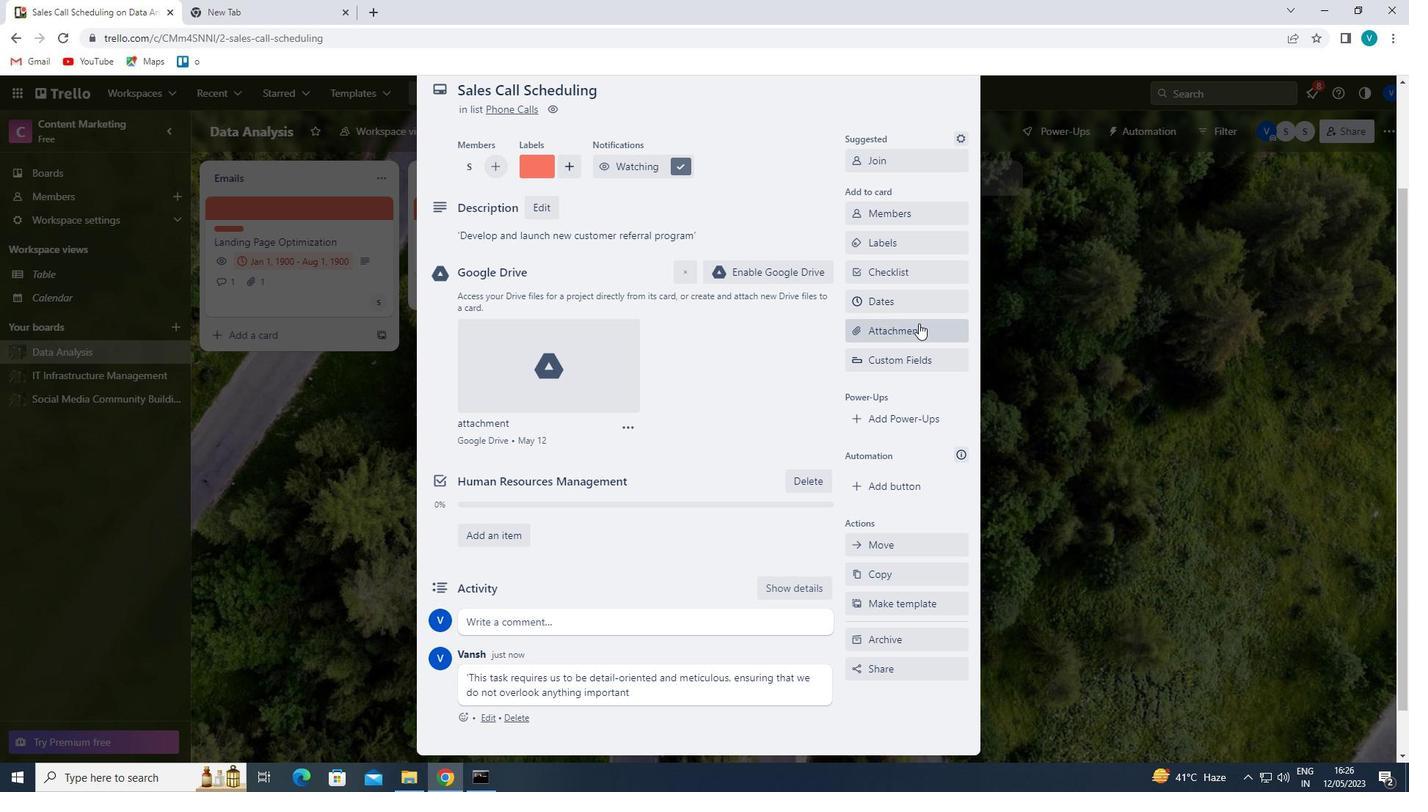 
Action: Mouse pressed left at (923, 314)
Screenshot: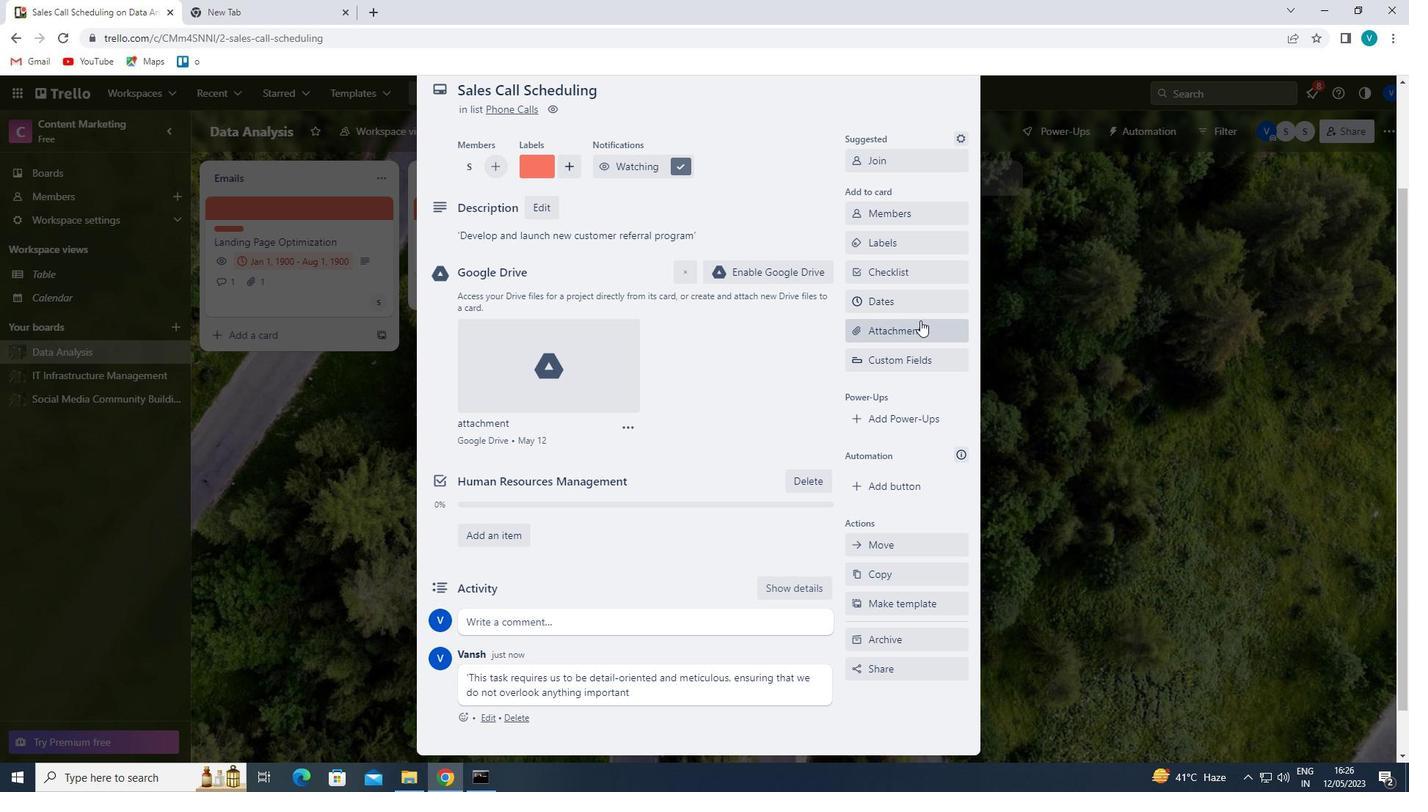 
Action: Mouse moved to (936, 304)
Screenshot: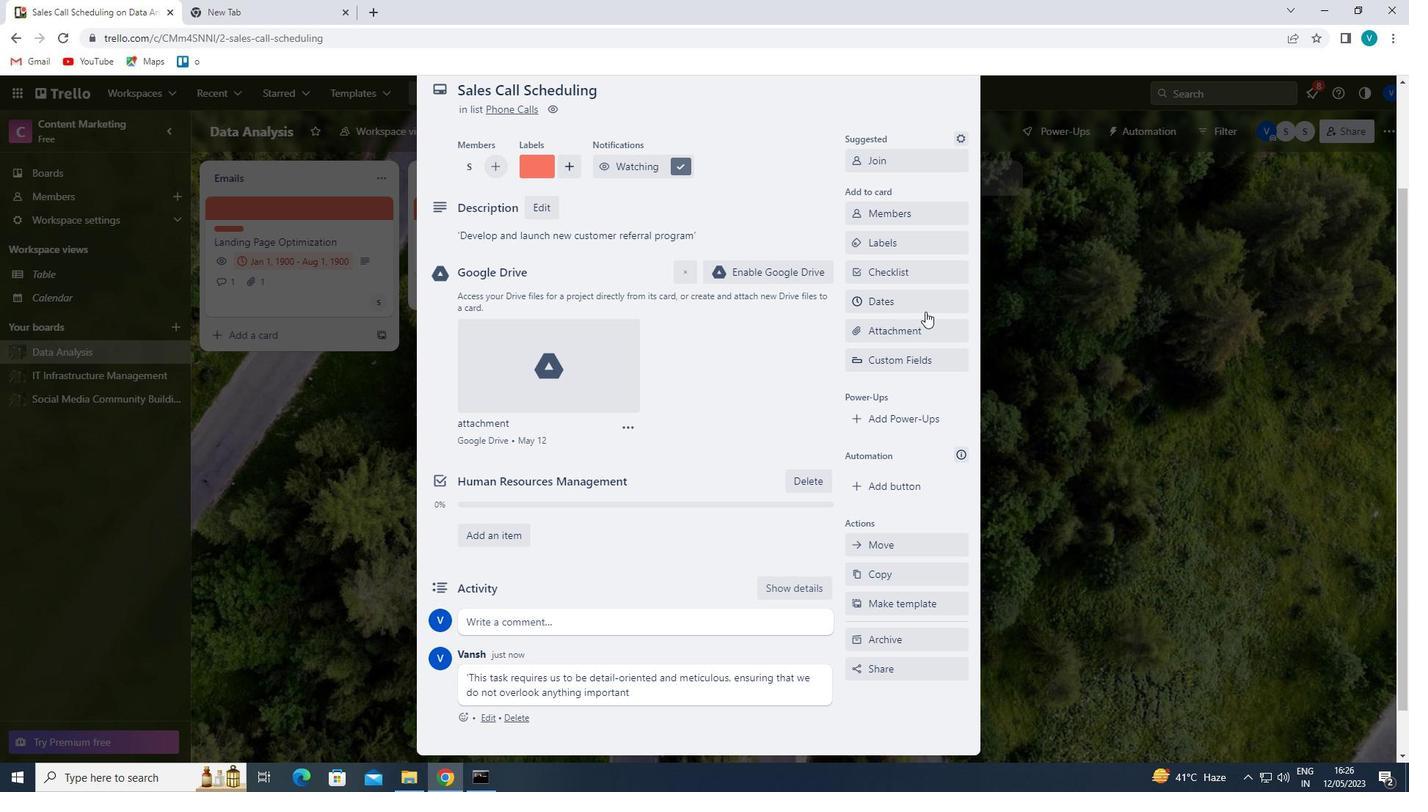 
Action: Mouse pressed left at (936, 304)
Screenshot: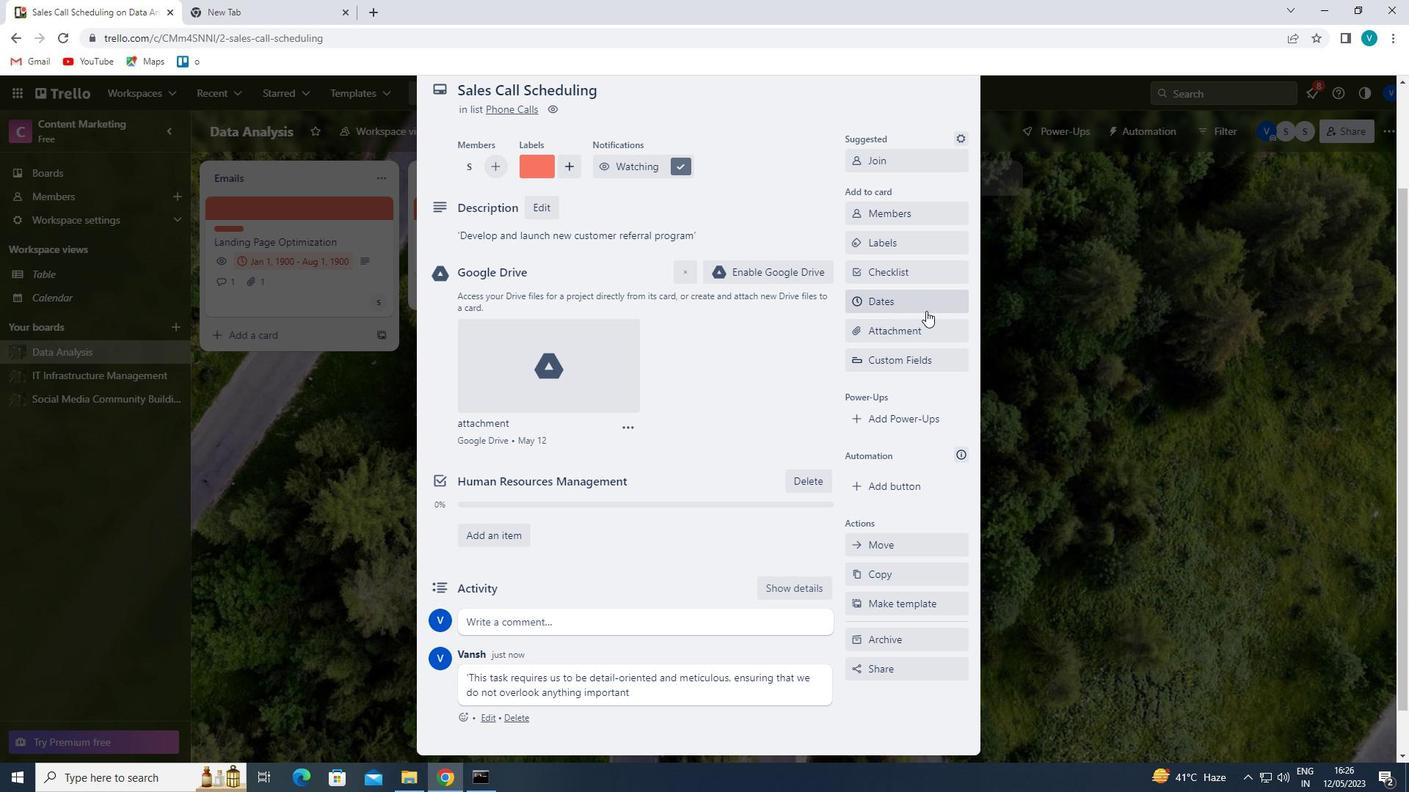 
Action: Mouse moved to (861, 396)
Screenshot: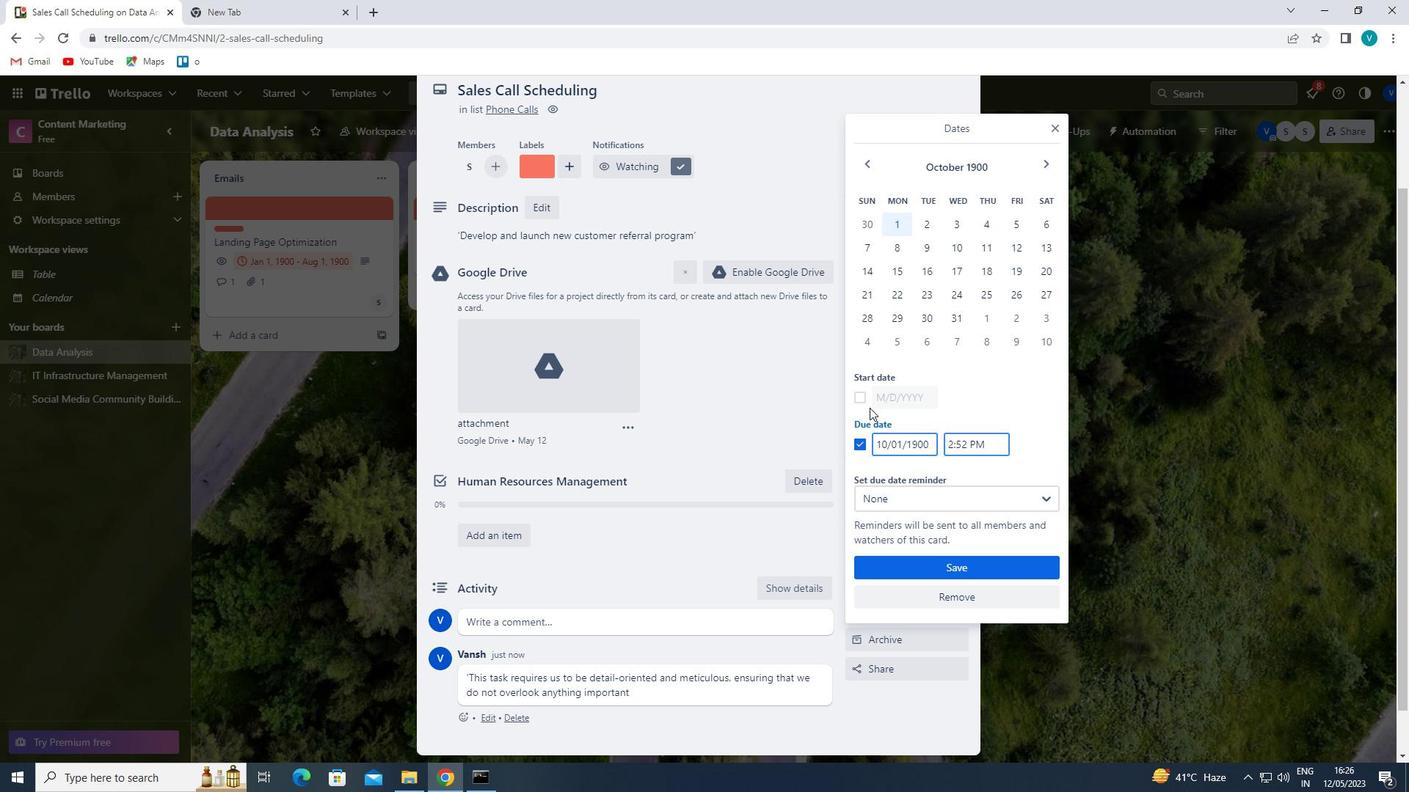 
Action: Mouse pressed left at (861, 396)
Screenshot: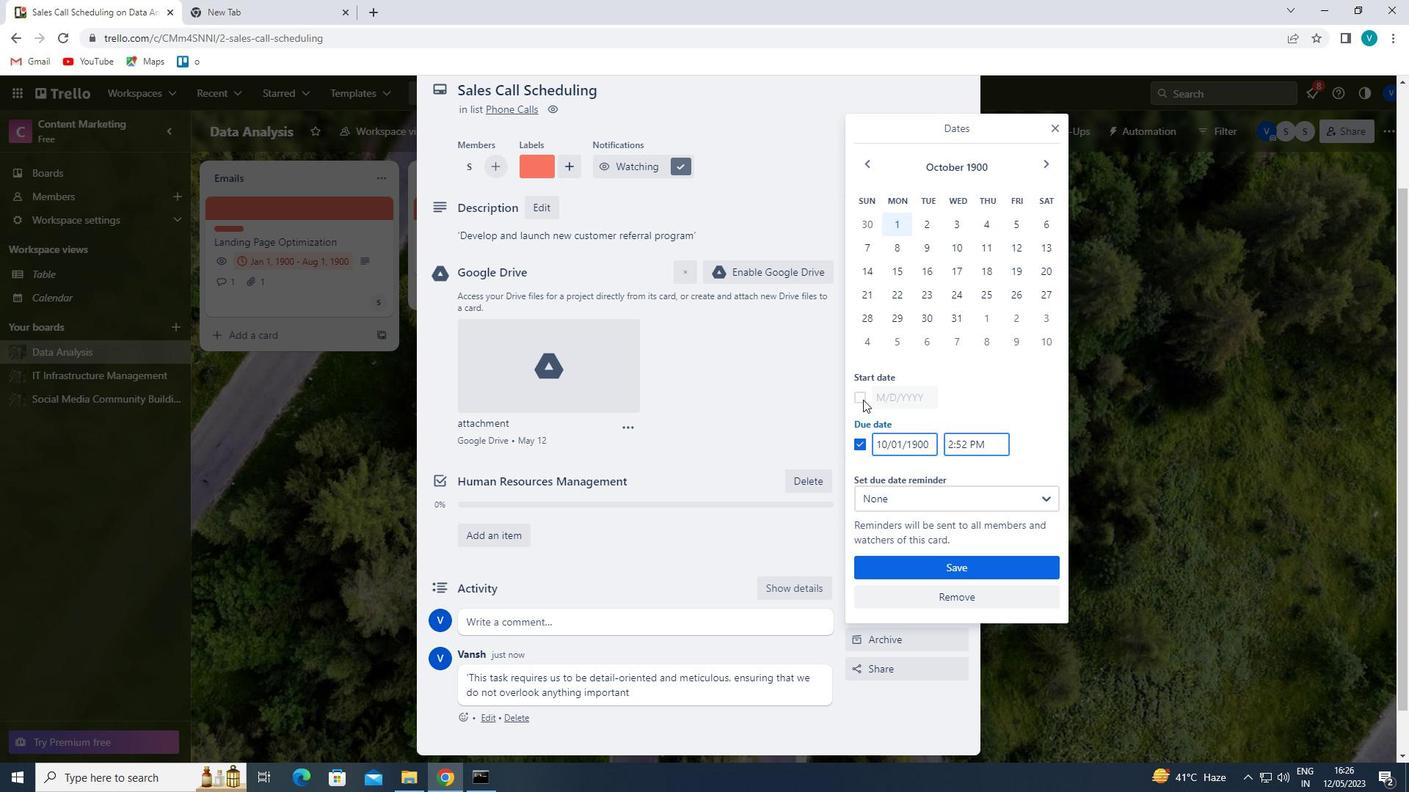 
Action: Mouse moved to (886, 390)
Screenshot: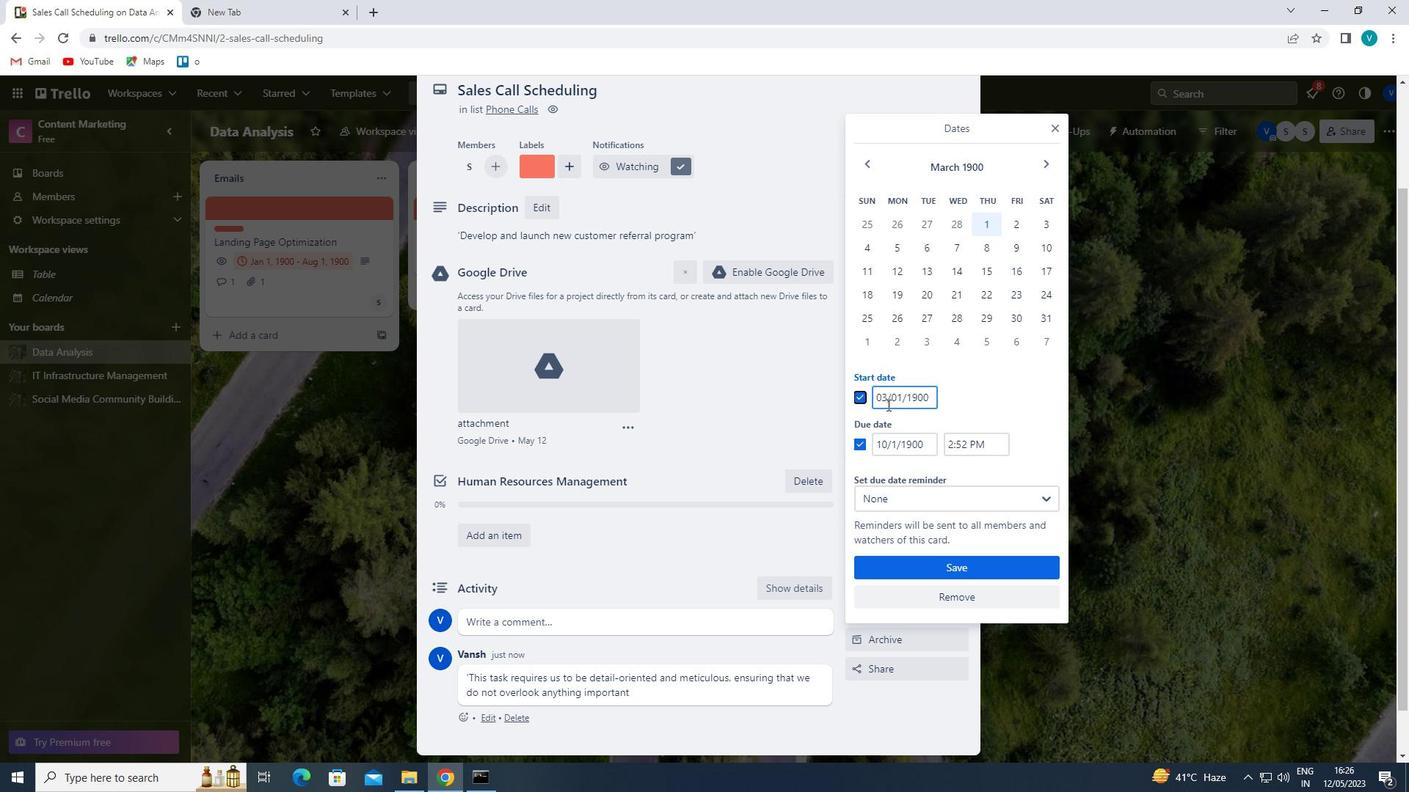 
Action: Mouse pressed left at (886, 390)
Screenshot: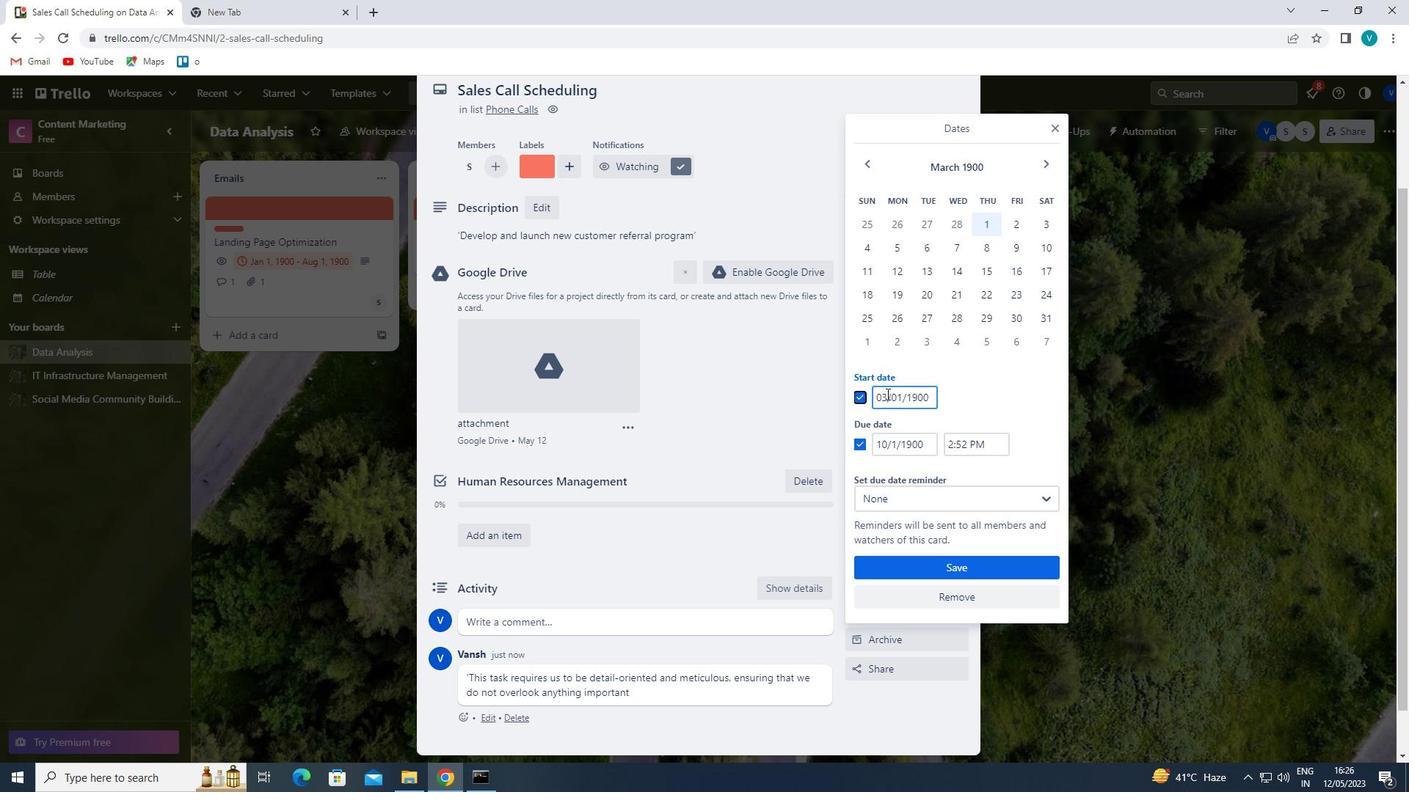 
Action: Mouse moved to (879, 400)
Screenshot: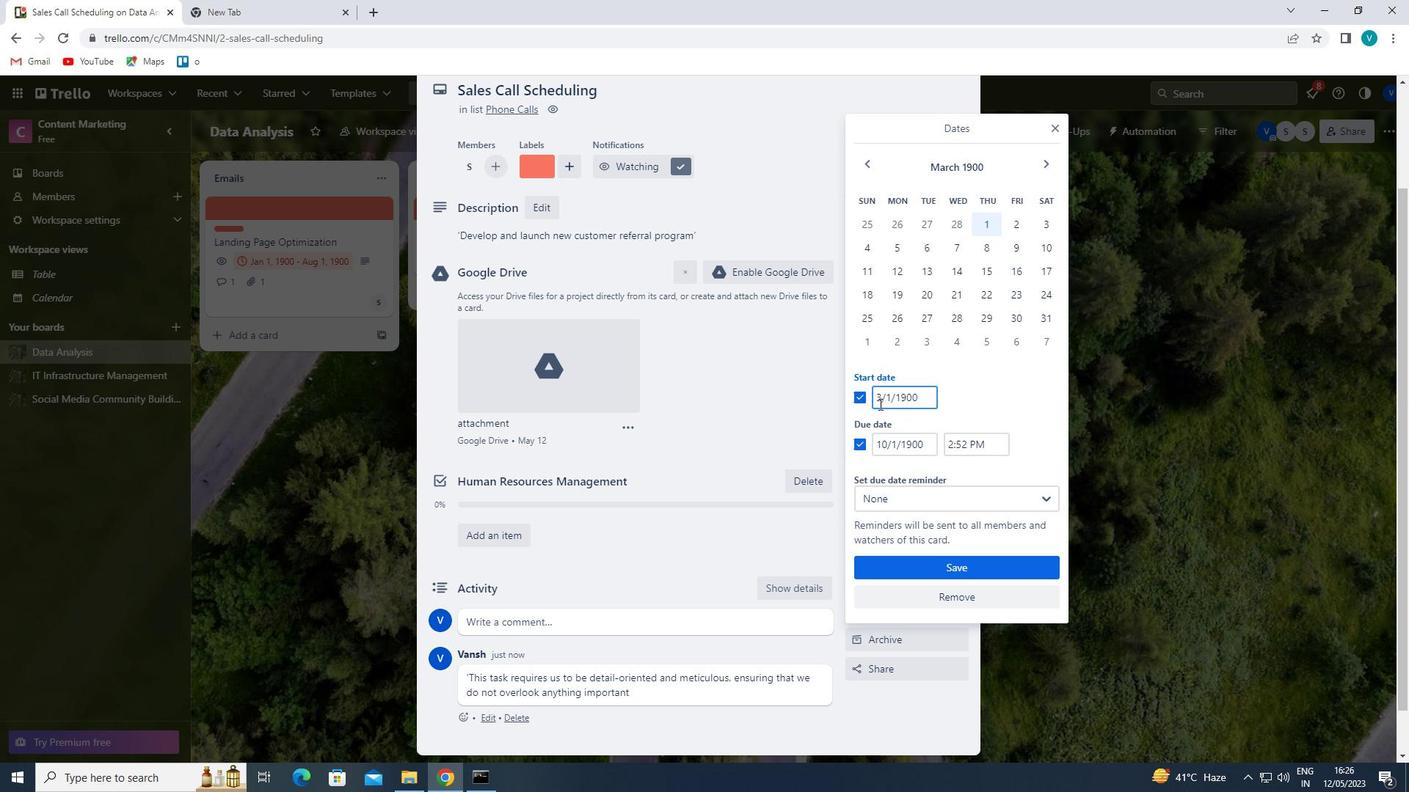 
Action: Mouse pressed left at (879, 400)
Screenshot: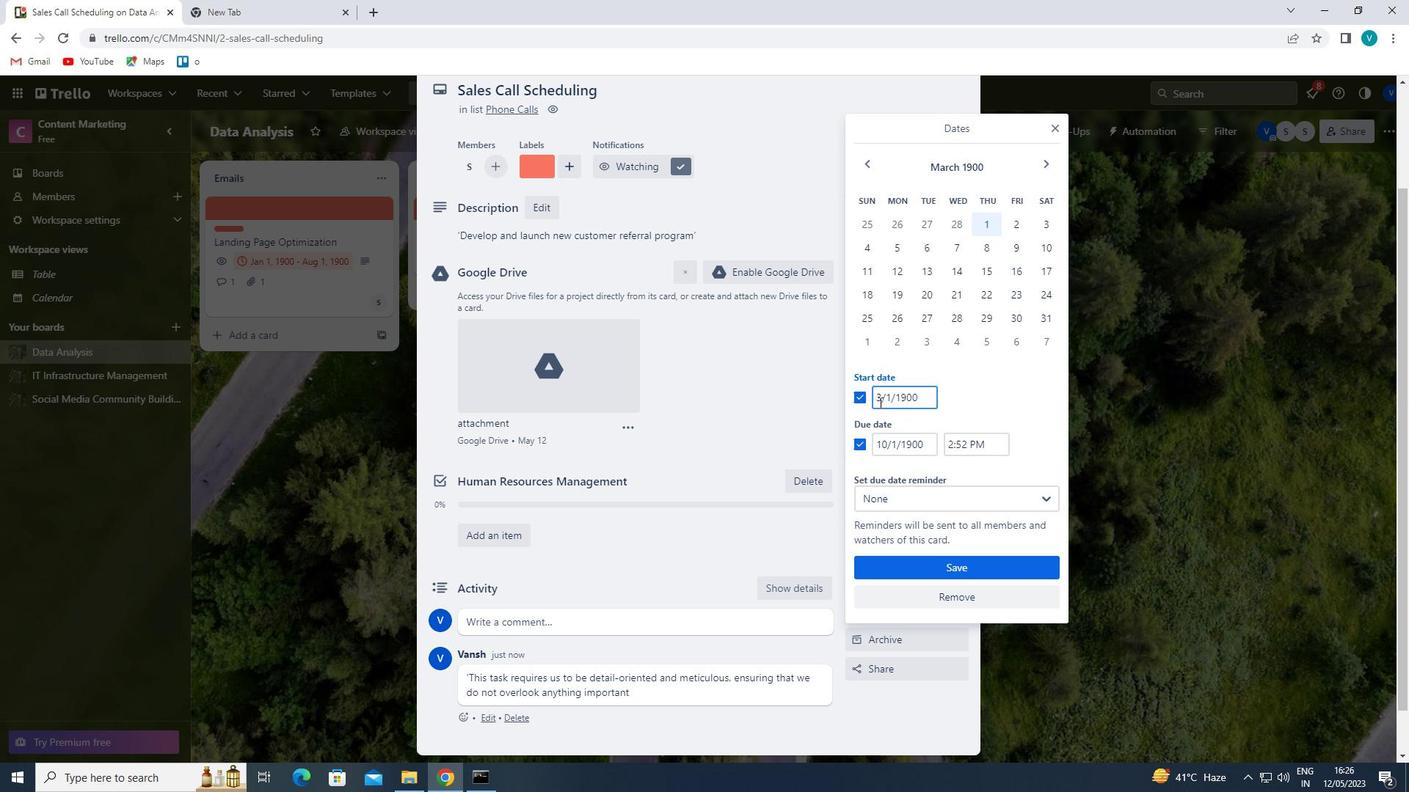 
Action: Mouse moved to (882, 397)
Screenshot: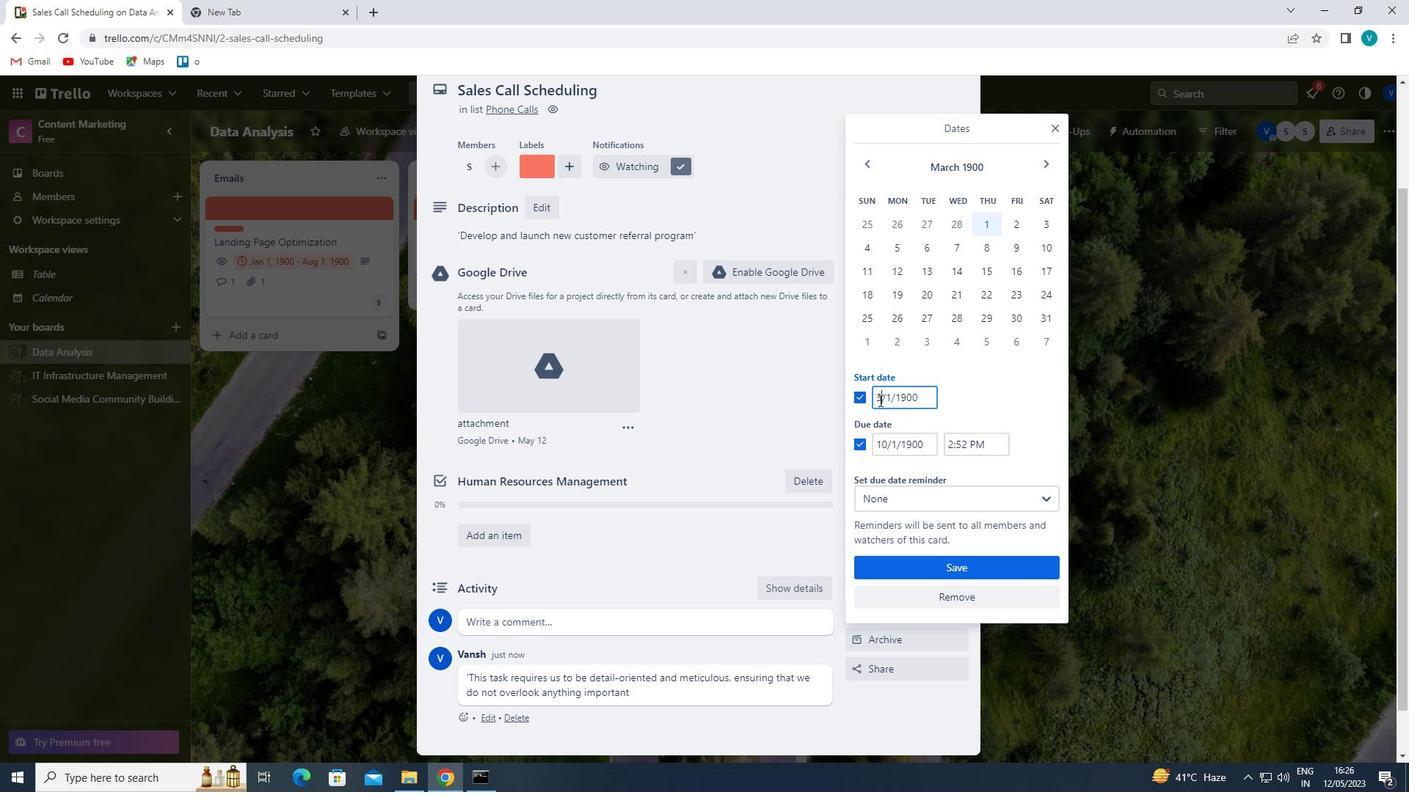 
Action: Key pressed <Key.backspace>4
Screenshot: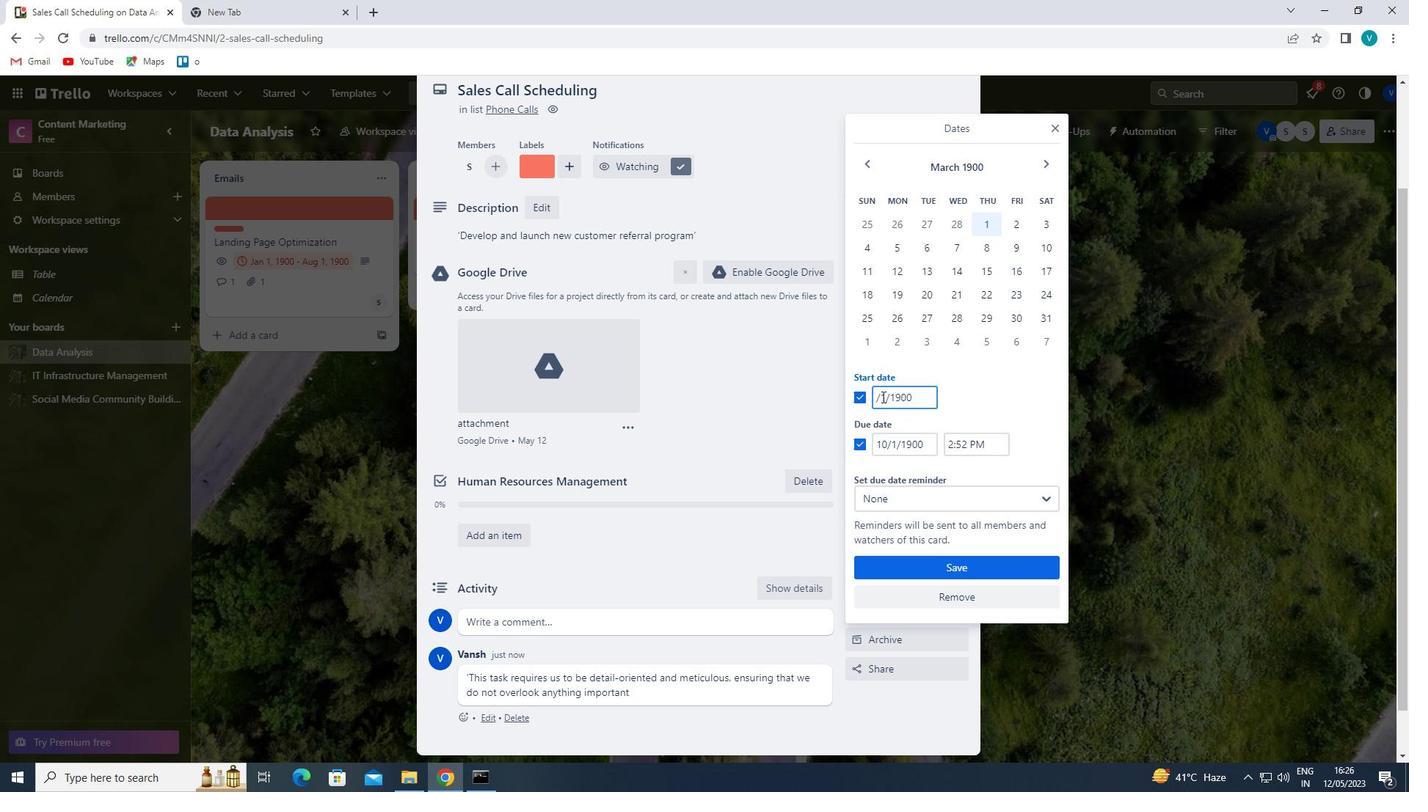 
Action: Mouse moved to (886, 439)
Screenshot: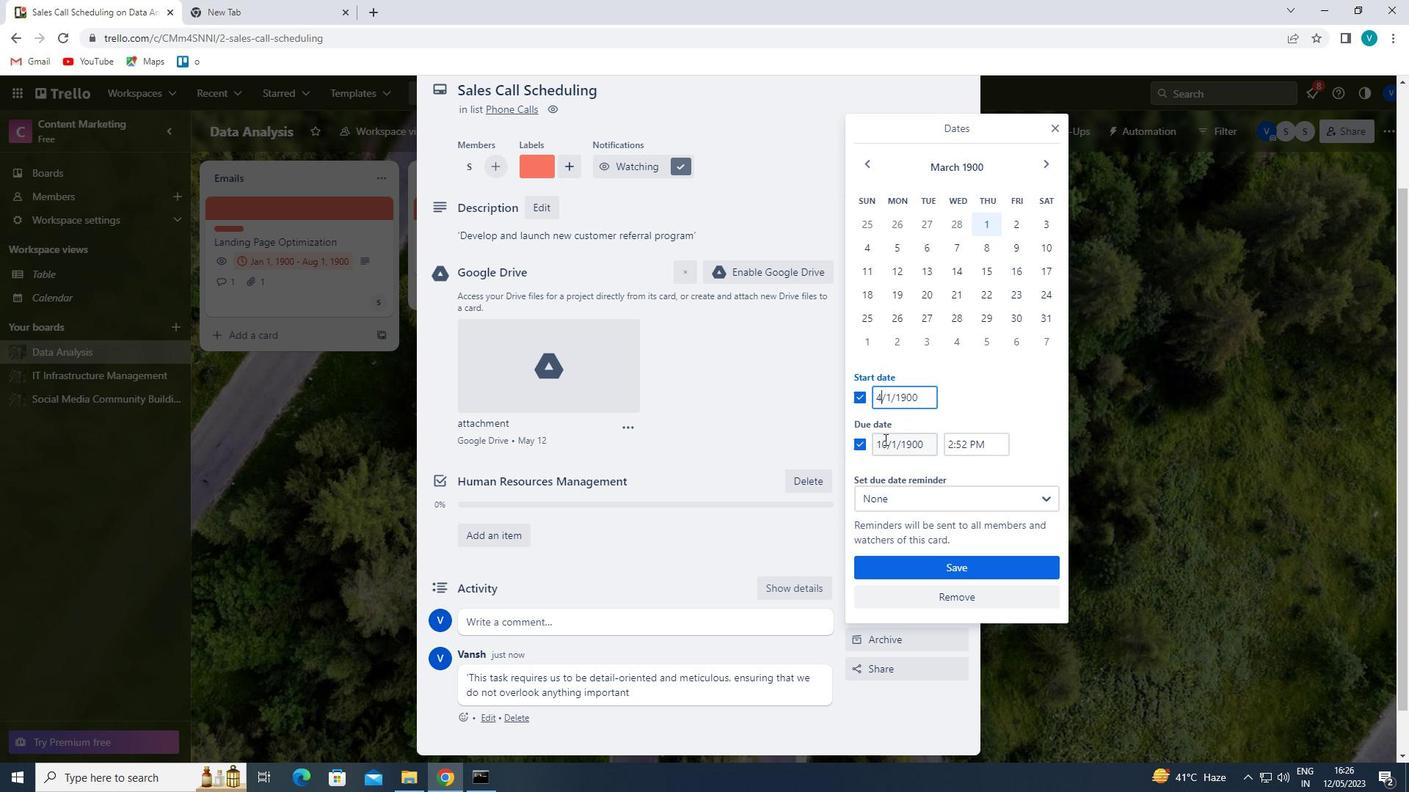 
Action: Mouse pressed left at (886, 439)
Screenshot: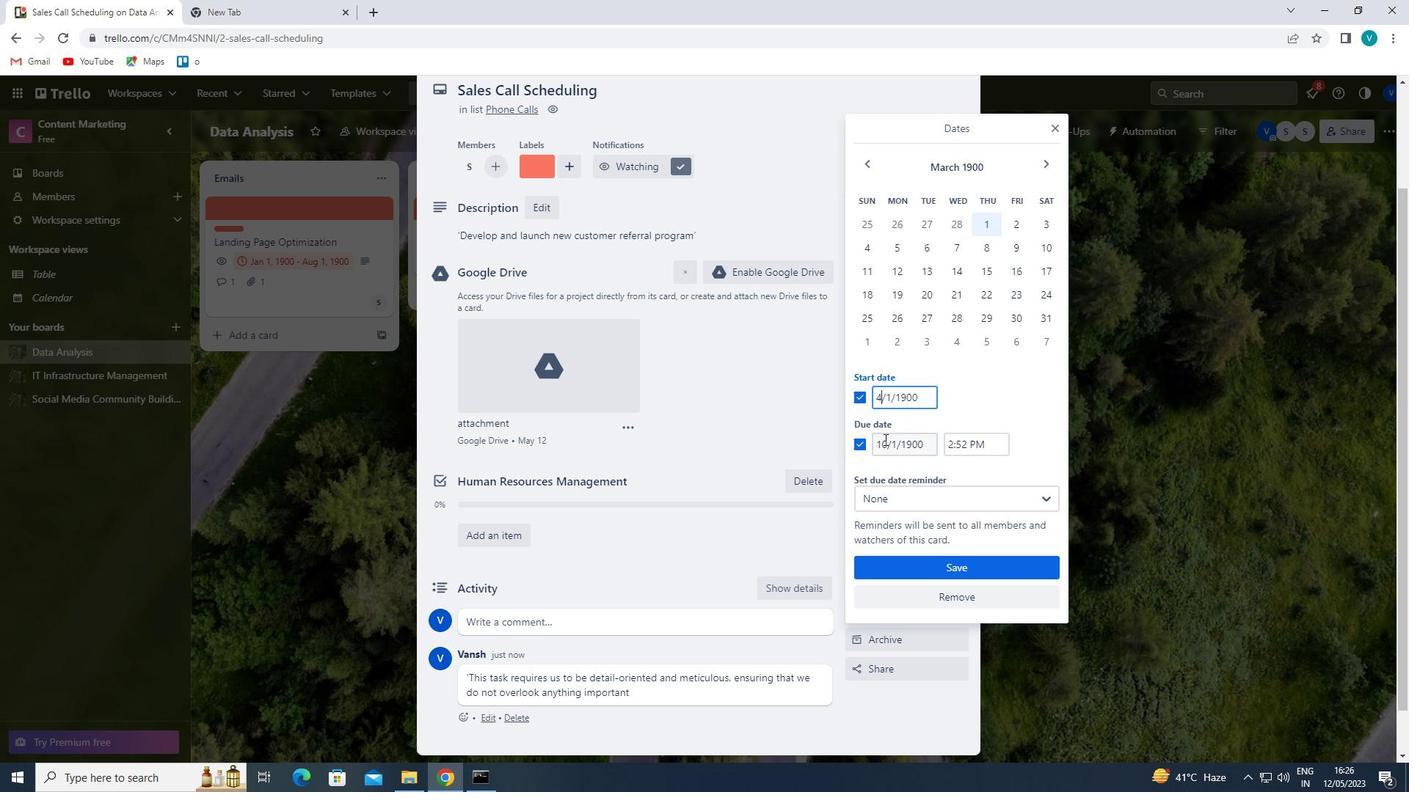 
Action: Mouse moved to (887, 441)
Screenshot: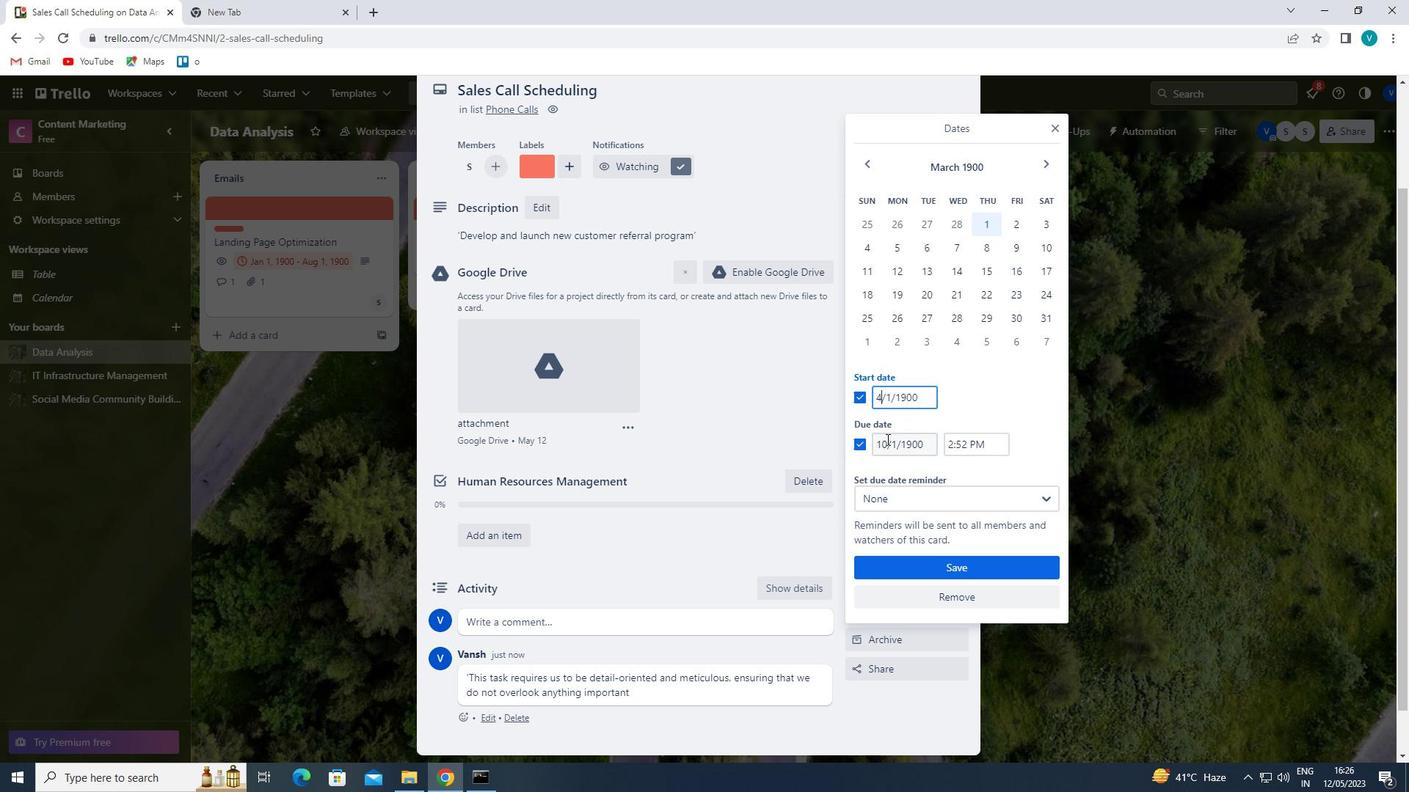 
Action: Key pressed <Key.backspace>1
Screenshot: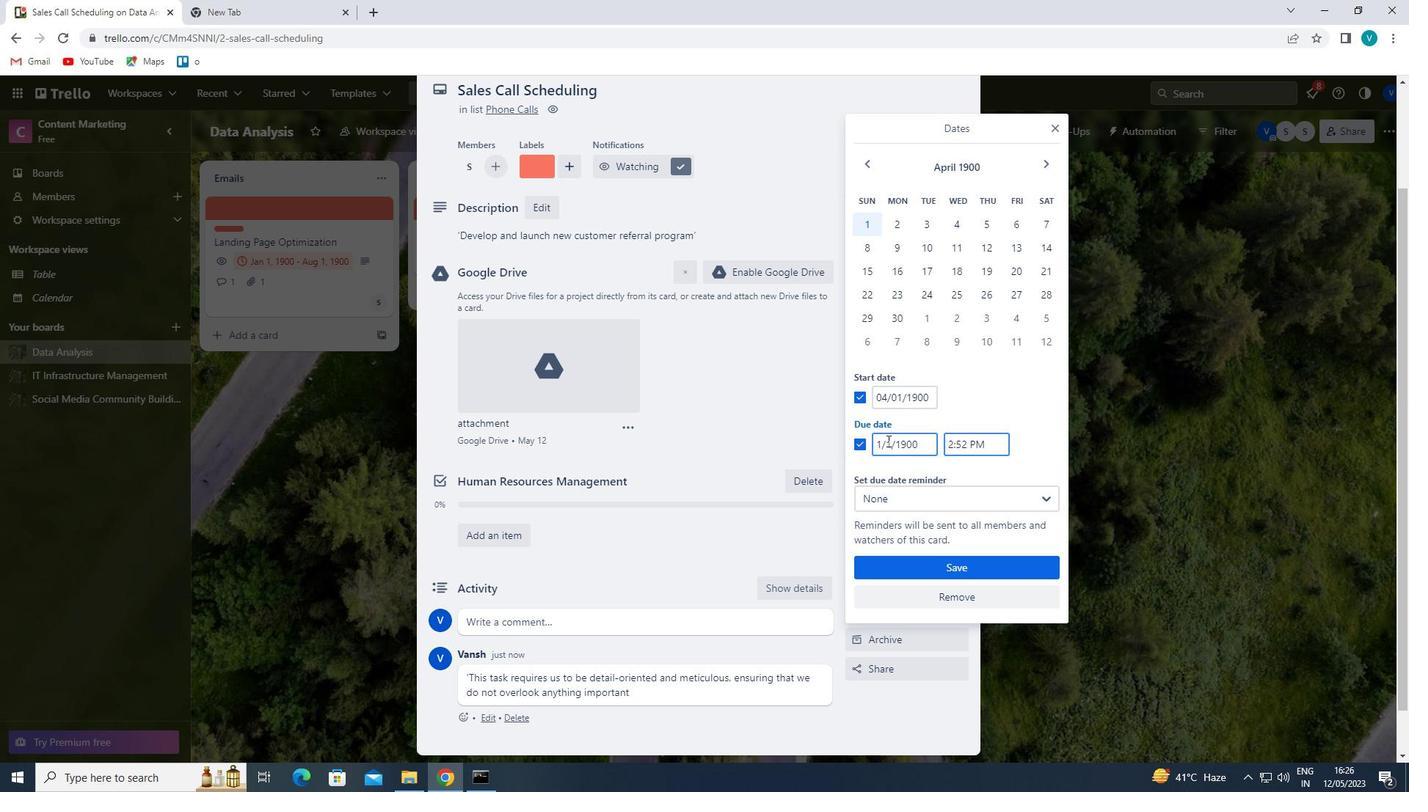 
Action: Mouse moved to (939, 572)
Screenshot: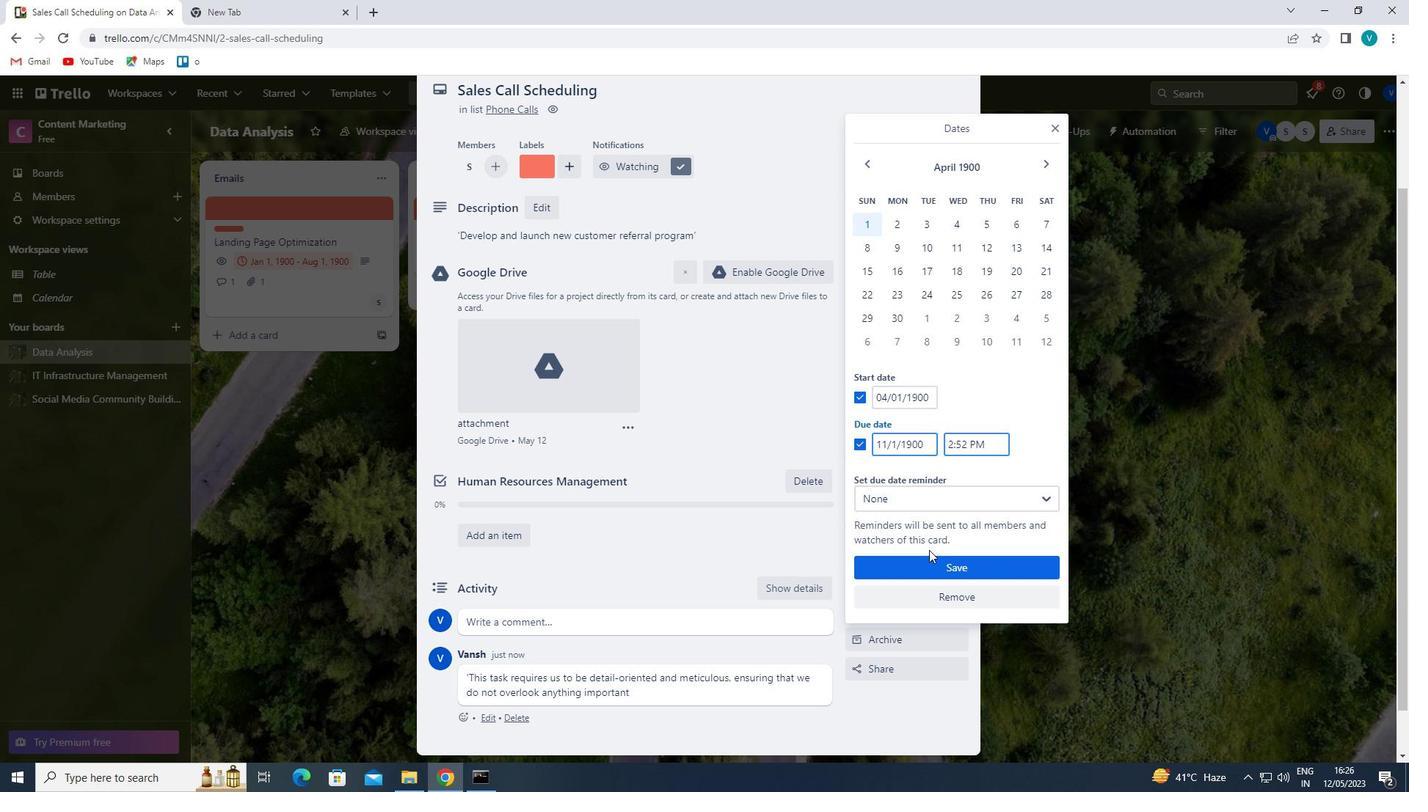 
Action: Mouse pressed left at (939, 572)
Screenshot: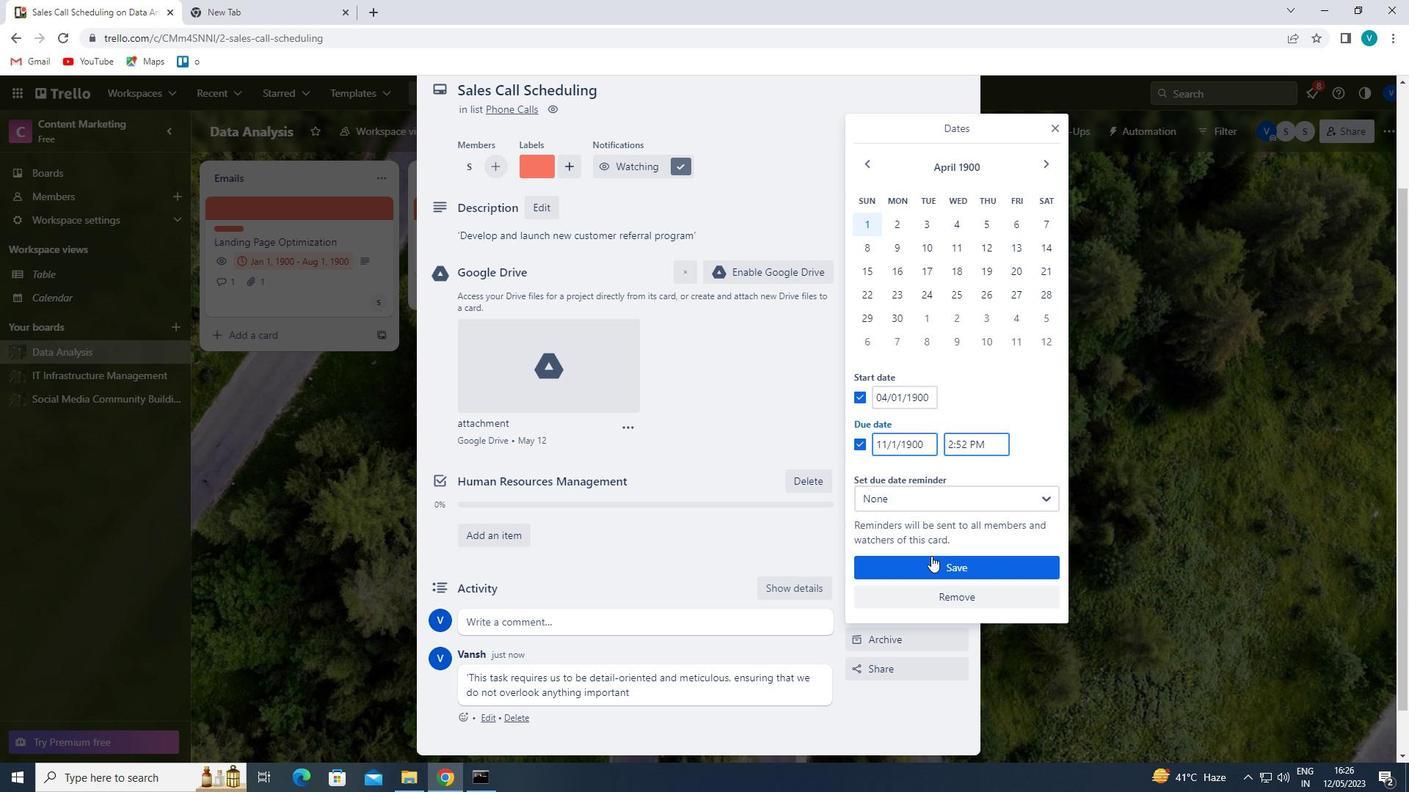 
Action: Mouse moved to (976, 365)
Screenshot: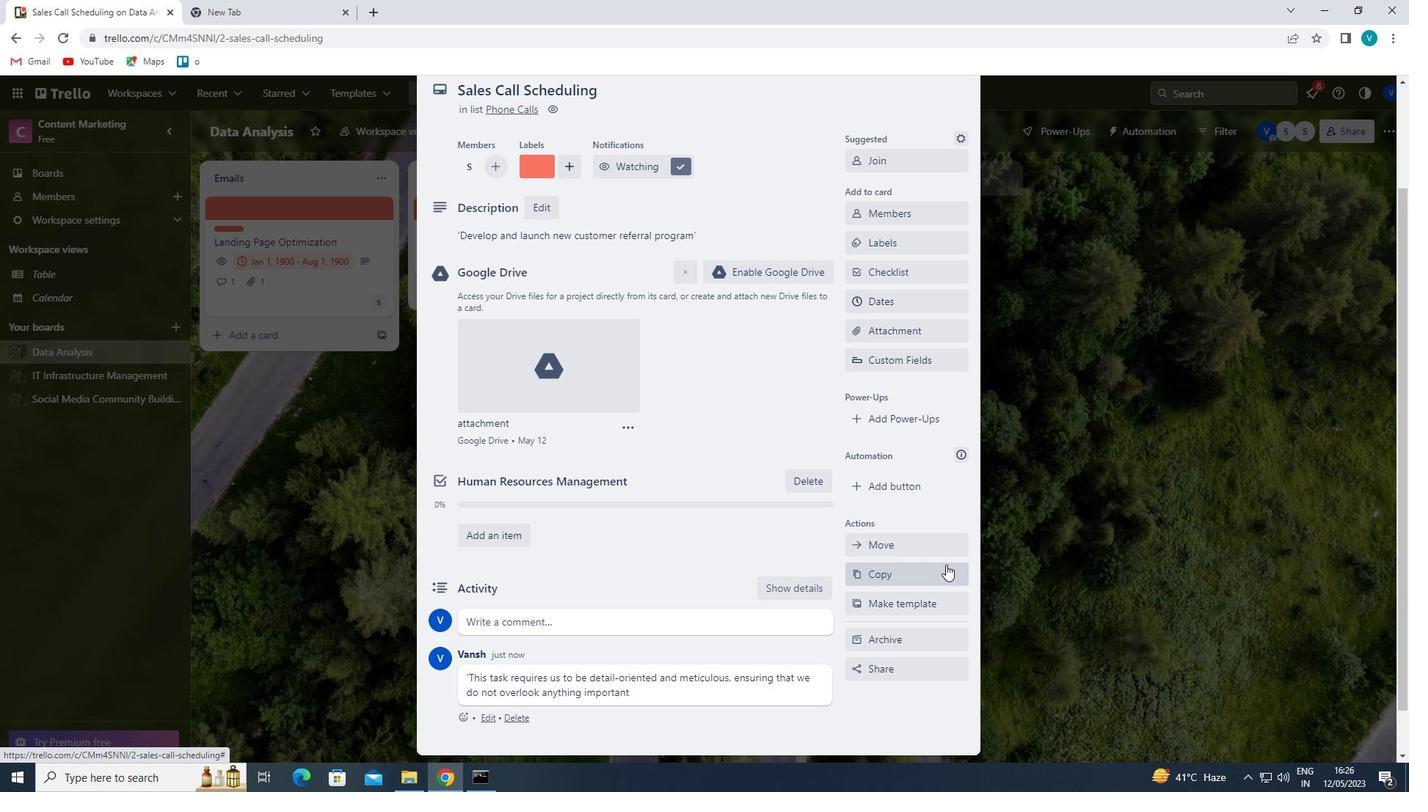 
Action: Mouse scrolled (976, 366) with delta (0, 0)
Screenshot: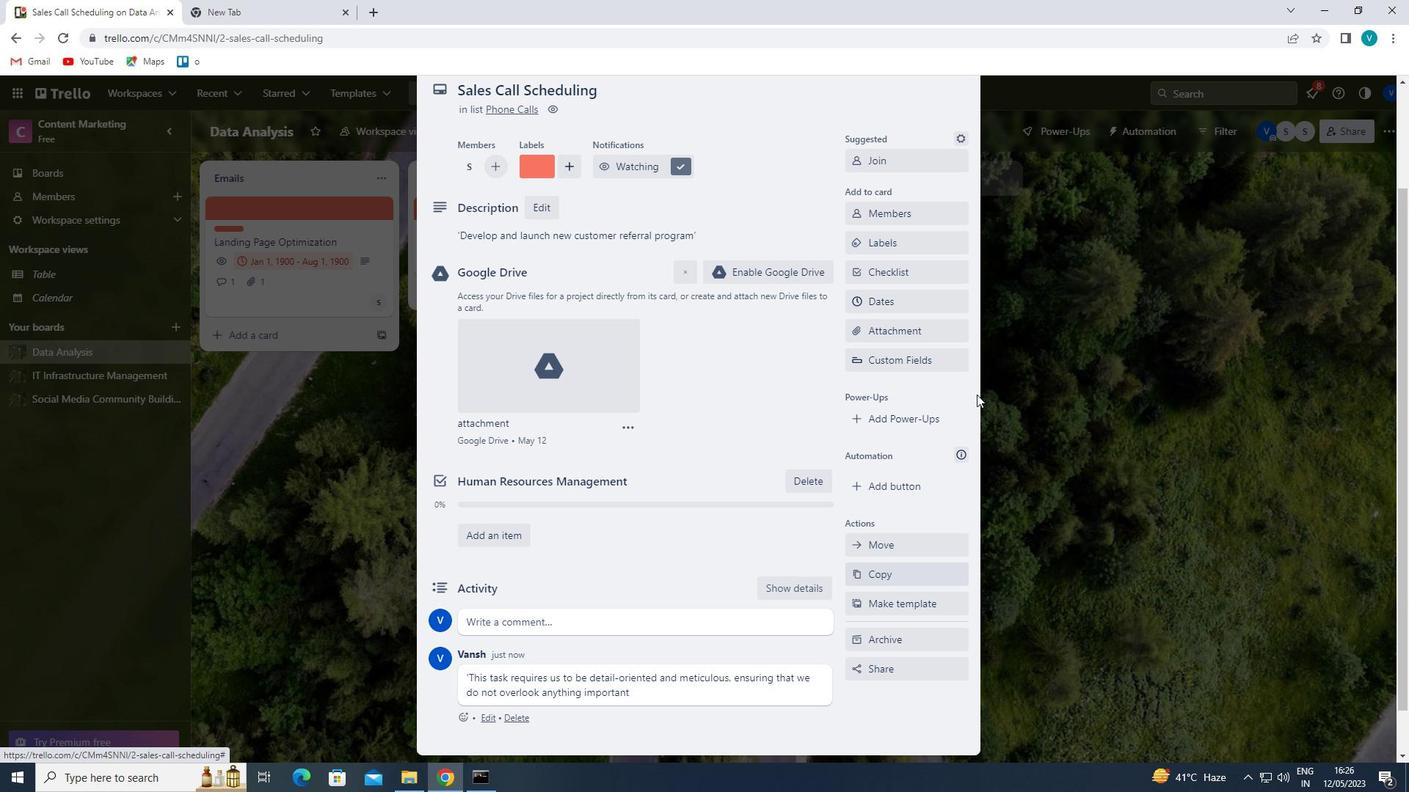 
Action: Mouse scrolled (976, 366) with delta (0, 0)
Screenshot: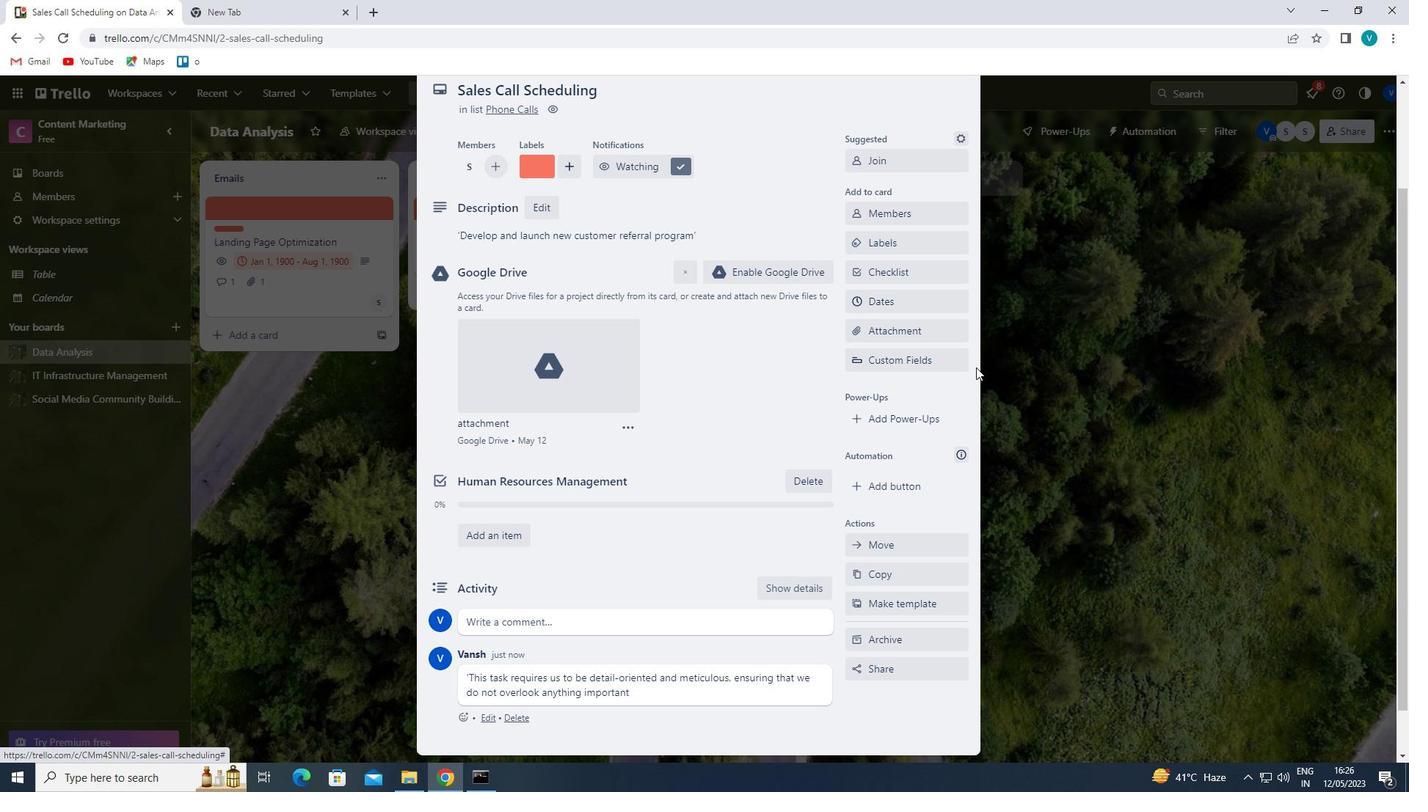 
Action: Mouse scrolled (976, 366) with delta (0, 0)
Screenshot: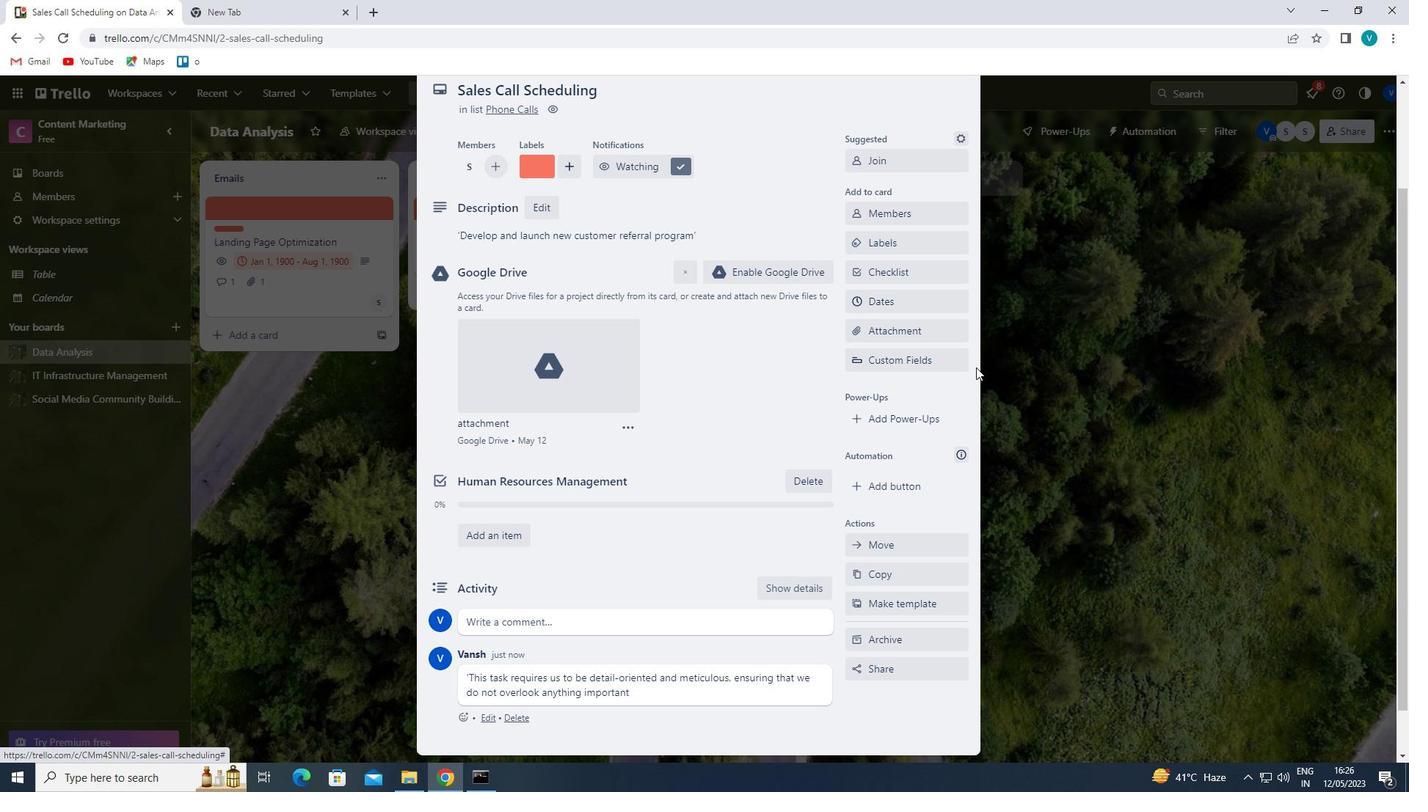 
